 Task: Add the contact support form component in the site builder.
Action: Mouse moved to (1322, 99)
Screenshot: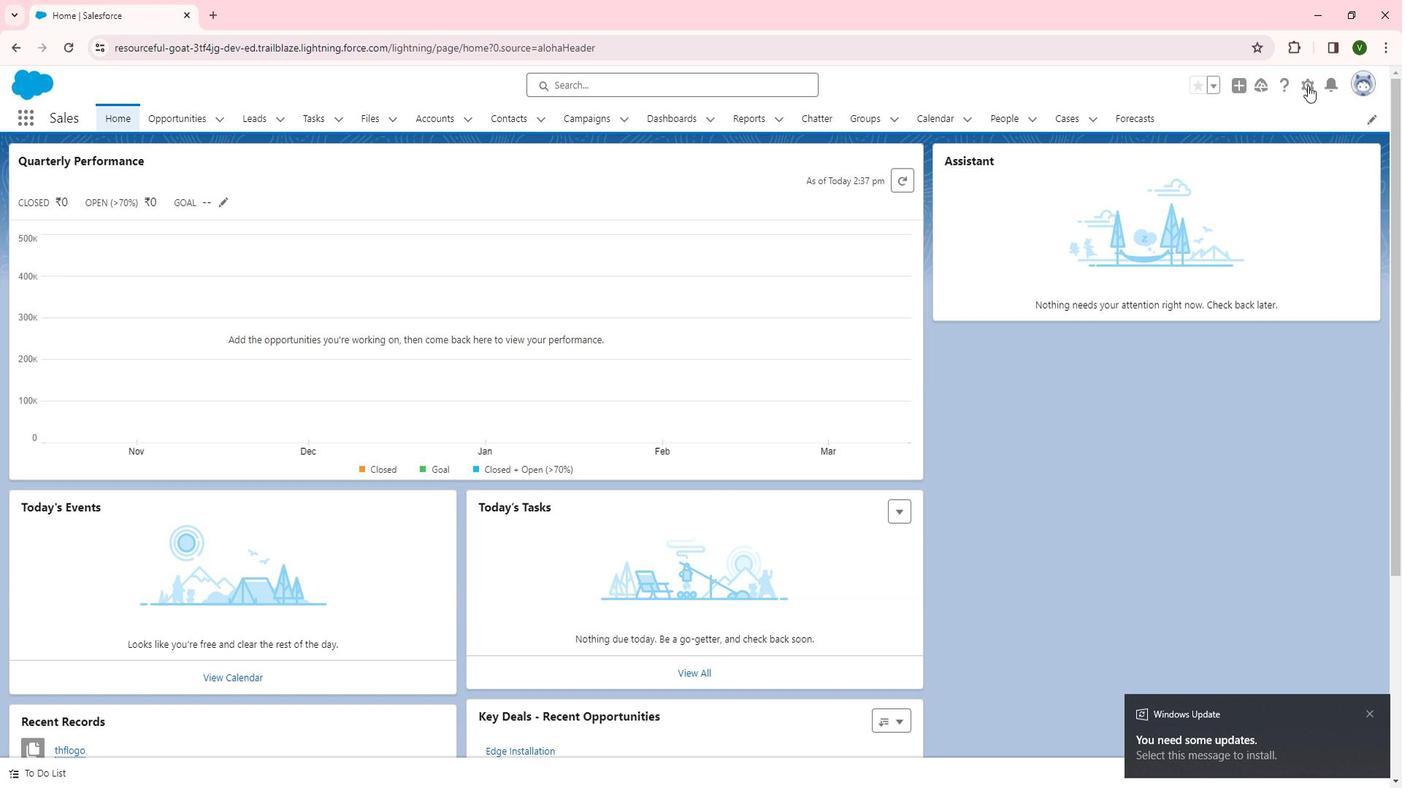 
Action: Mouse pressed left at (1322, 99)
Screenshot: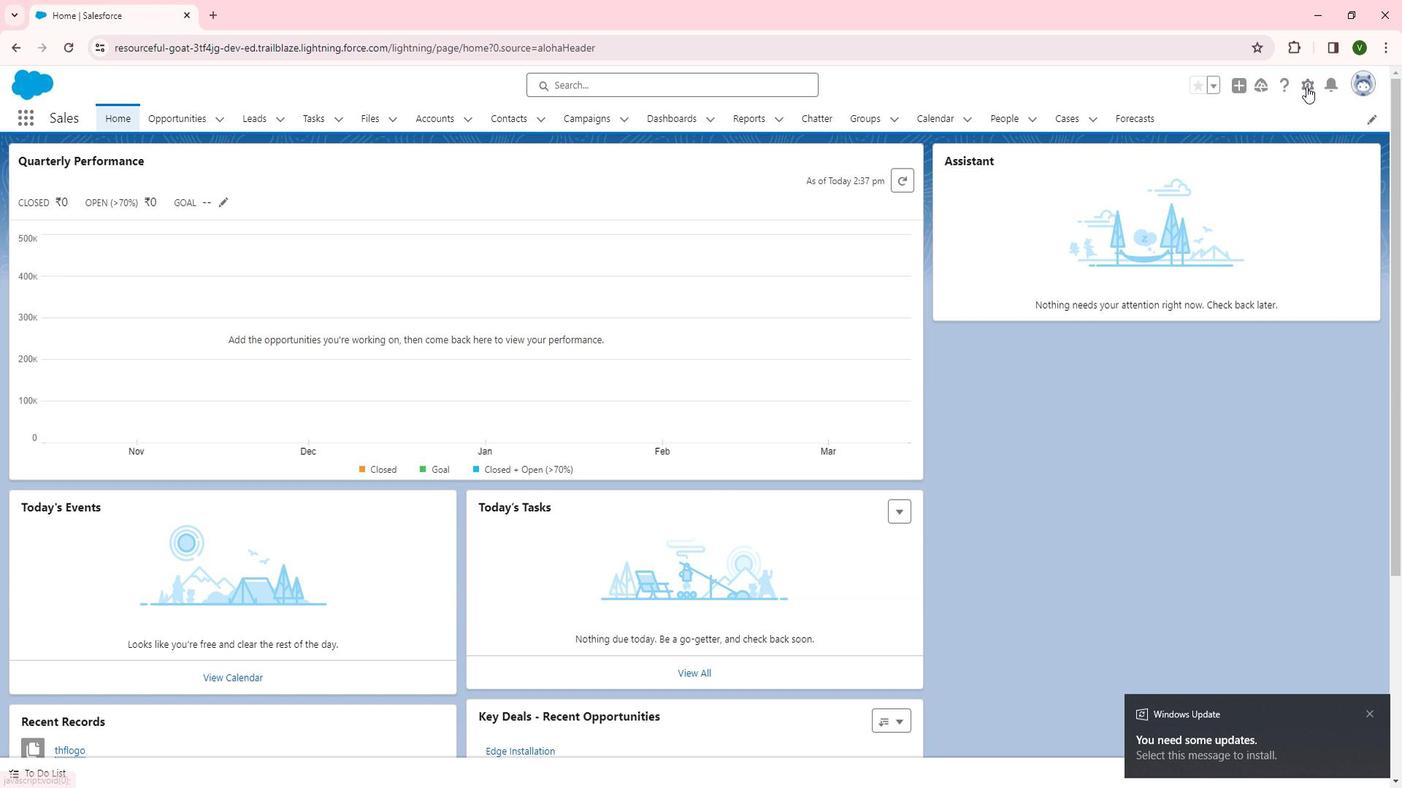 
Action: Mouse moved to (1271, 150)
Screenshot: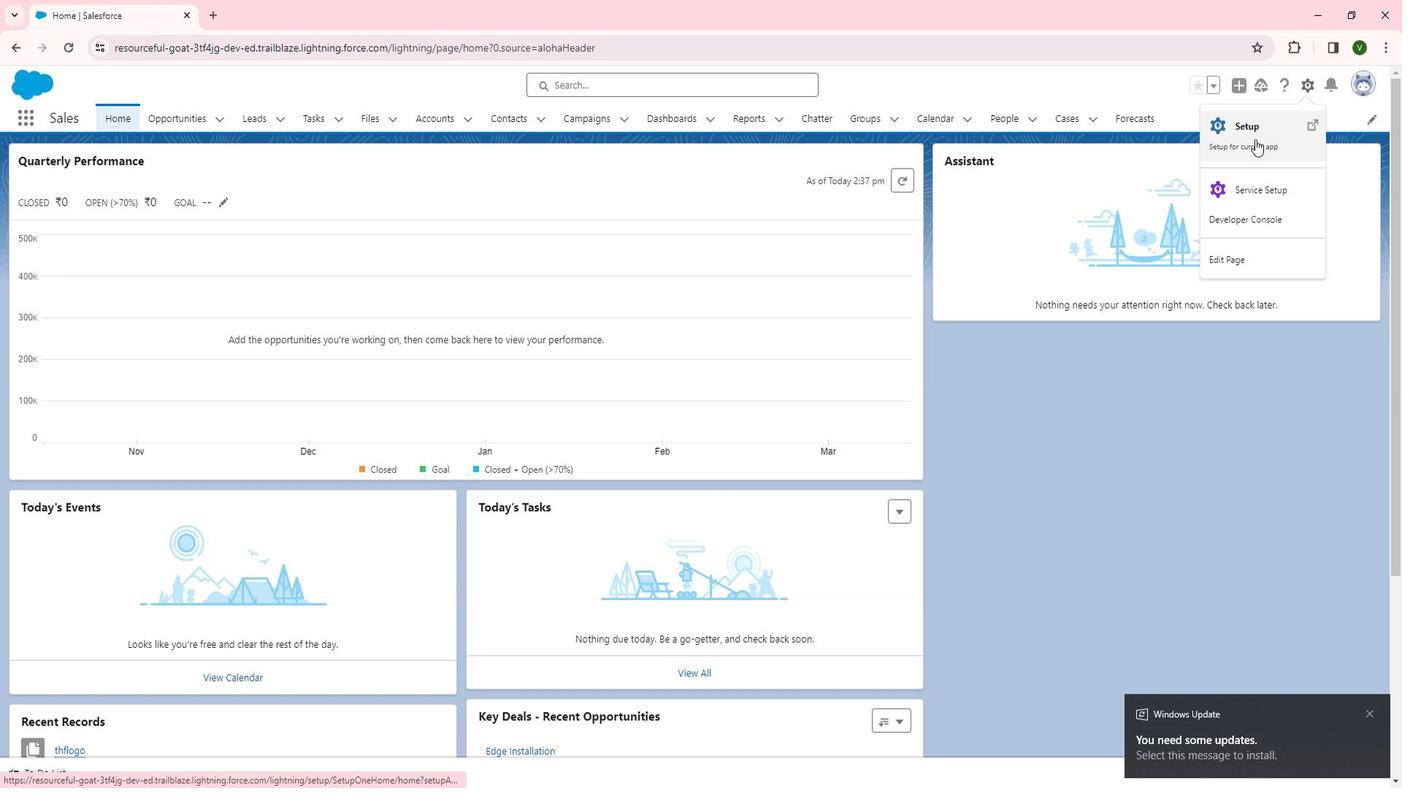 
Action: Mouse pressed left at (1271, 150)
Screenshot: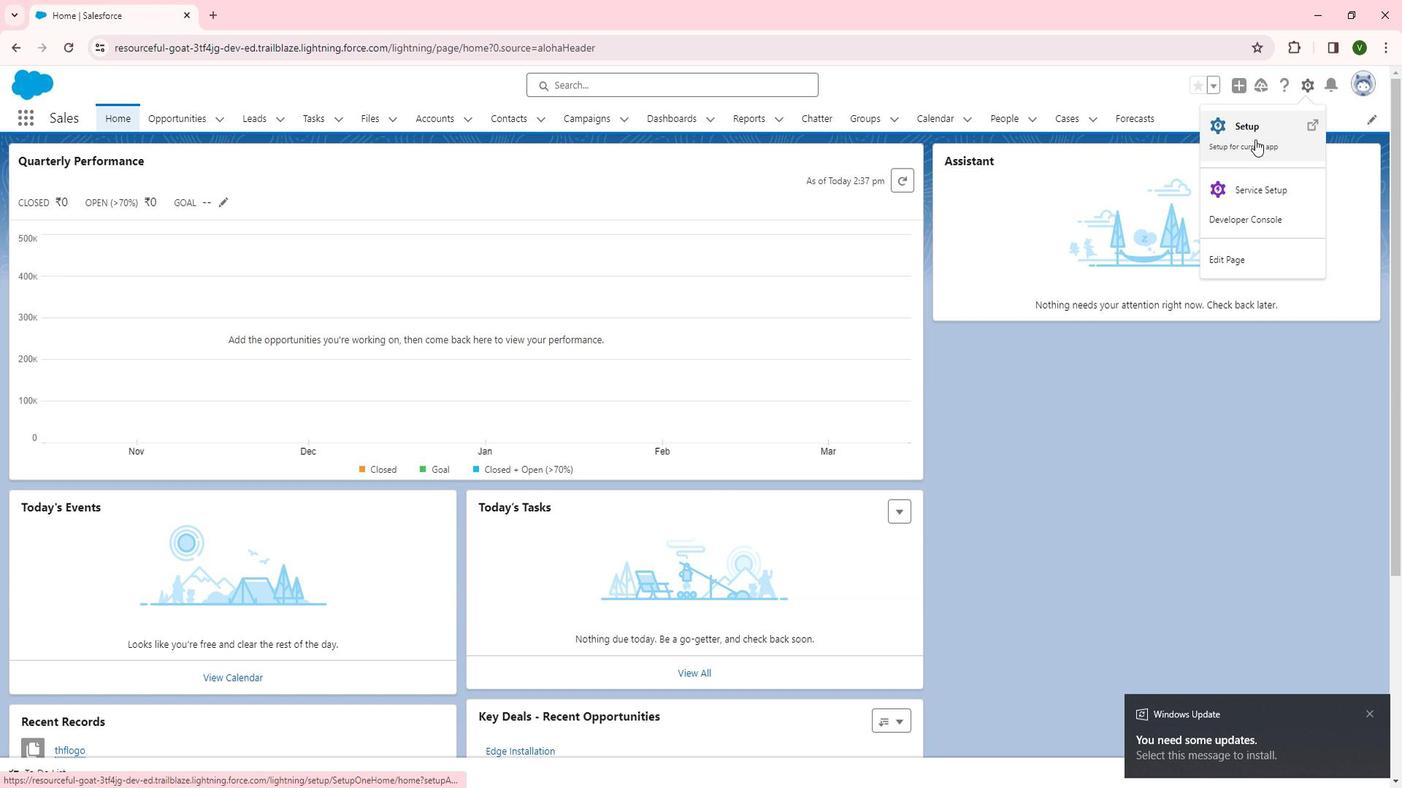 
Action: Mouse moved to (142, 522)
Screenshot: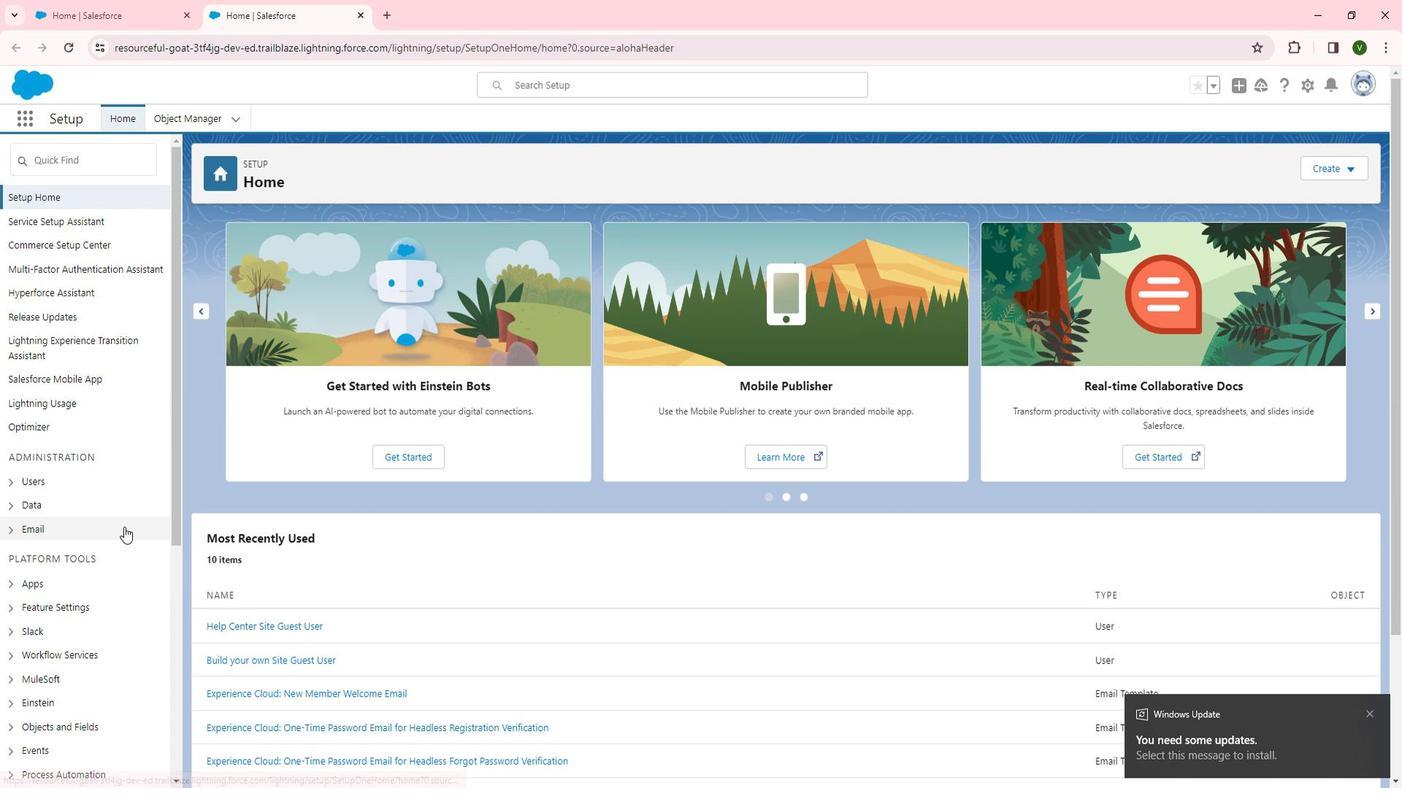 
Action: Mouse scrolled (142, 521) with delta (0, 0)
Screenshot: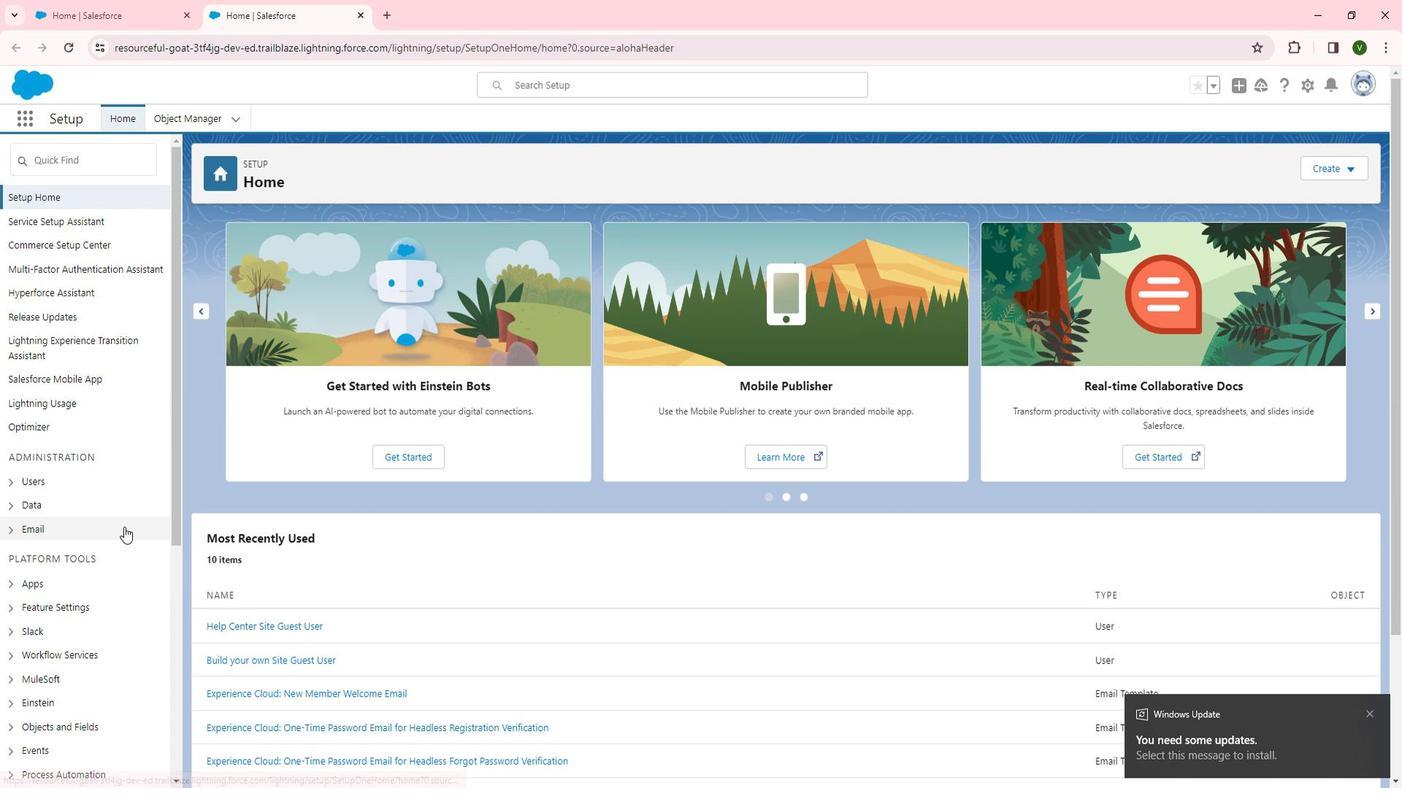 
Action: Mouse moved to (138, 524)
Screenshot: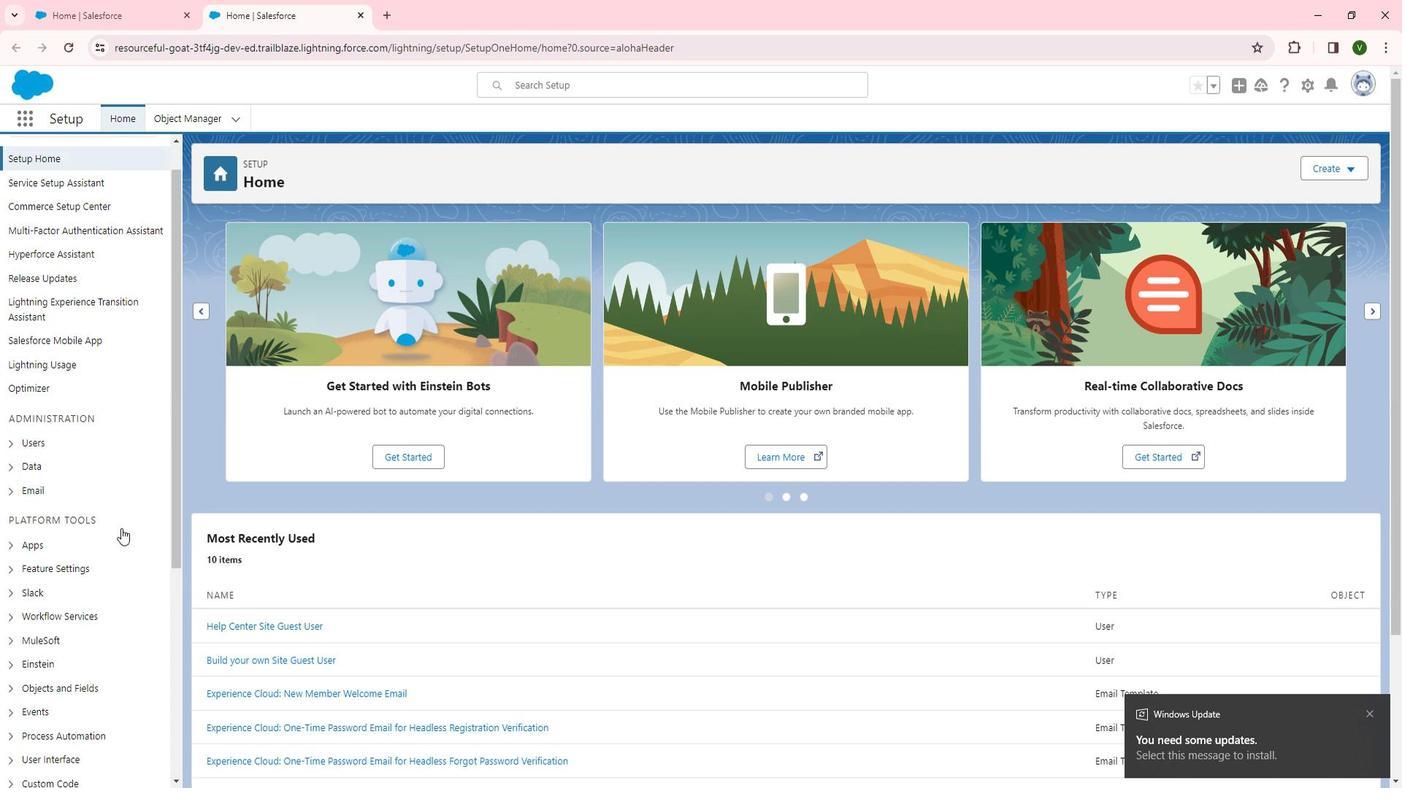 
Action: Mouse scrolled (138, 523) with delta (0, 0)
Screenshot: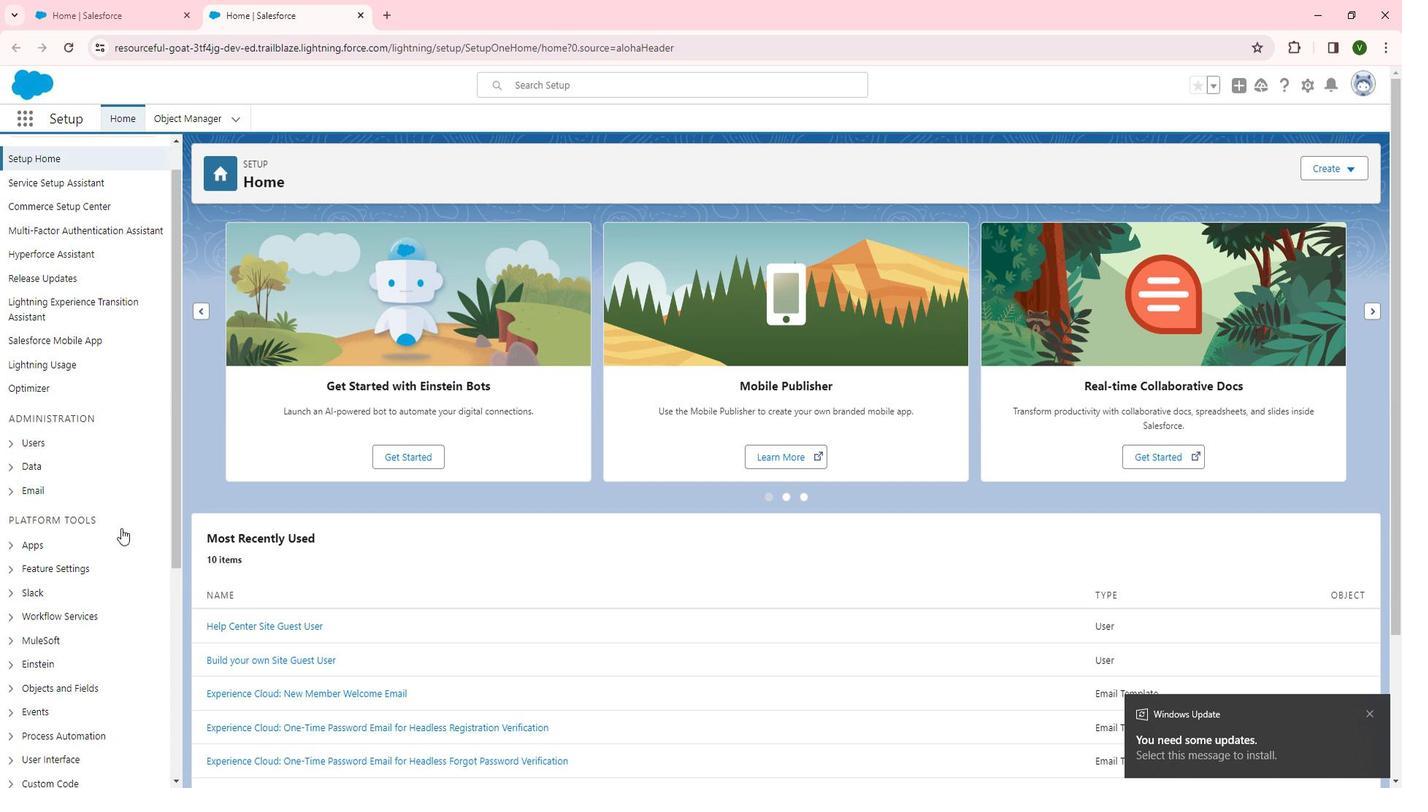 
Action: Mouse moved to (69, 453)
Screenshot: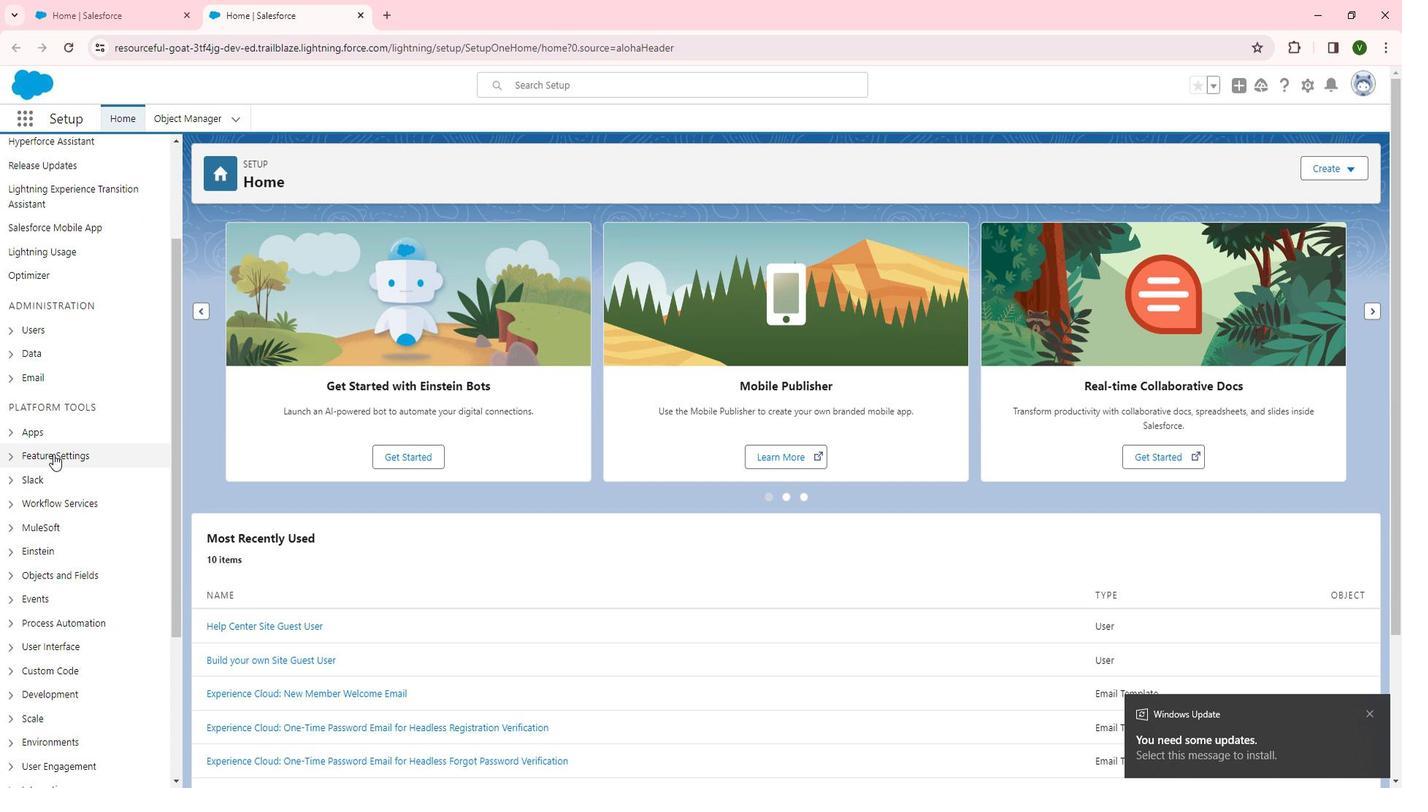 
Action: Mouse pressed left at (69, 453)
Screenshot: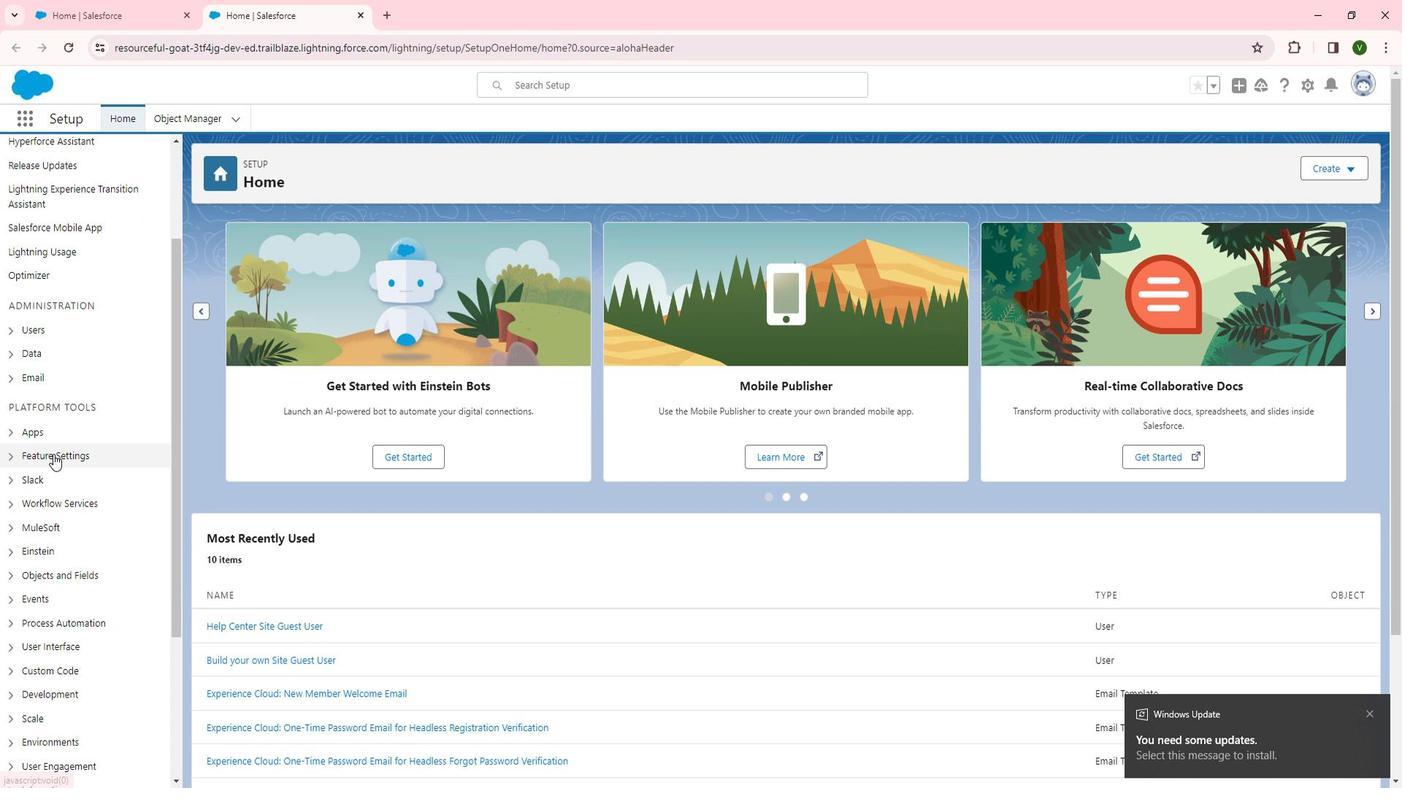 
Action: Mouse moved to (86, 468)
Screenshot: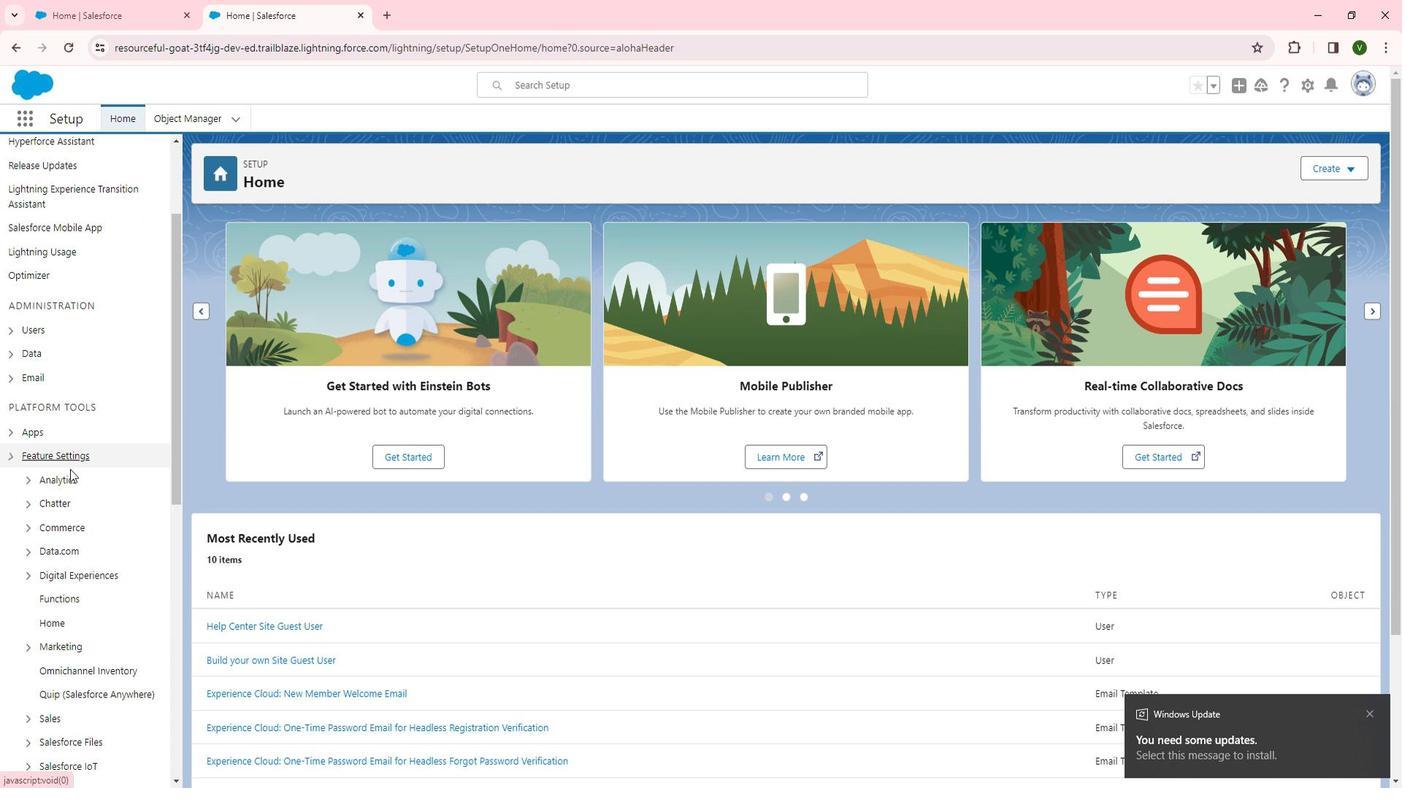 
Action: Mouse scrolled (86, 467) with delta (0, 0)
Screenshot: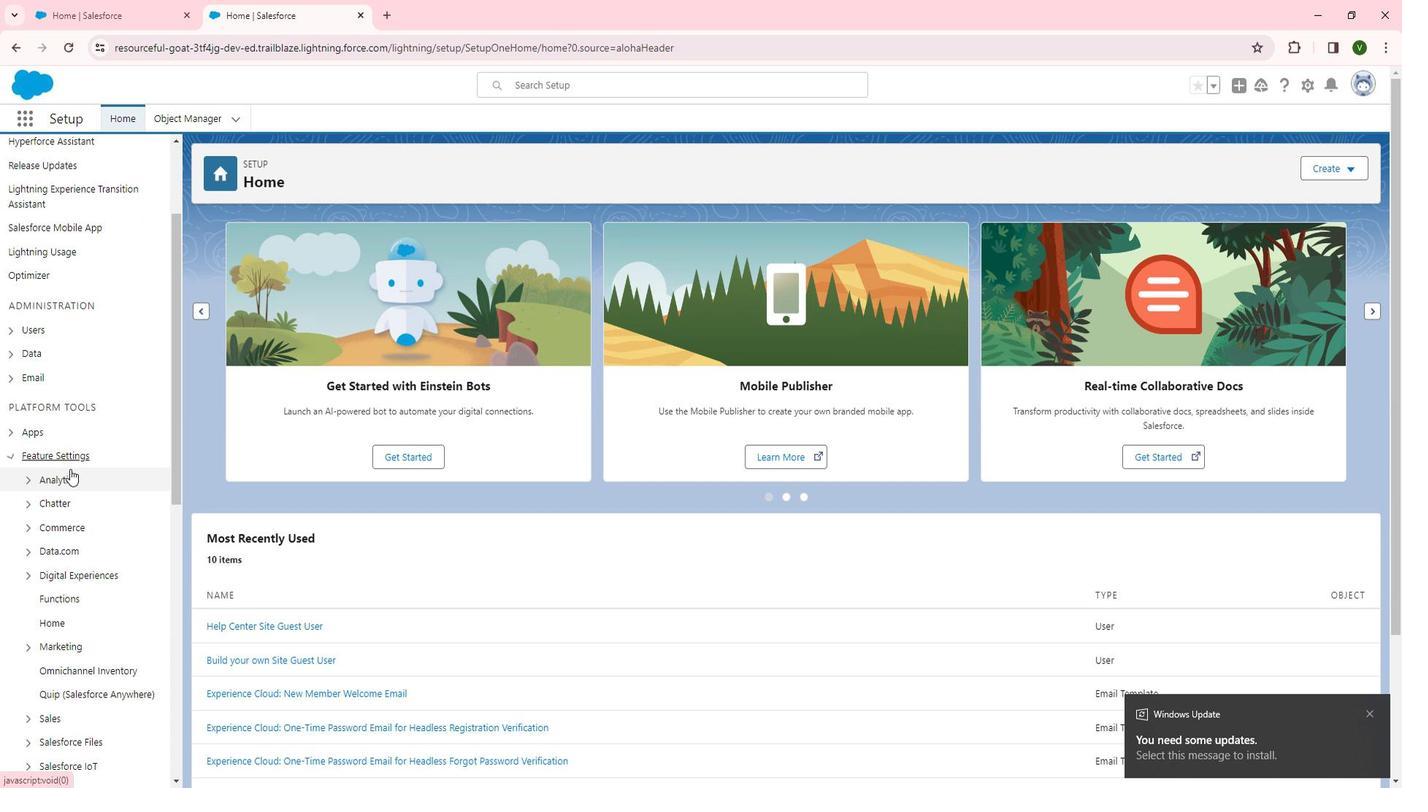 
Action: Mouse scrolled (86, 467) with delta (0, 0)
Screenshot: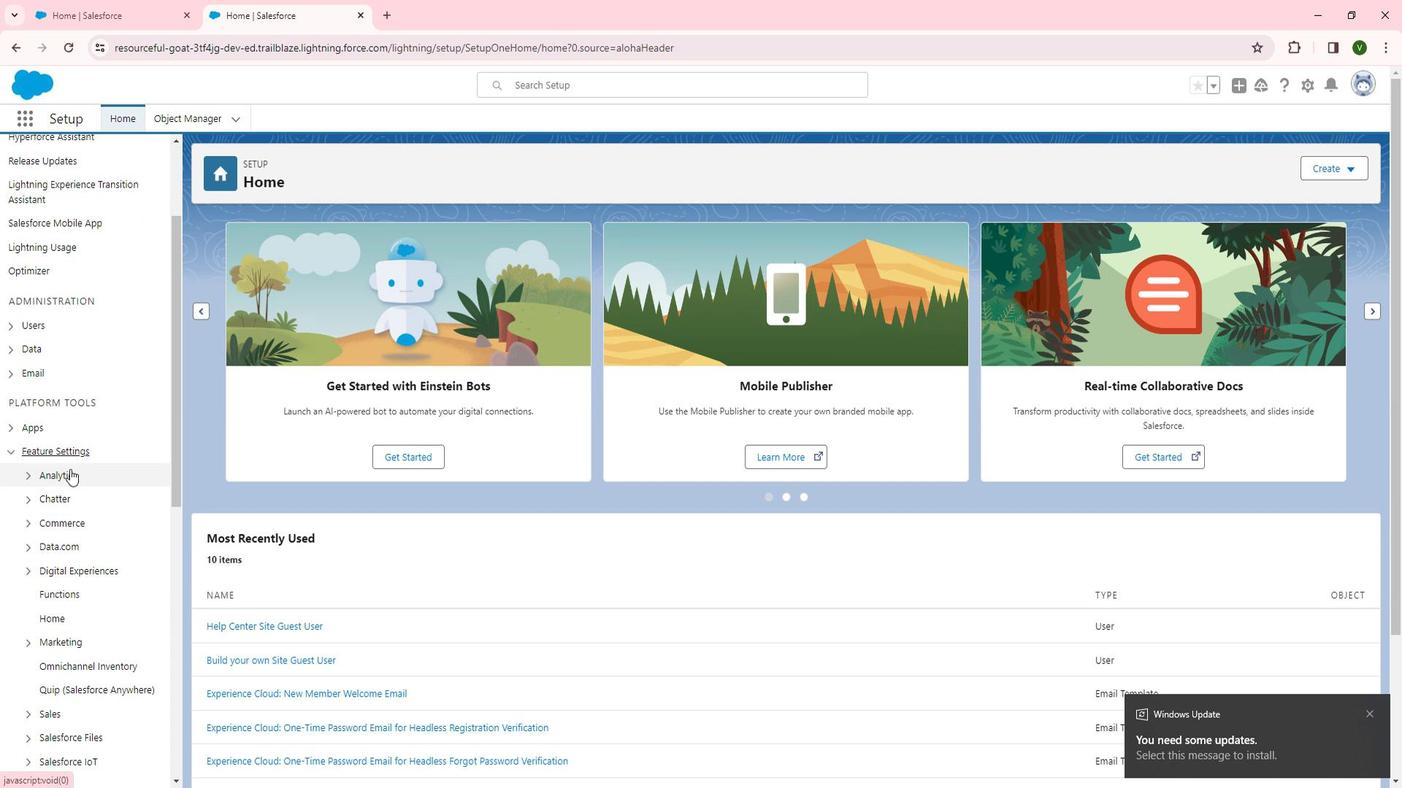 
Action: Mouse moved to (94, 427)
Screenshot: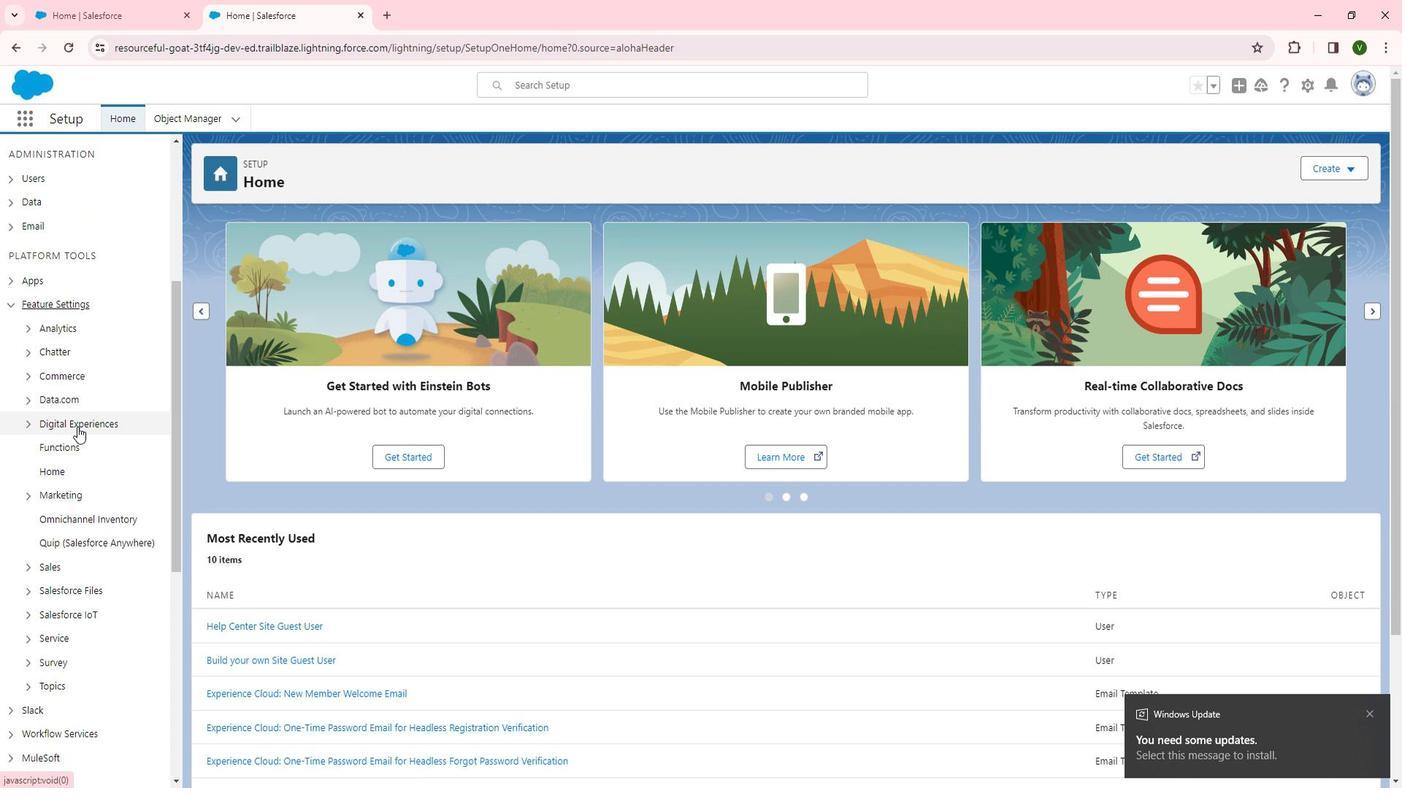 
Action: Mouse pressed left at (94, 427)
Screenshot: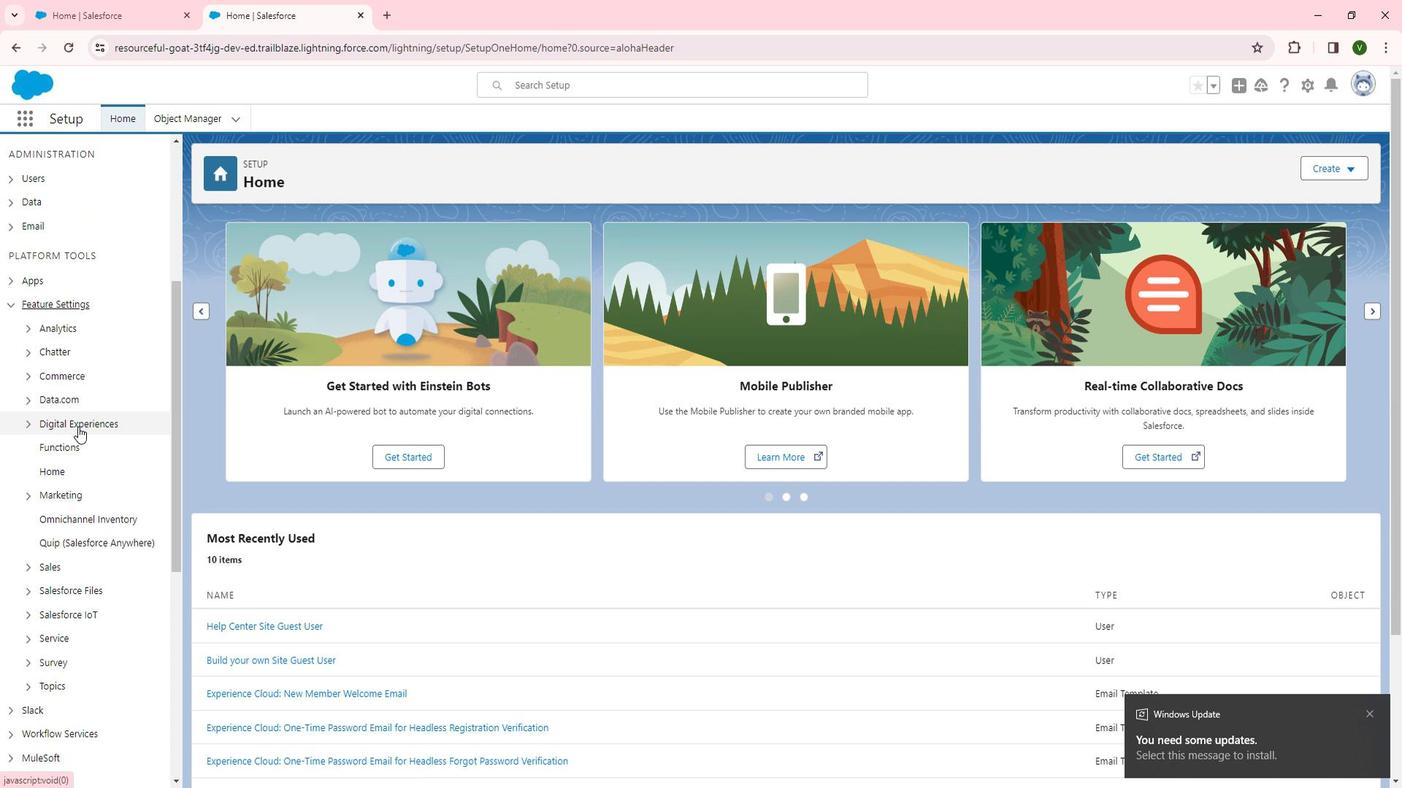 
Action: Mouse moved to (84, 445)
Screenshot: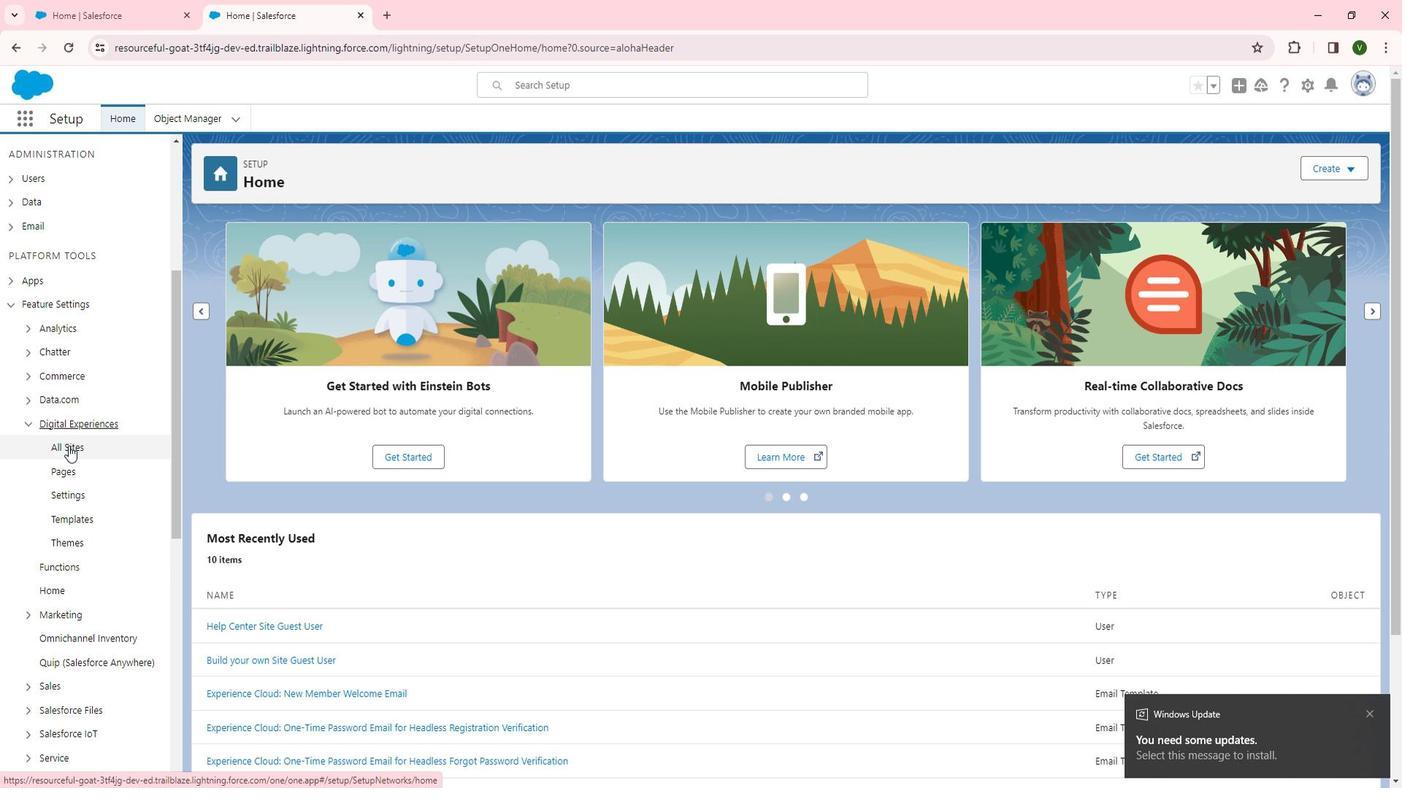 
Action: Mouse pressed left at (84, 445)
Screenshot: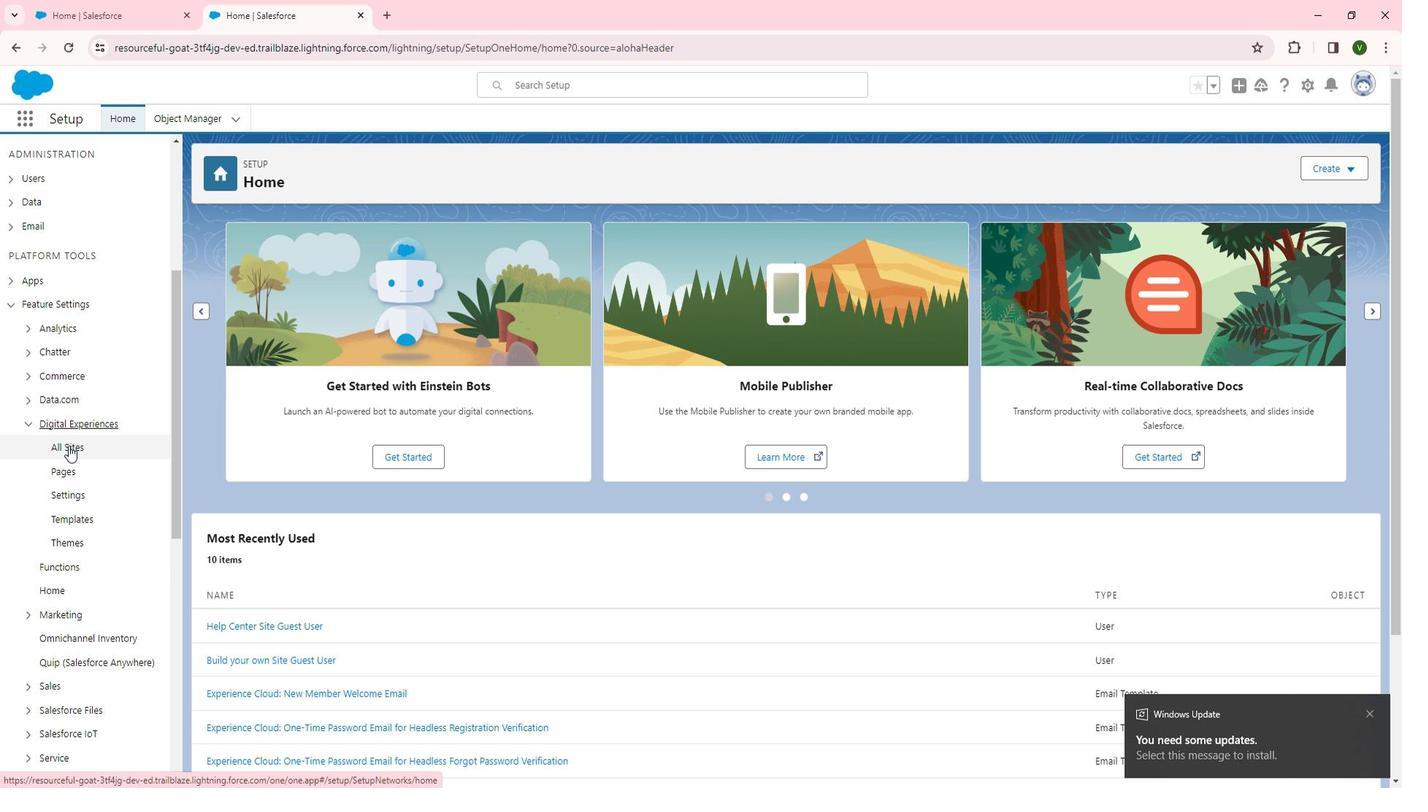 
Action: Mouse moved to (257, 387)
Screenshot: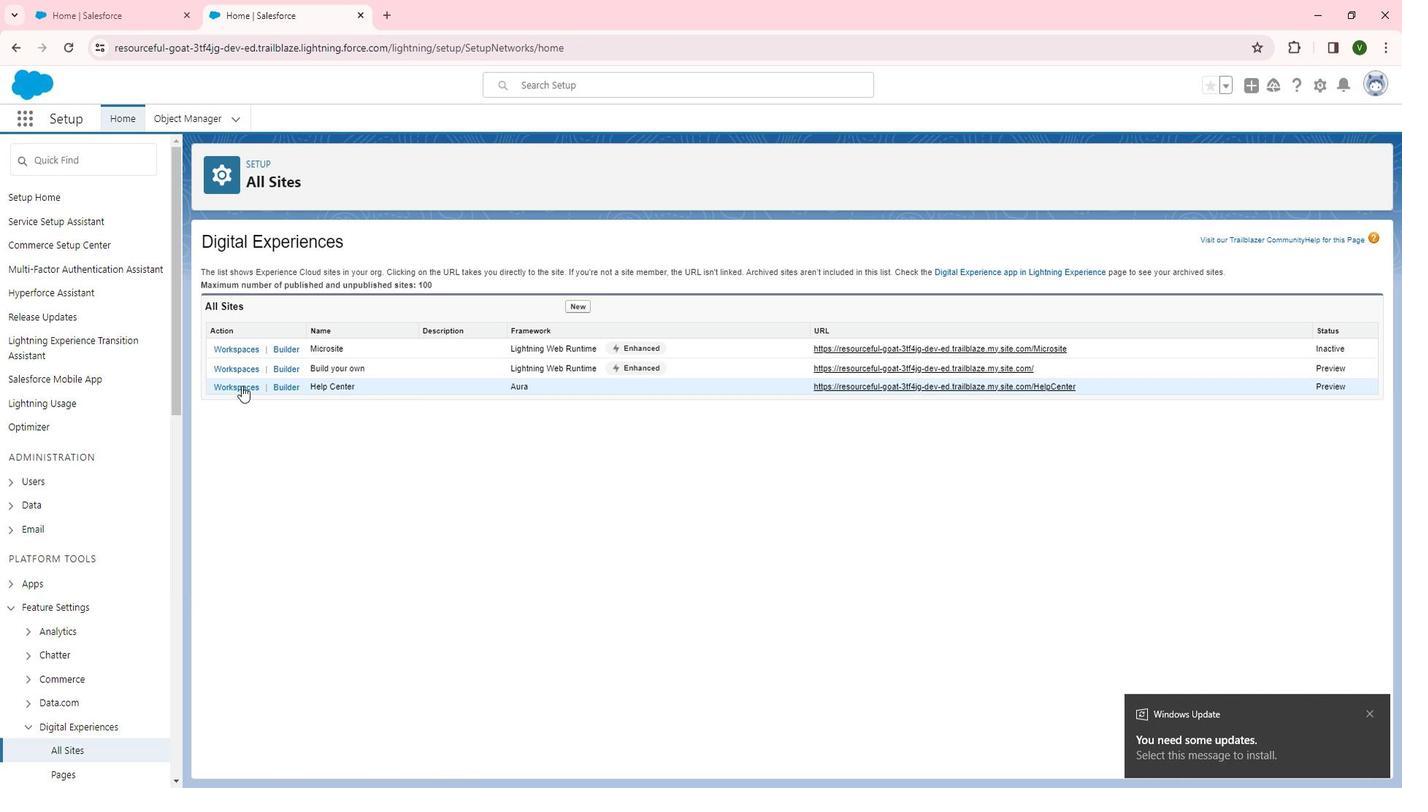 
Action: Mouse pressed left at (257, 387)
Screenshot: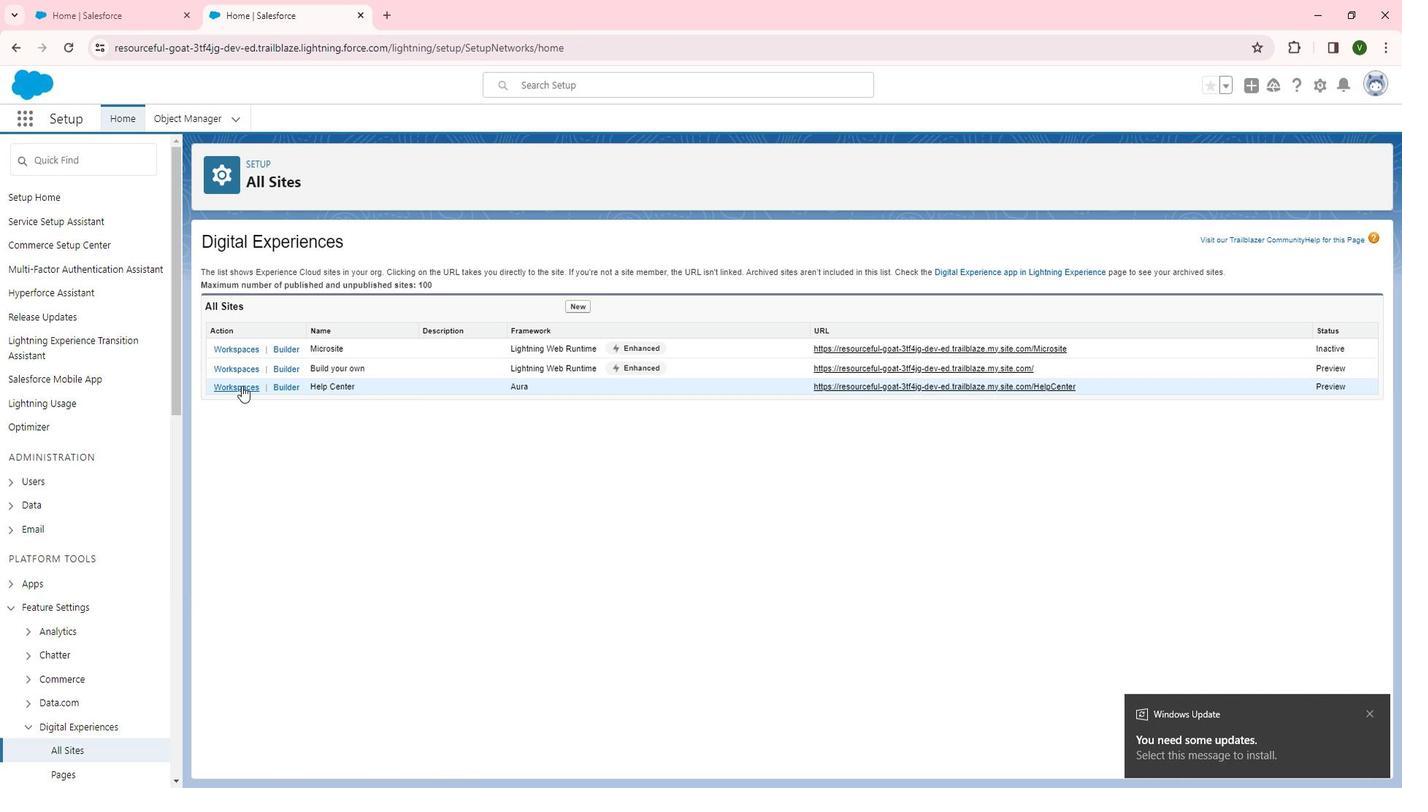 
Action: Mouse moved to (237, 368)
Screenshot: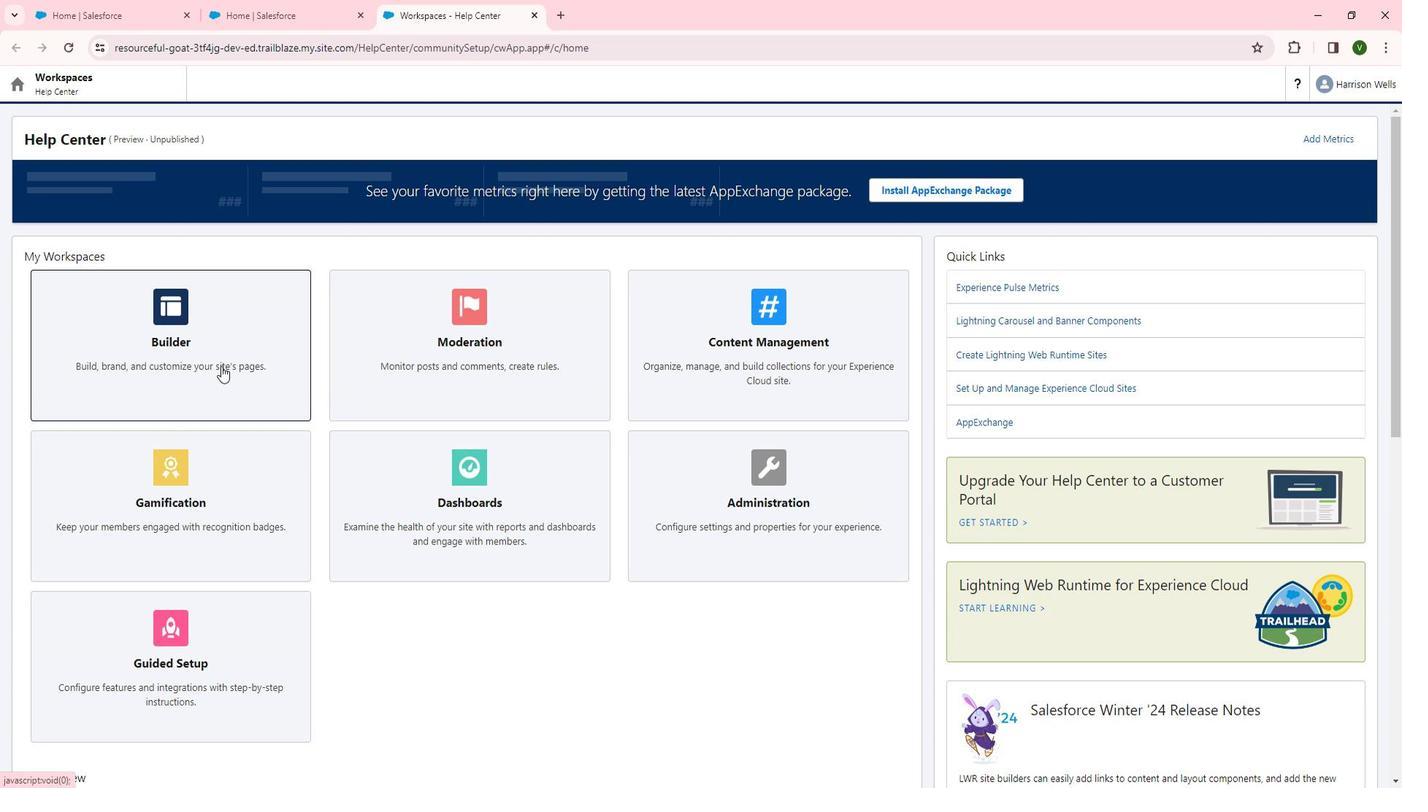 
Action: Mouse pressed left at (237, 368)
Screenshot: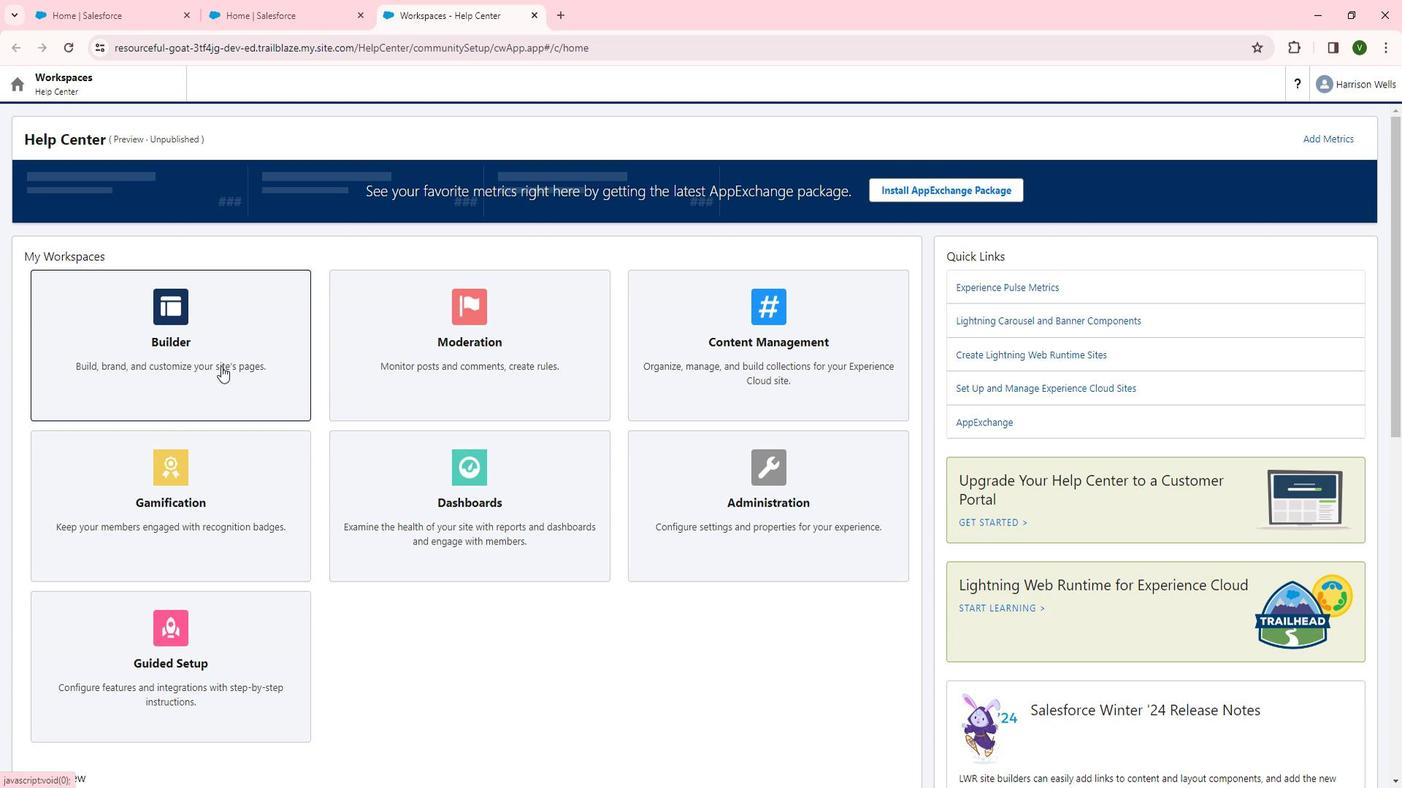 
Action: Mouse moved to (238, 486)
Screenshot: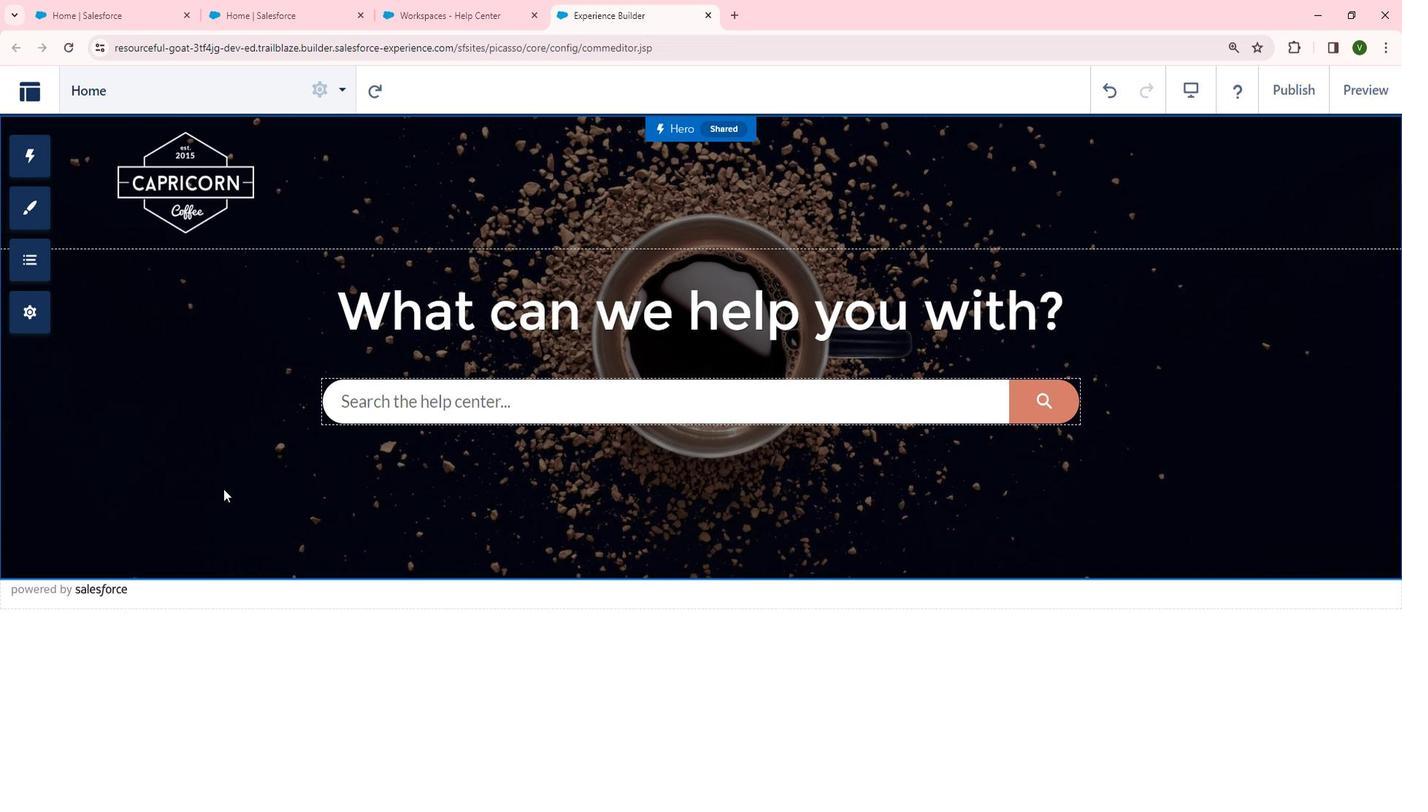 
Action: Mouse scrolled (238, 485) with delta (0, 0)
Screenshot: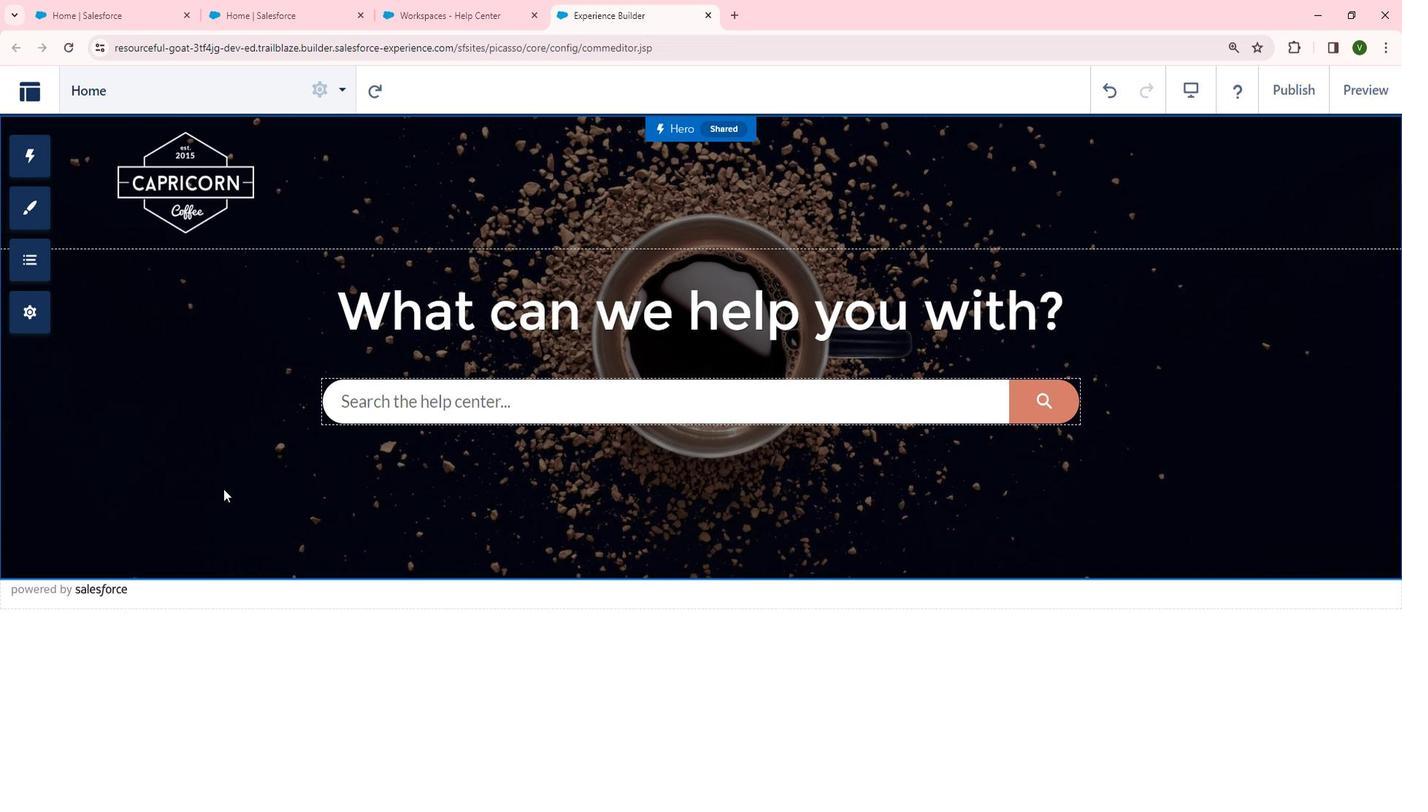 
Action: Mouse moved to (239, 487)
Screenshot: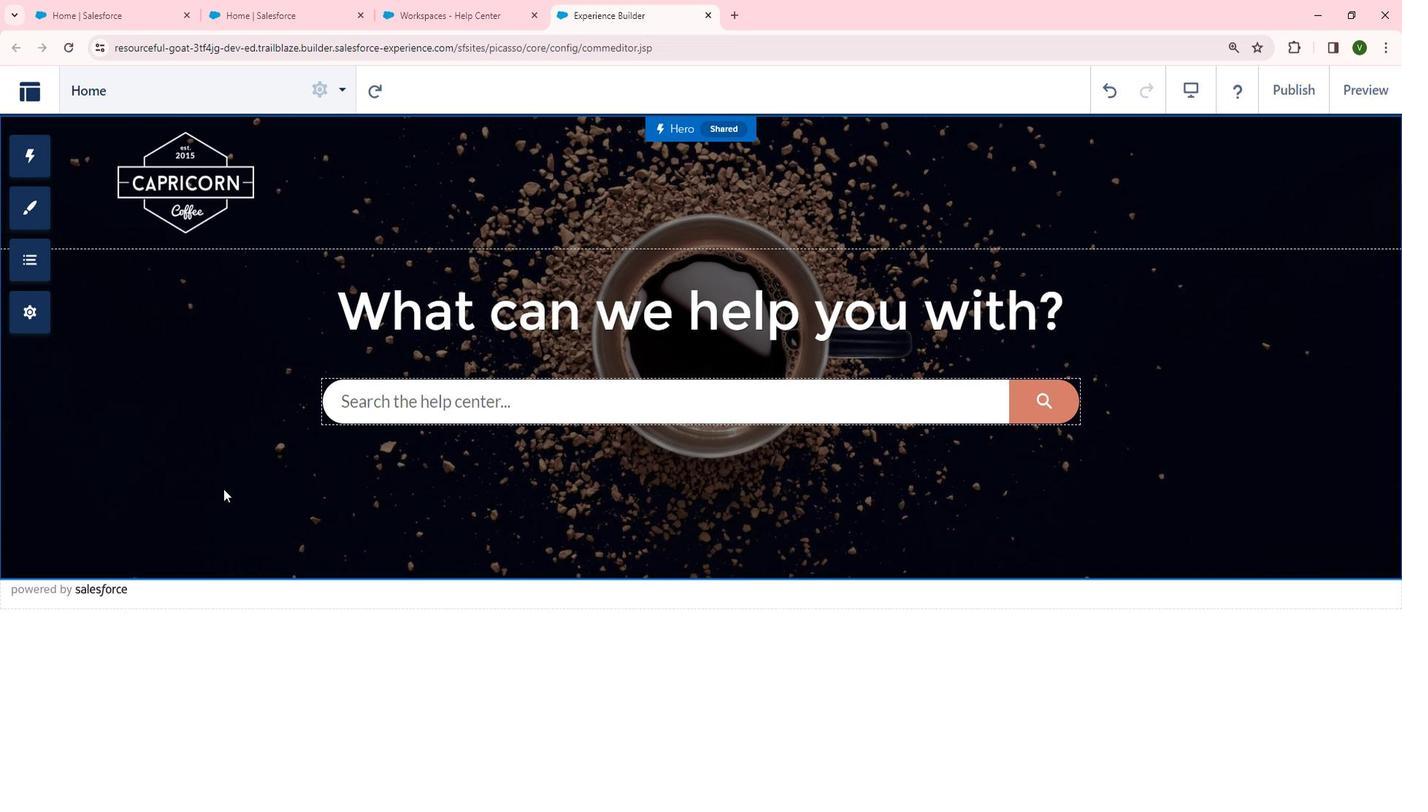 
Action: Mouse scrolled (239, 486) with delta (0, 0)
Screenshot: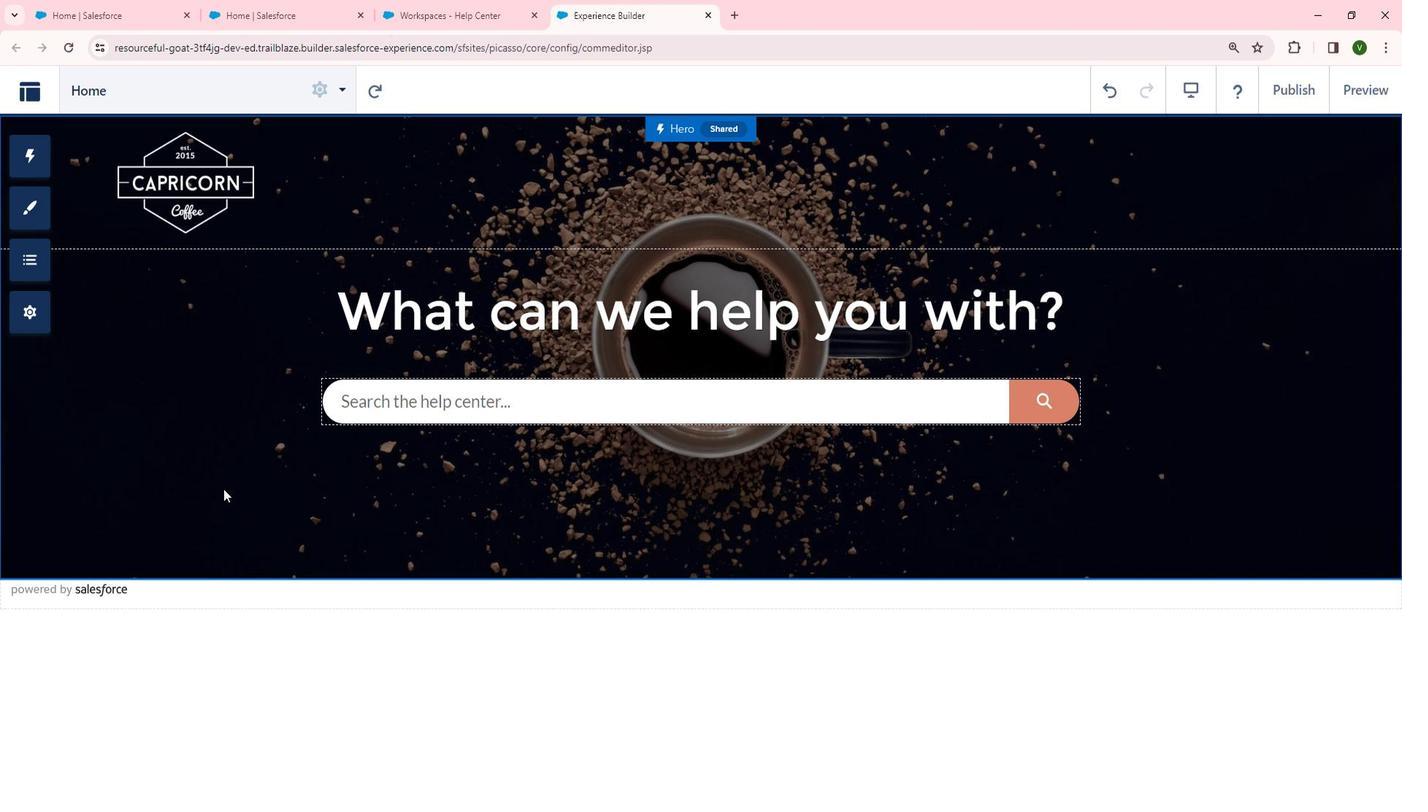 
Action: Mouse moved to (49, 174)
Screenshot: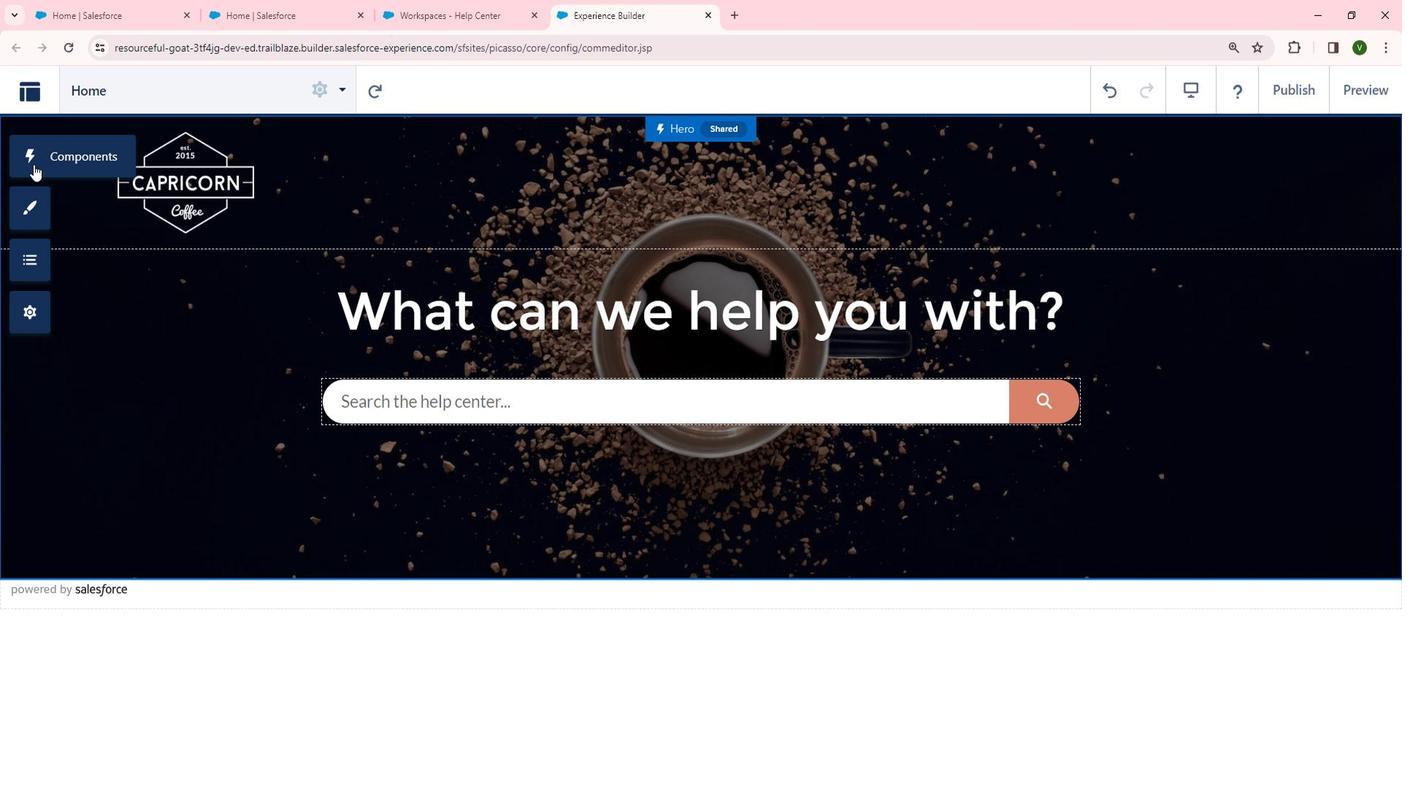 
Action: Mouse pressed left at (49, 174)
Screenshot: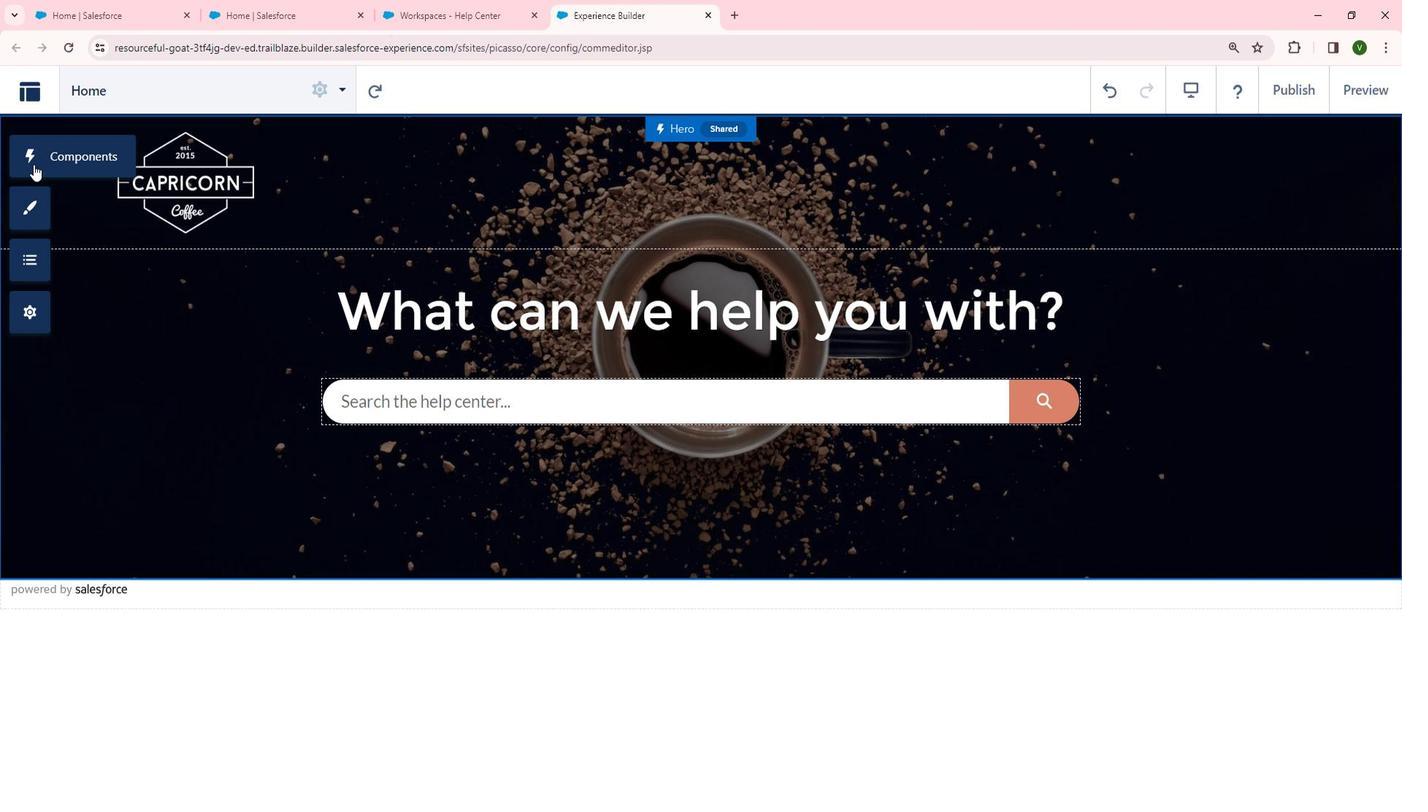 
Action: Mouse moved to (251, 452)
Screenshot: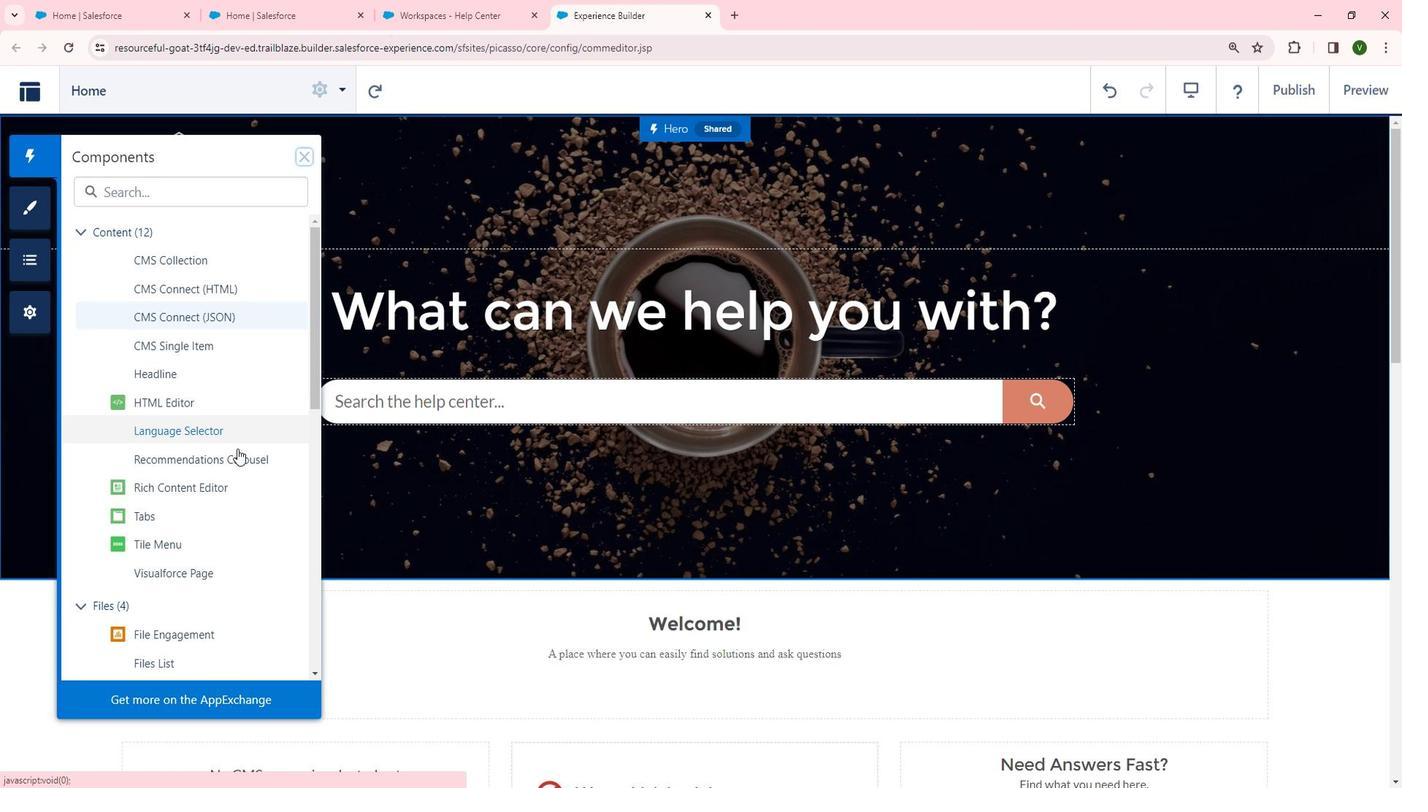 
Action: Mouse scrolled (251, 452) with delta (0, 0)
Screenshot: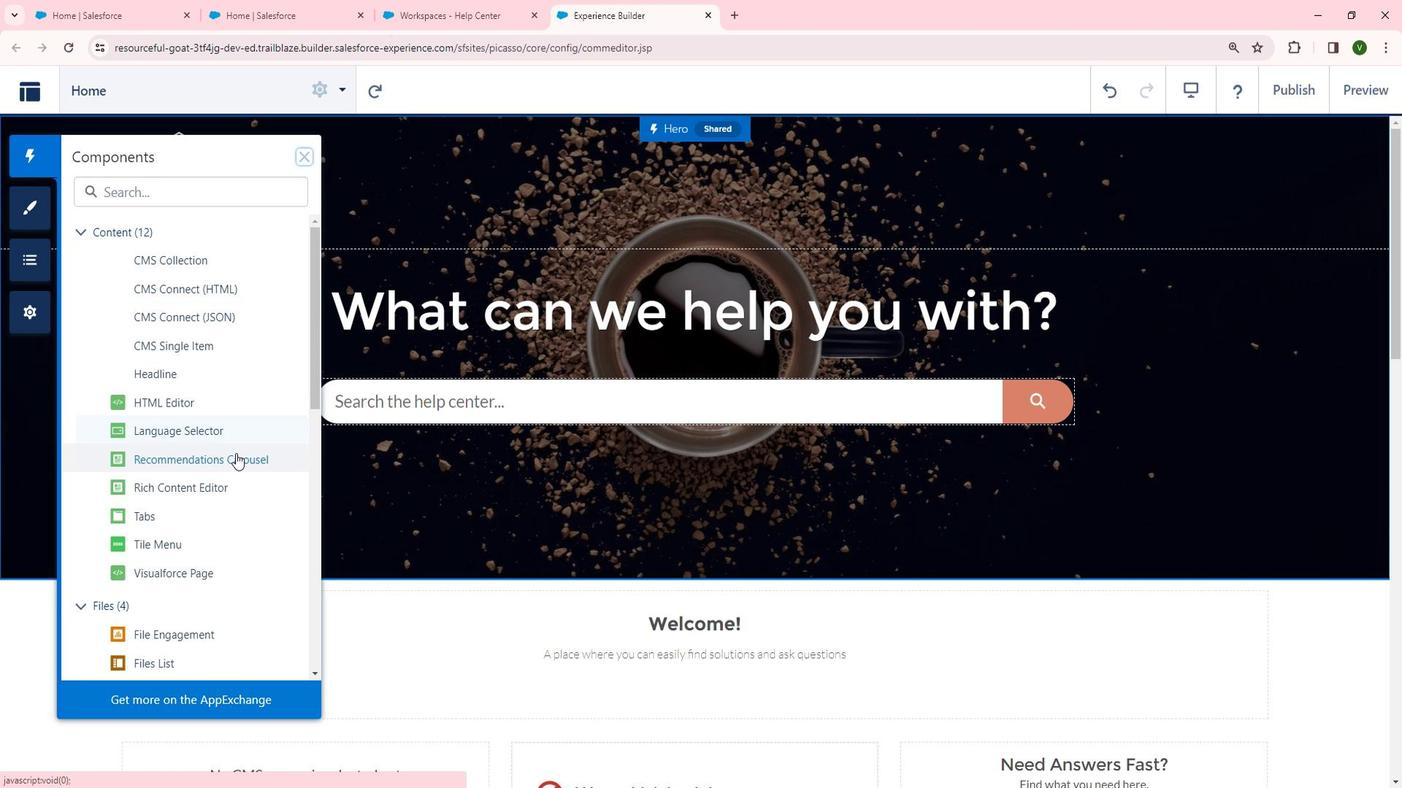 
Action: Mouse moved to (251, 452)
Screenshot: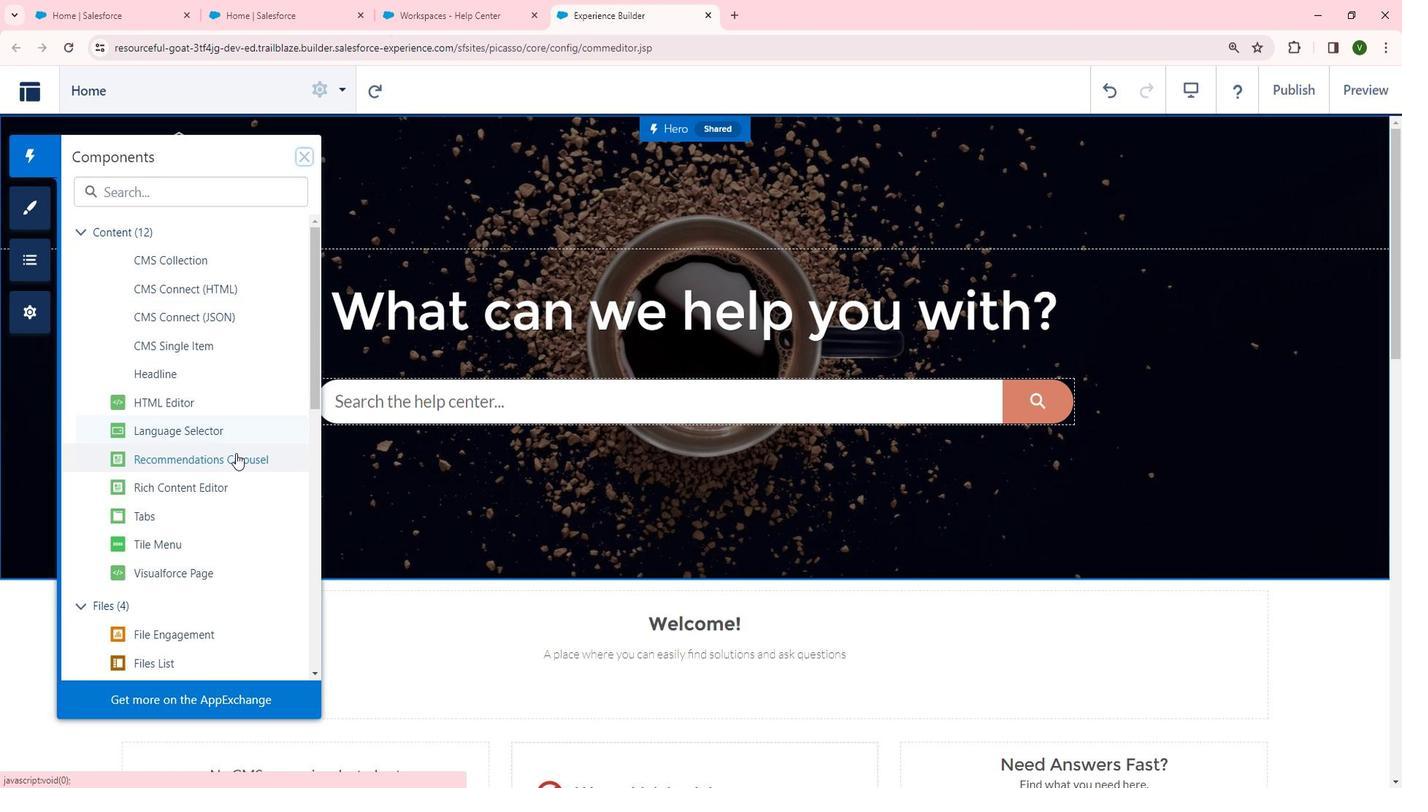 
Action: Mouse scrolled (251, 452) with delta (0, 0)
Screenshot: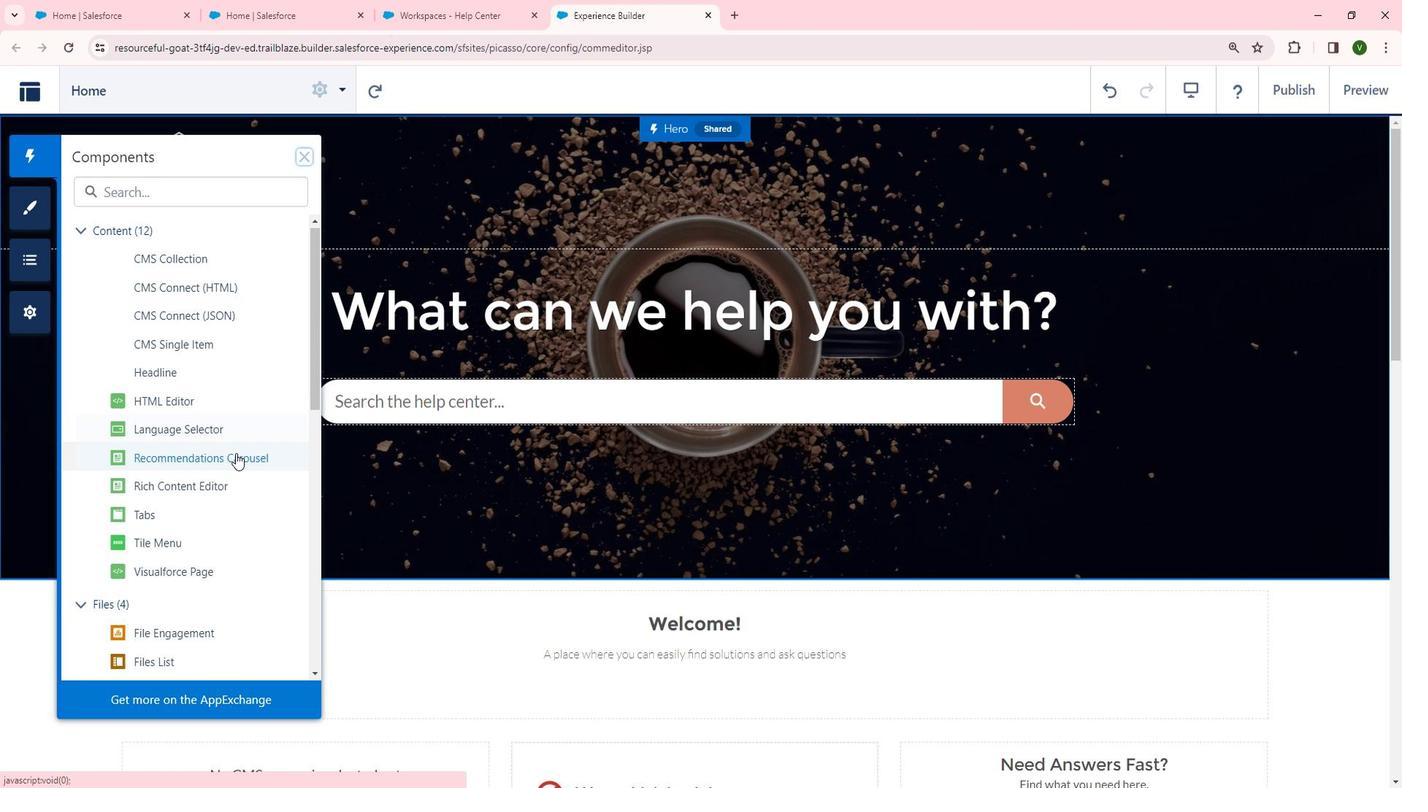 
Action: Mouse scrolled (251, 452) with delta (0, 0)
Screenshot: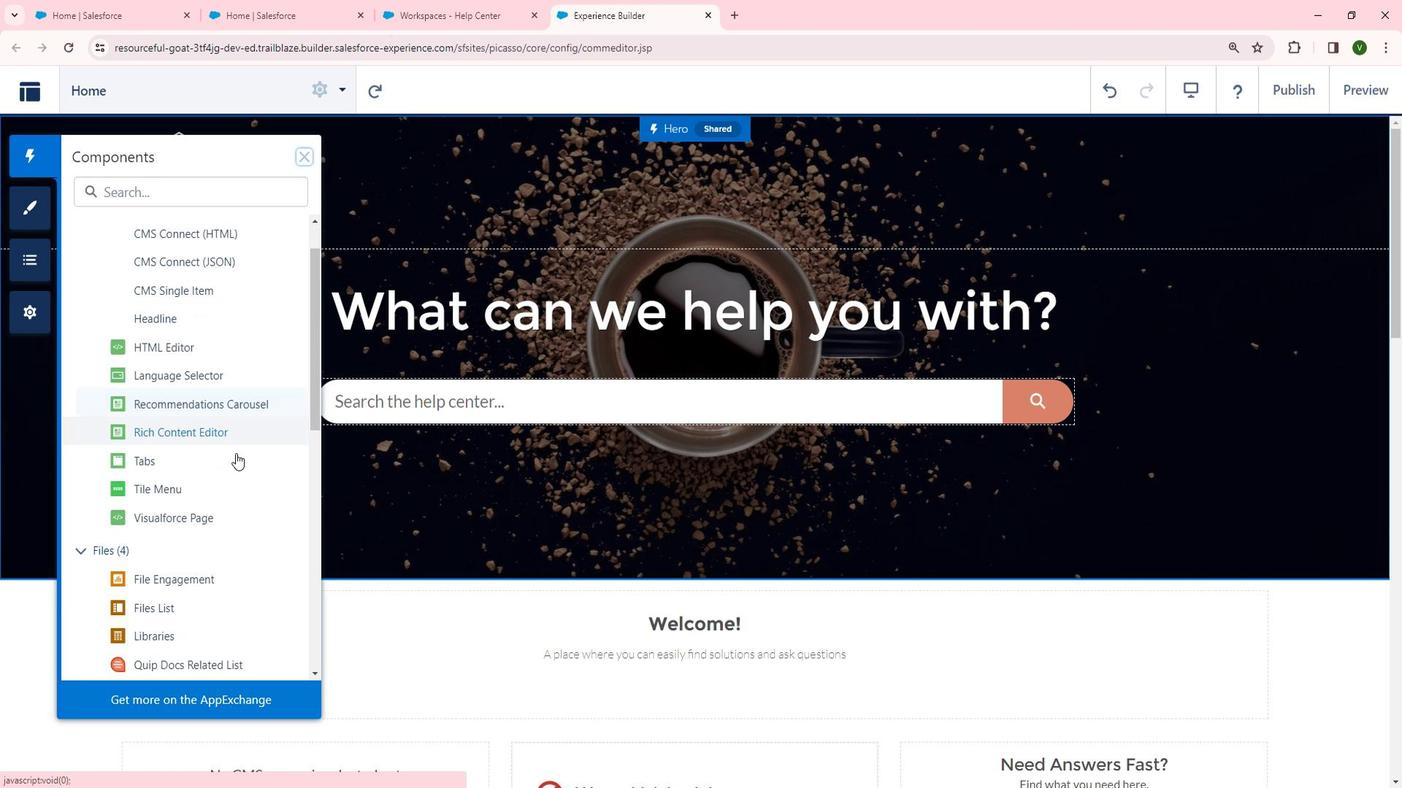 
Action: Mouse scrolled (251, 452) with delta (0, 0)
Screenshot: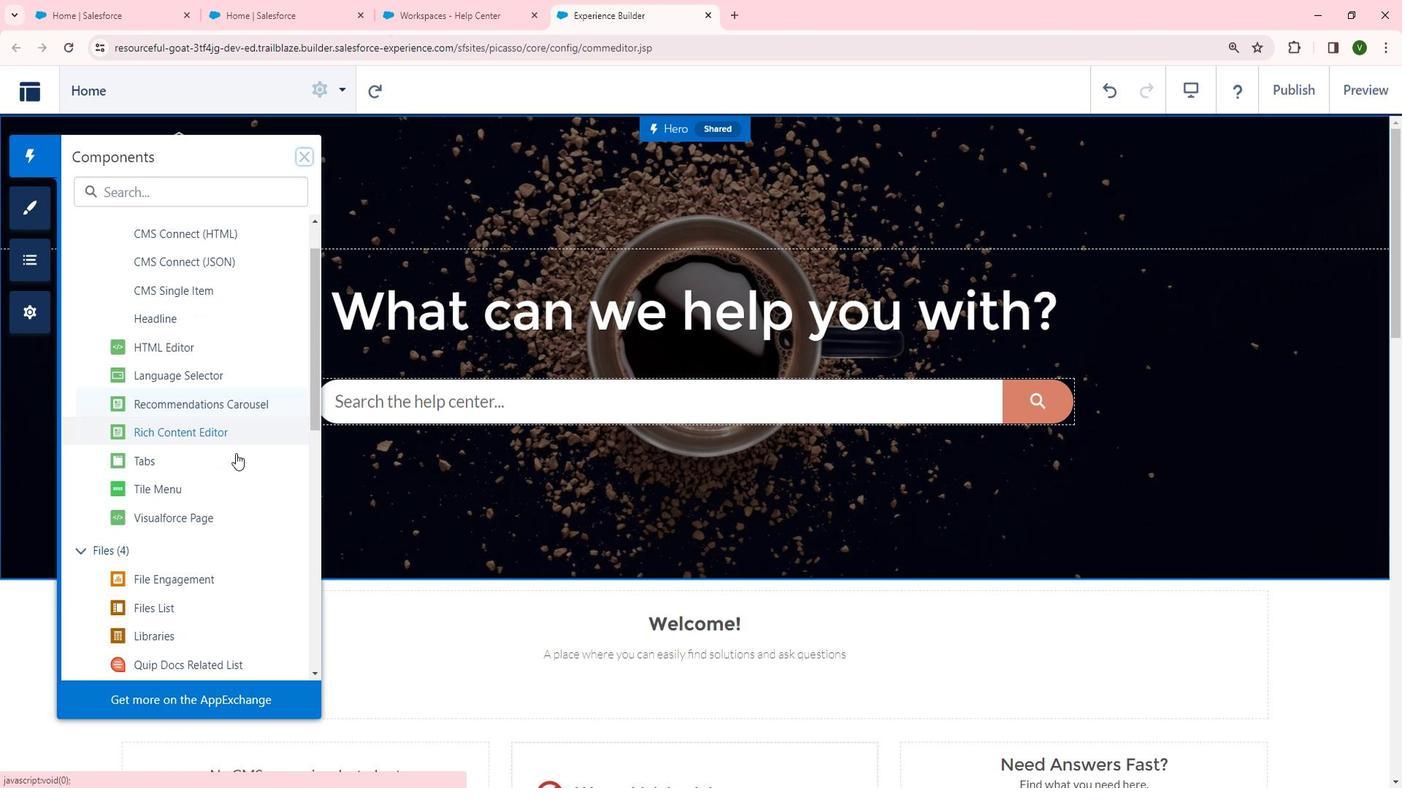 
Action: Mouse moved to (249, 455)
Screenshot: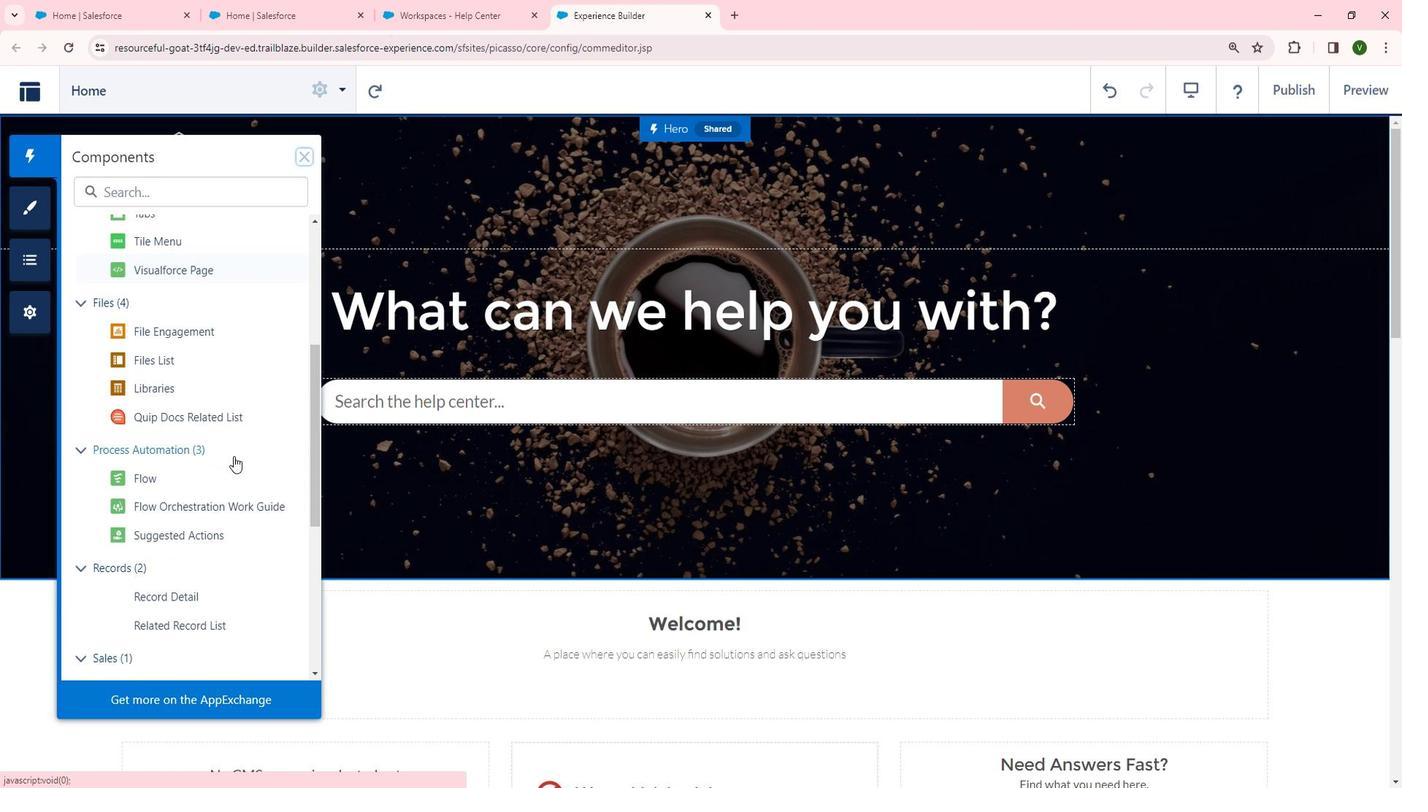 
Action: Mouse scrolled (249, 455) with delta (0, 0)
Screenshot: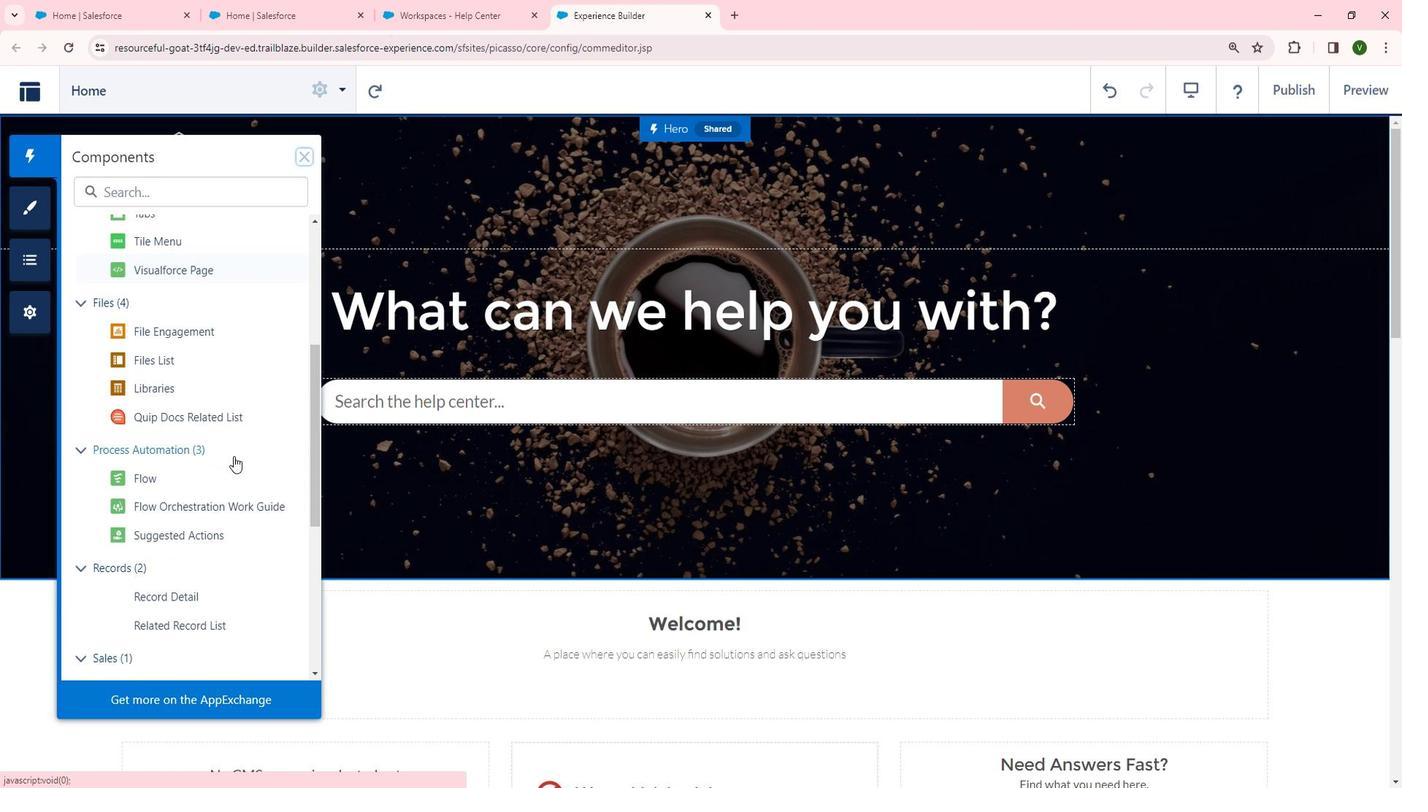 
Action: Mouse moved to (497, 606)
Screenshot: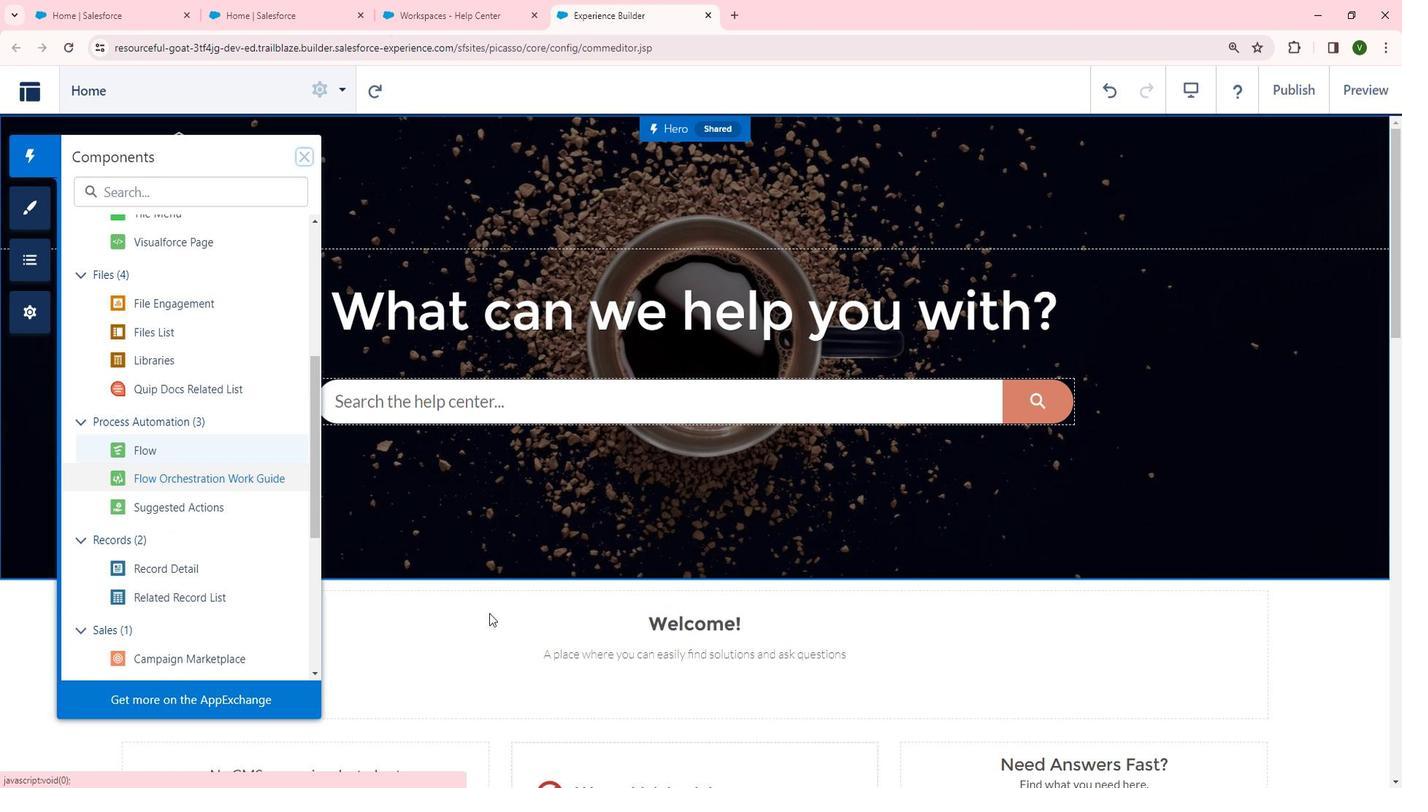 
Action: Mouse scrolled (497, 606) with delta (0, 0)
Screenshot: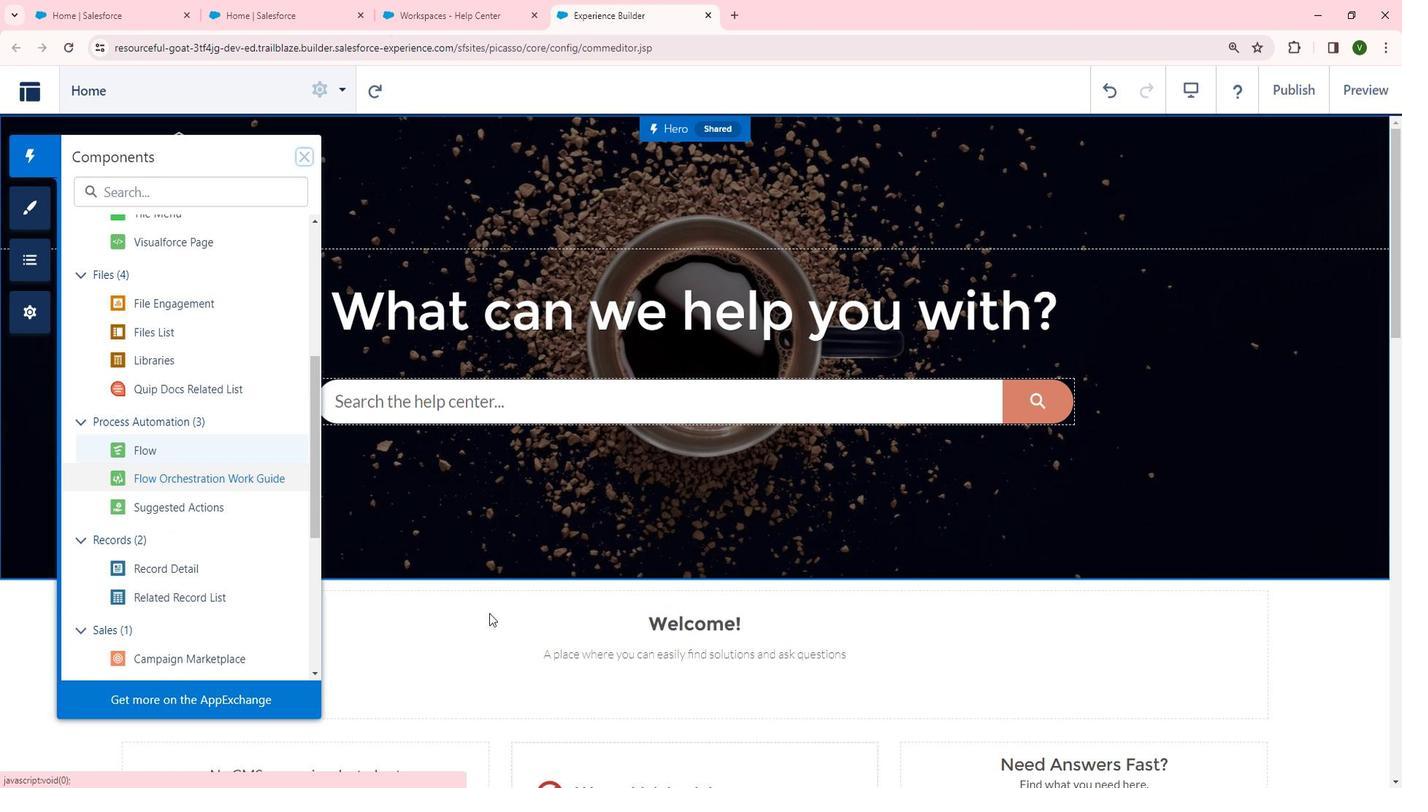 
Action: Mouse moved to (506, 606)
Screenshot: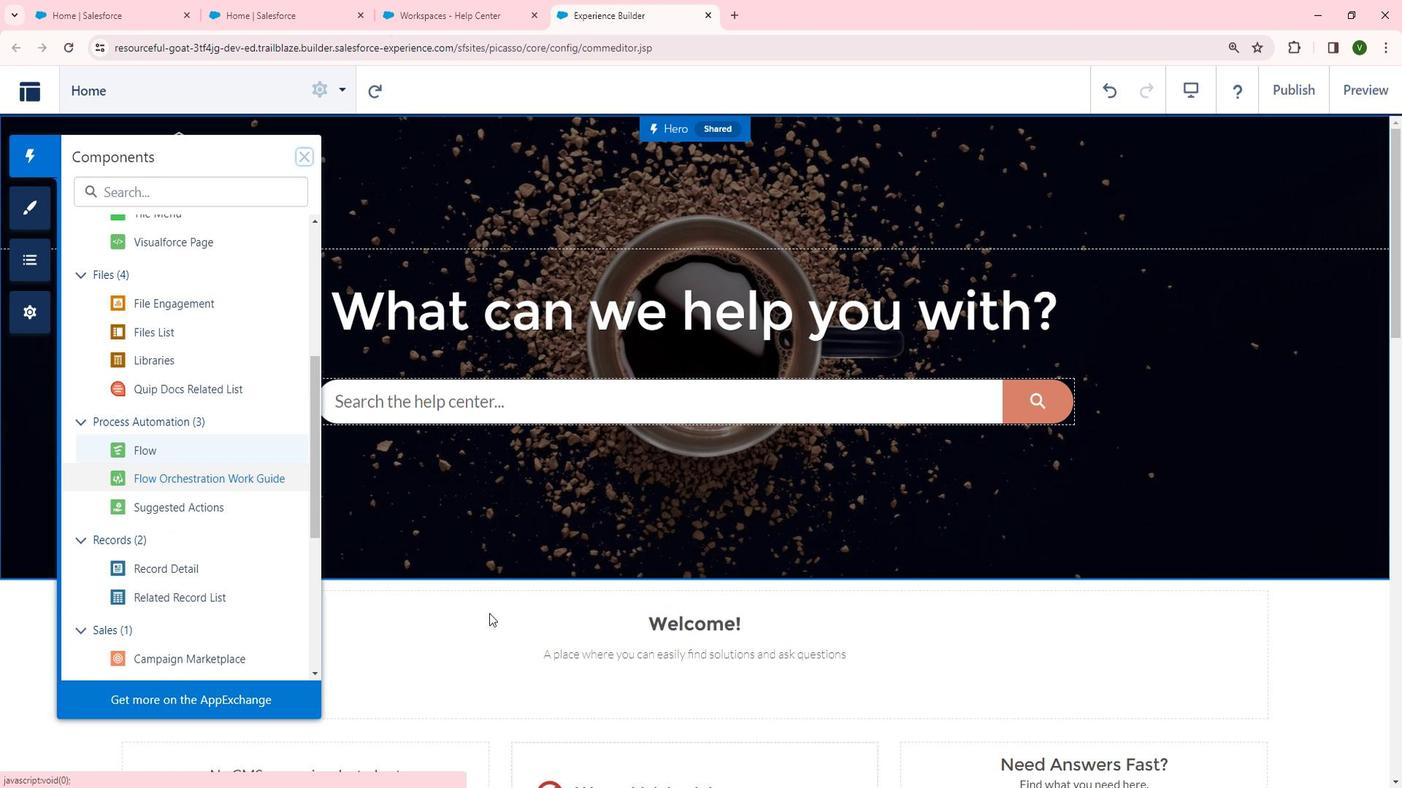 
Action: Mouse scrolled (506, 606) with delta (0, 0)
Screenshot: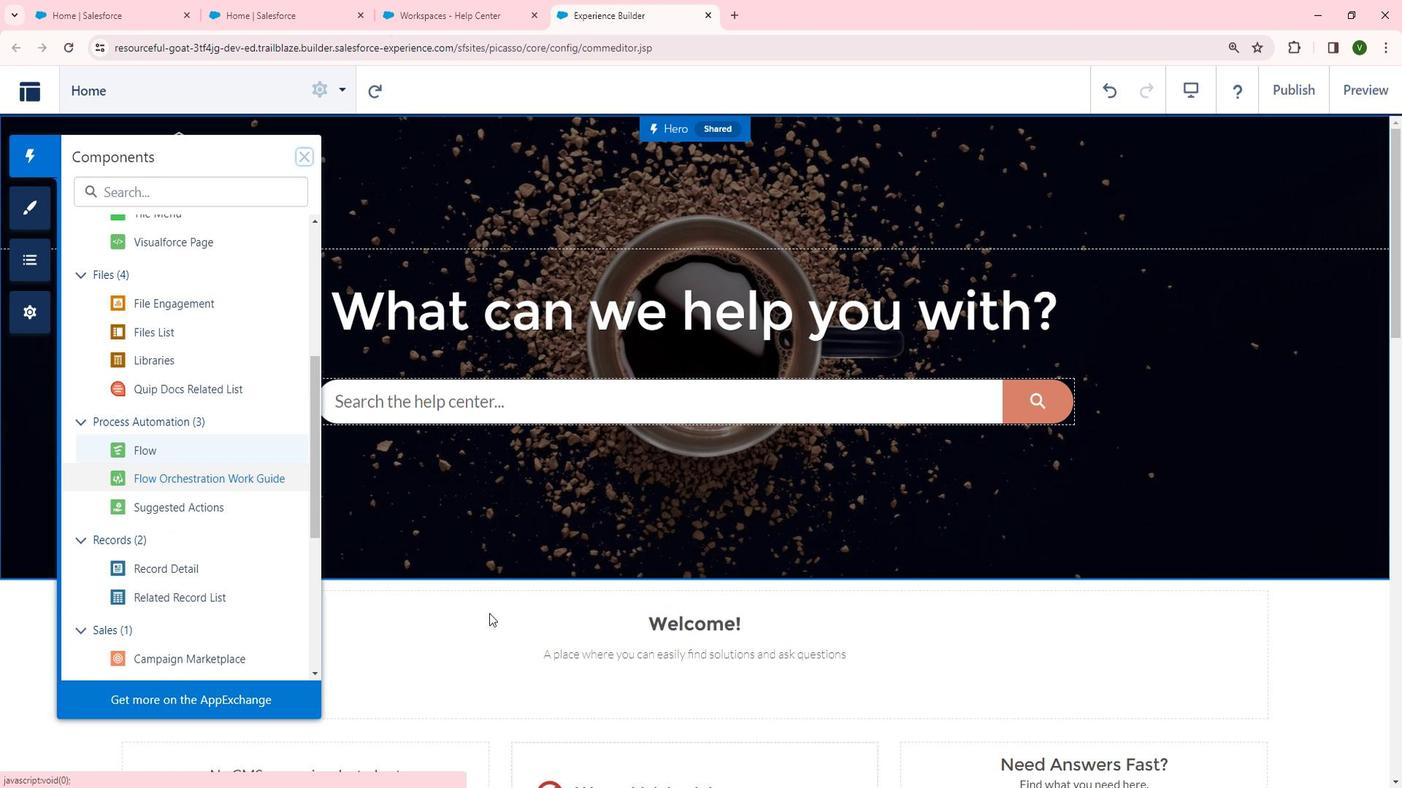 
Action: Mouse moved to (507, 606)
Screenshot: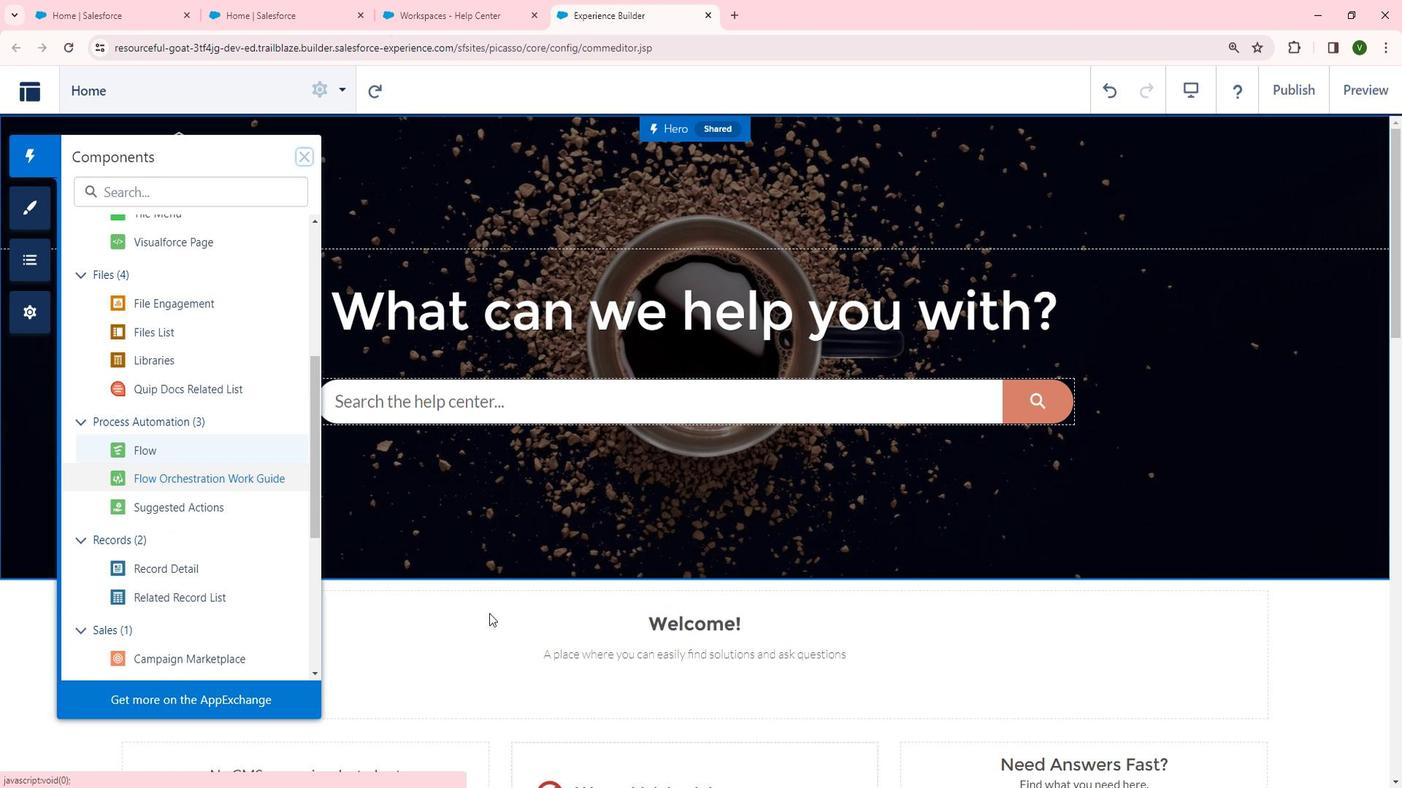 
Action: Mouse scrolled (507, 605) with delta (0, 0)
Screenshot: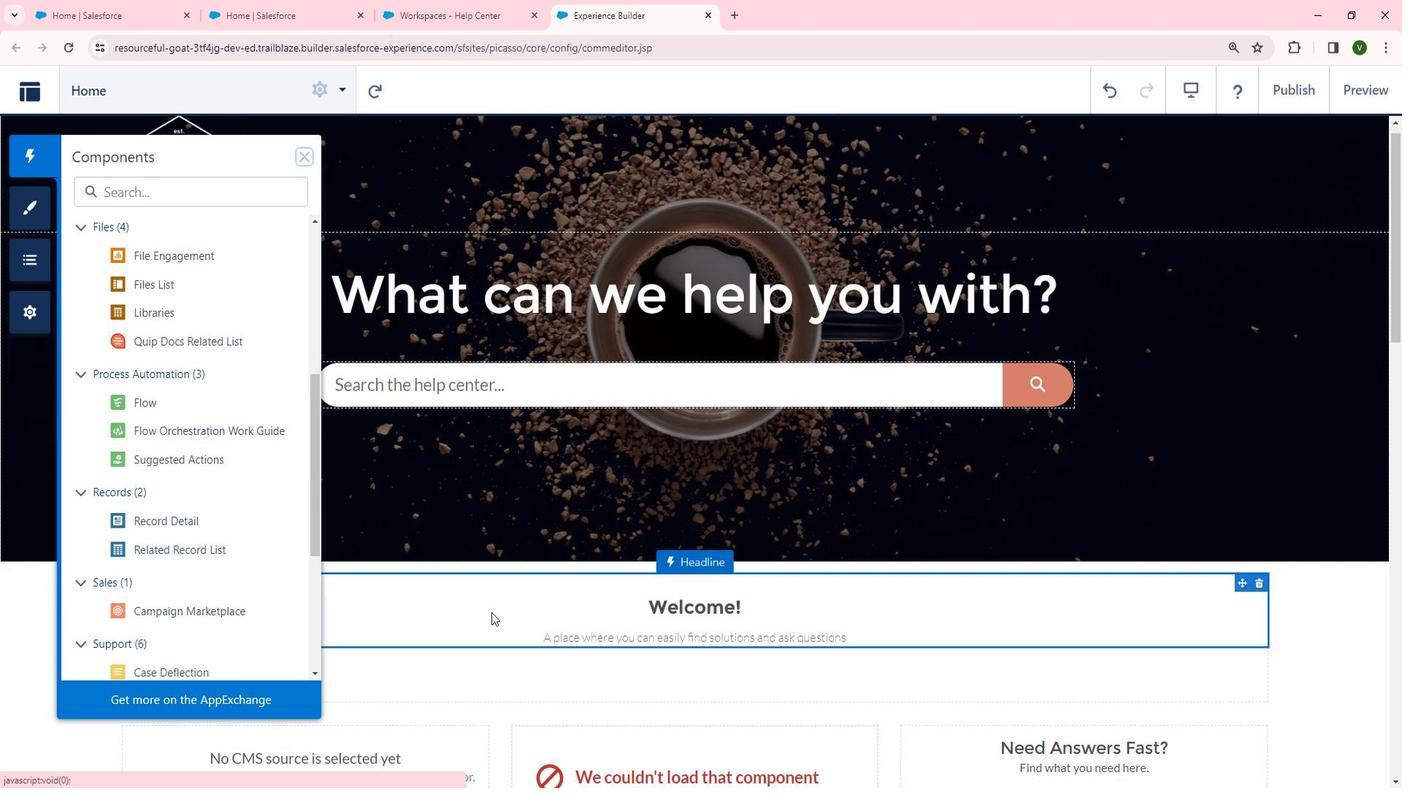 
Action: Mouse scrolled (507, 605) with delta (0, 0)
Screenshot: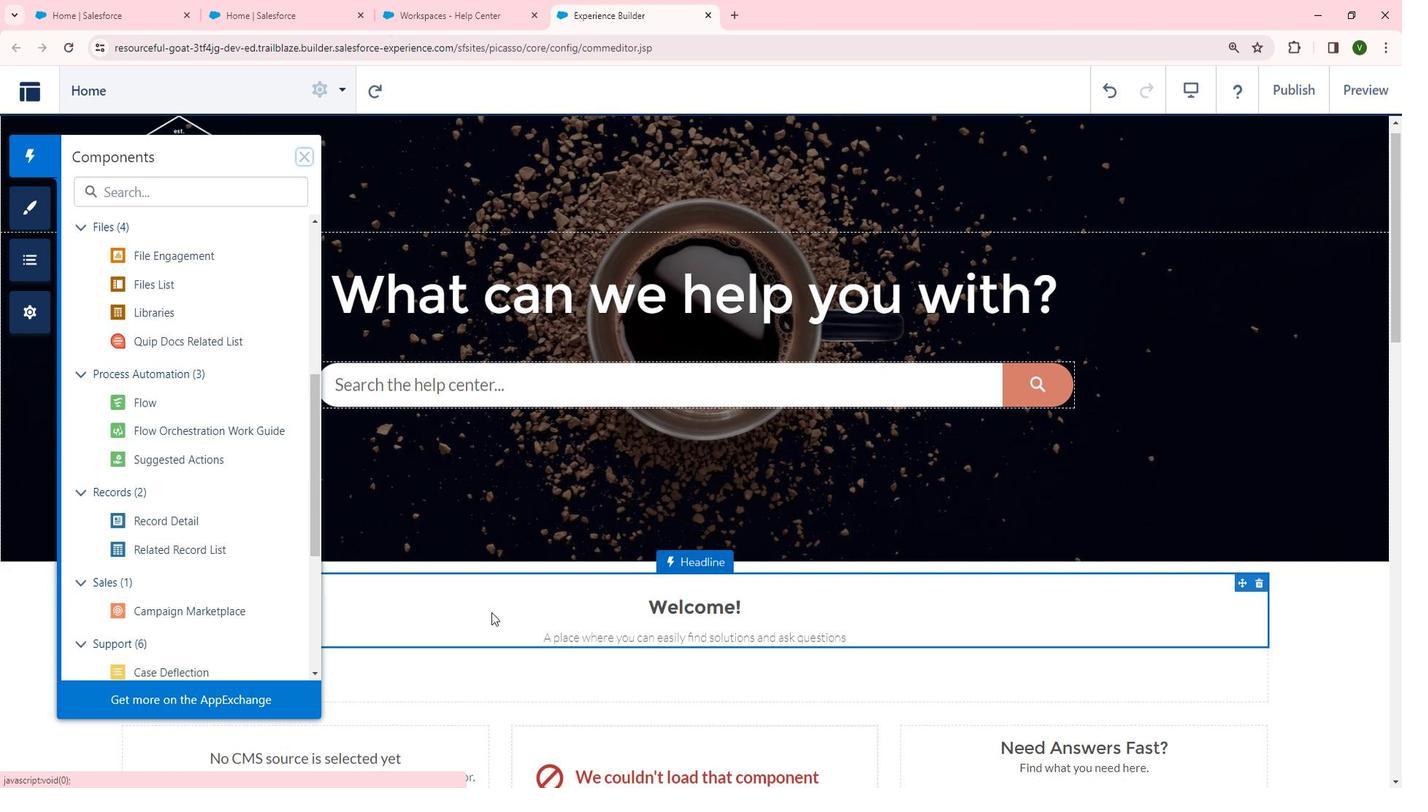 
Action: Mouse moved to (351, 563)
Screenshot: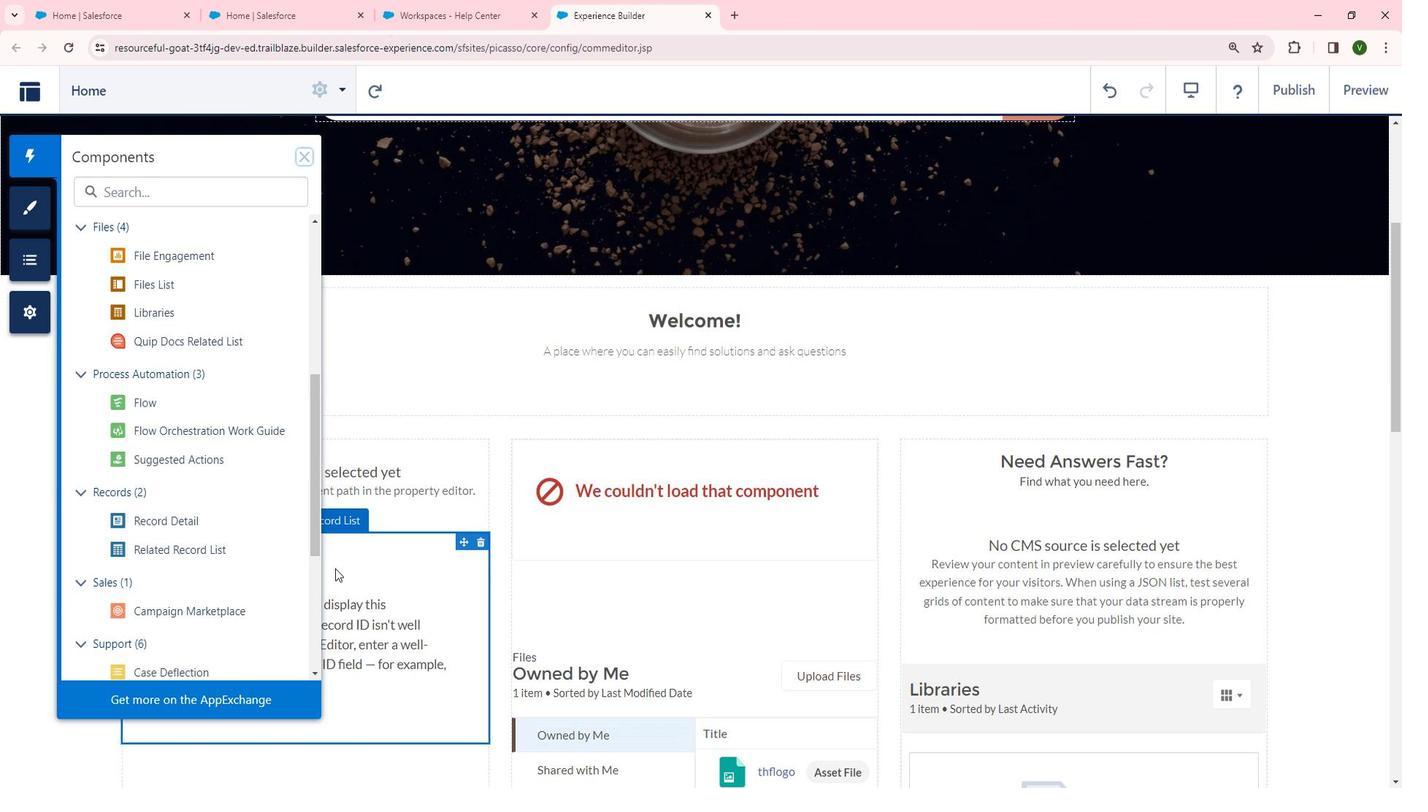 
Action: Mouse scrolled (351, 563) with delta (0, 0)
Screenshot: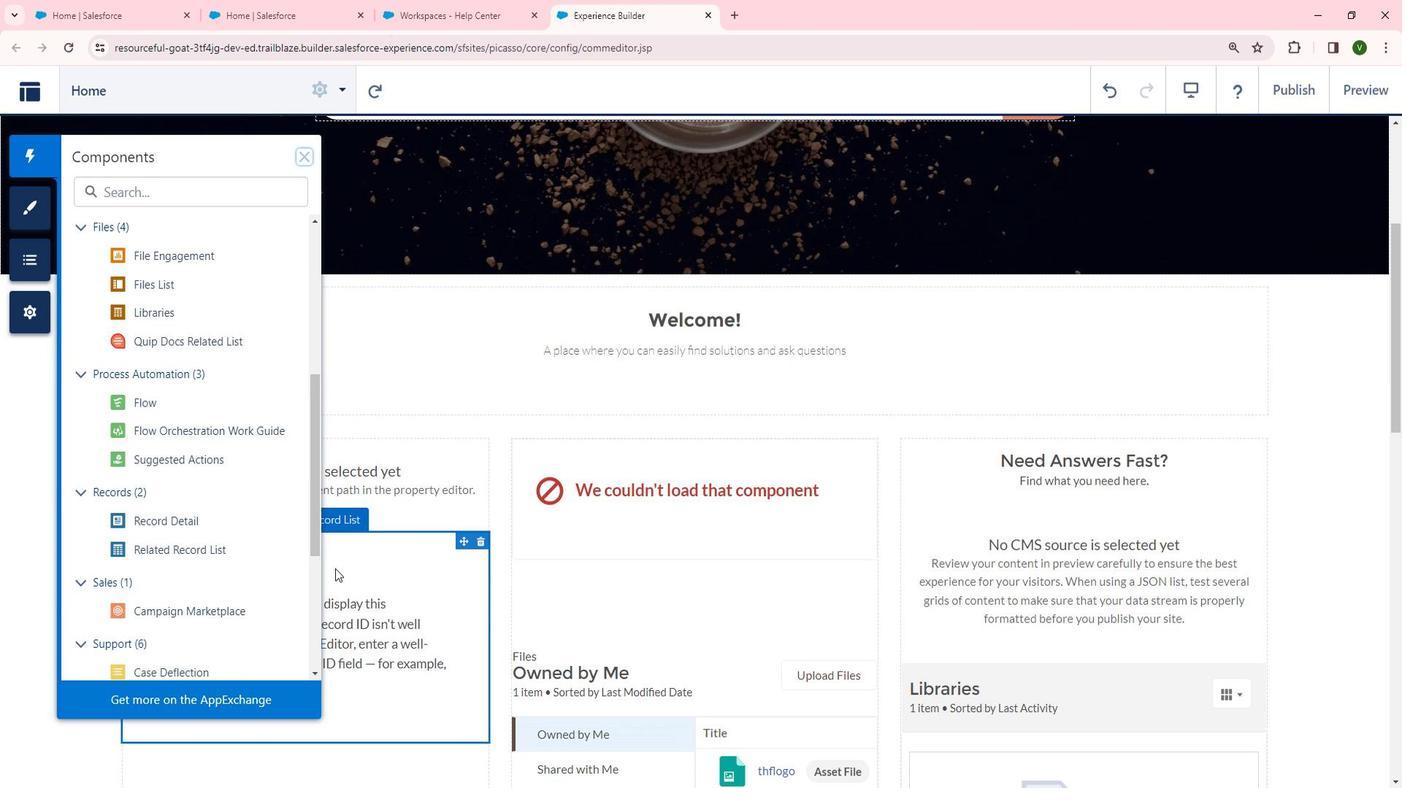 
Action: Mouse scrolled (351, 563) with delta (0, 0)
Screenshot: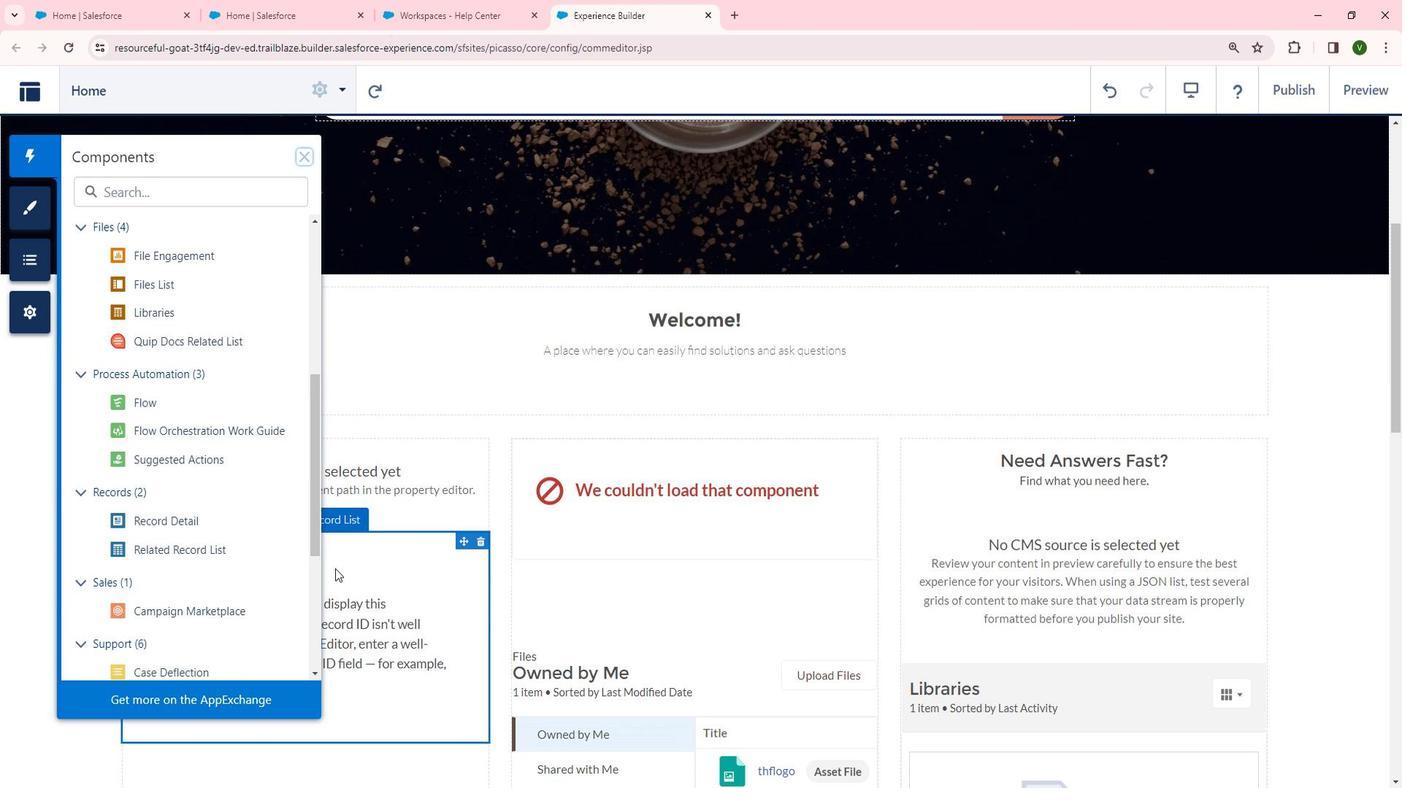 
Action: Mouse scrolled (351, 563) with delta (0, 0)
Screenshot: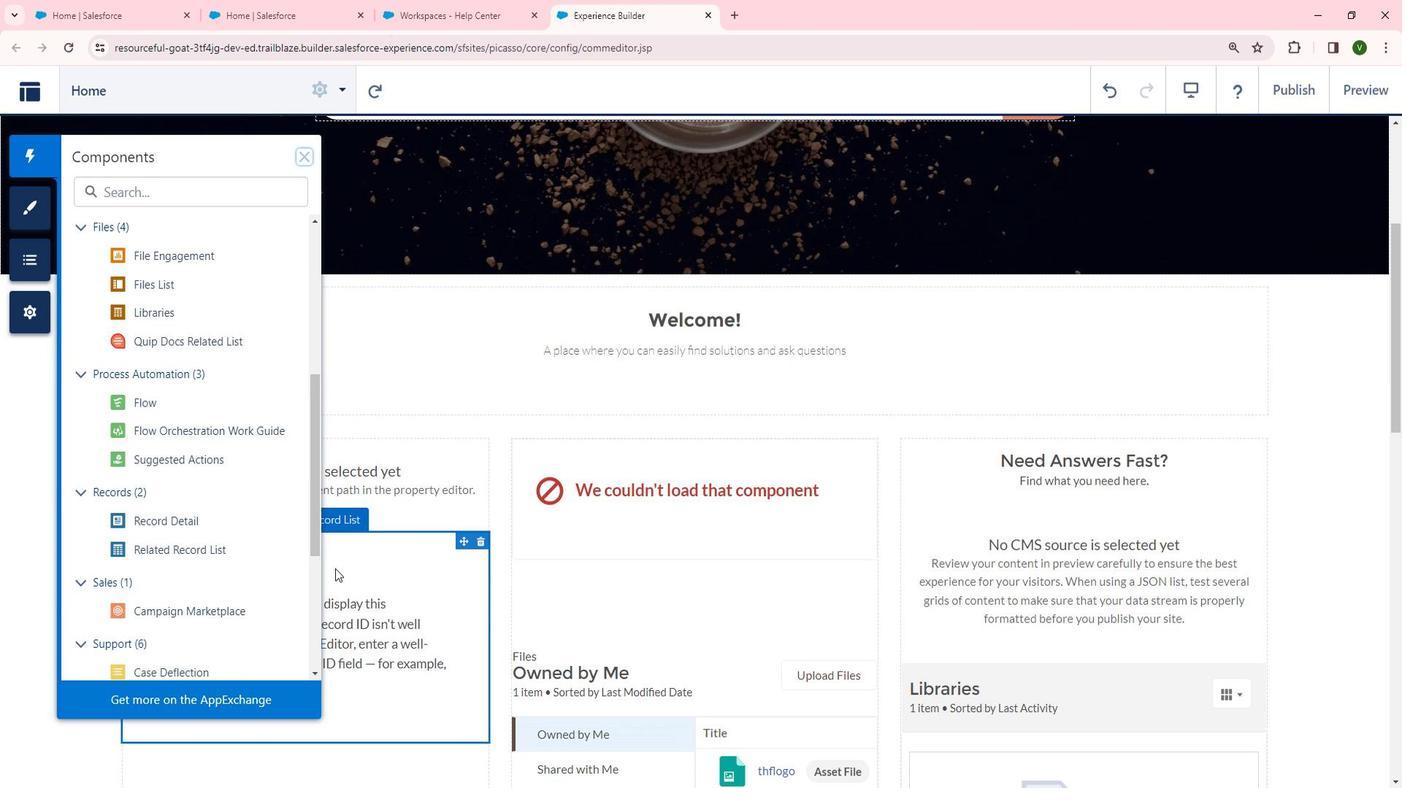 
Action: Mouse scrolled (351, 563) with delta (0, 0)
Screenshot: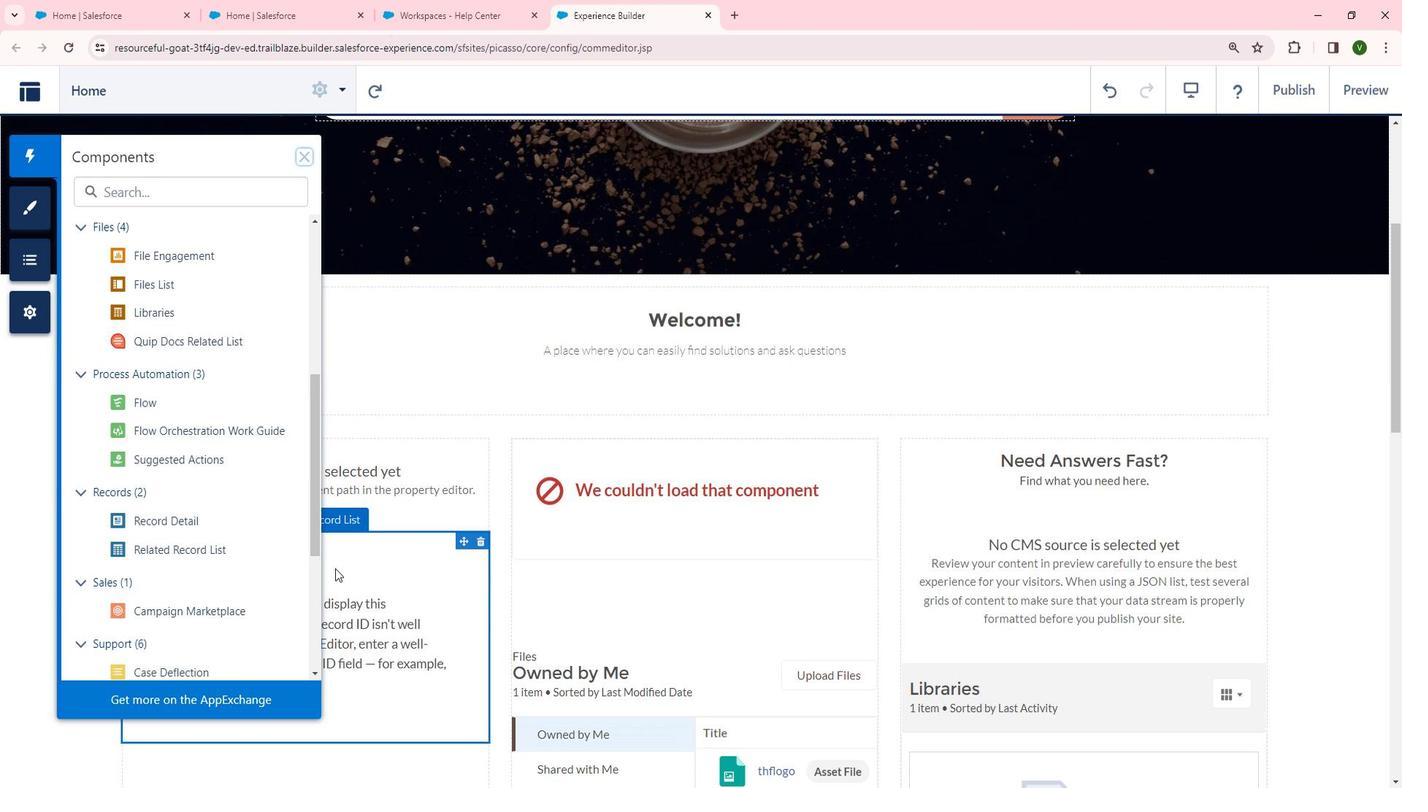 
Action: Mouse scrolled (351, 563) with delta (0, 0)
Screenshot: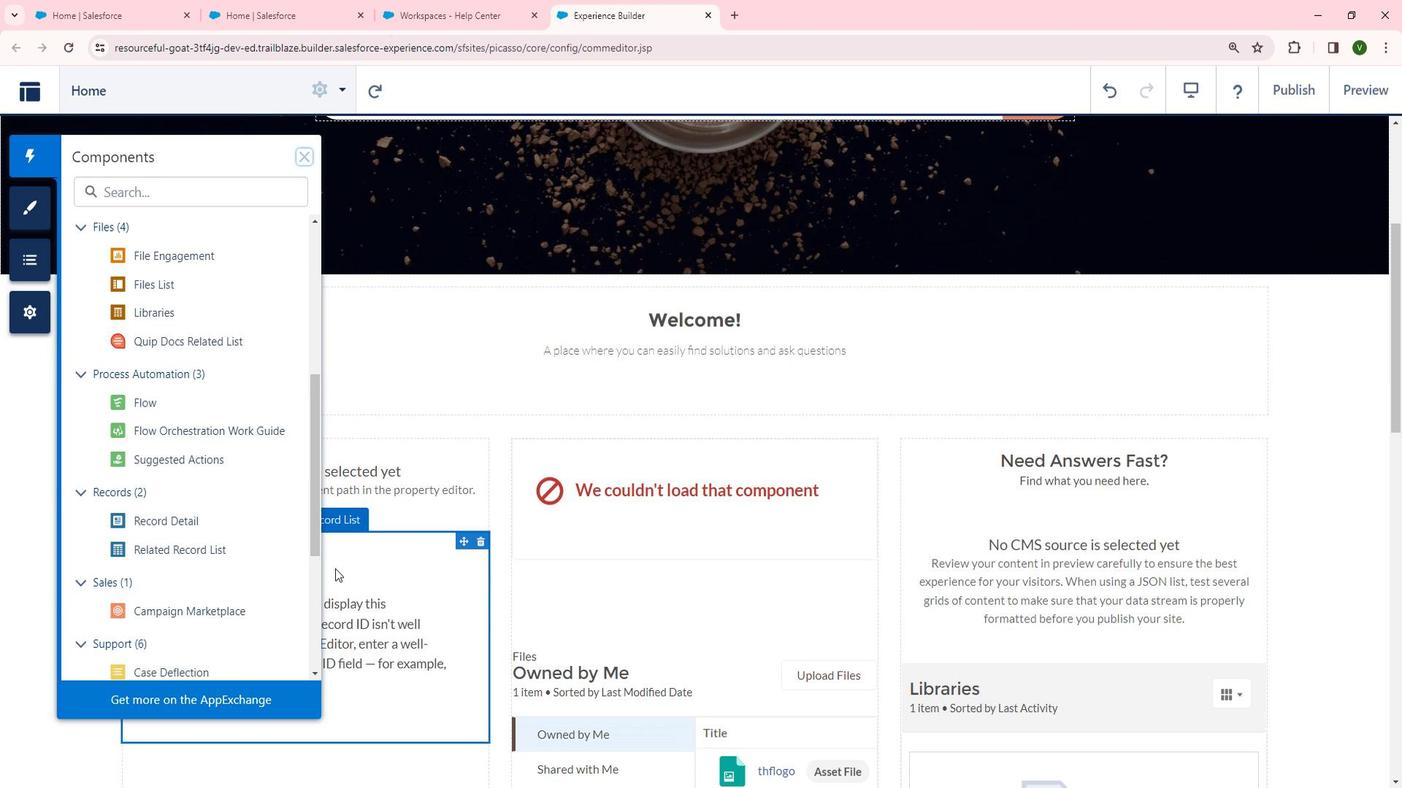
Action: Mouse scrolled (351, 563) with delta (0, 0)
Screenshot: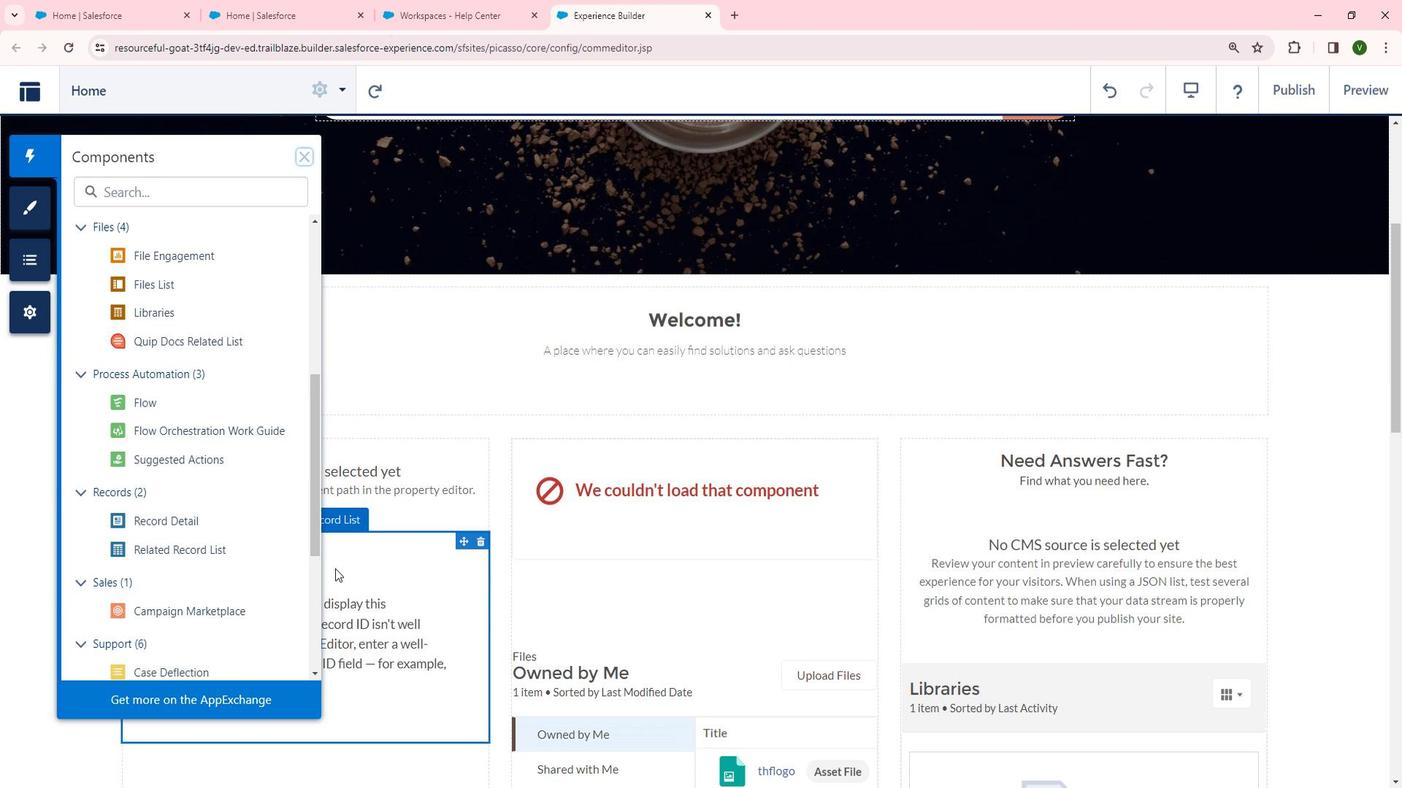 
Action: Mouse moved to (351, 563)
Screenshot: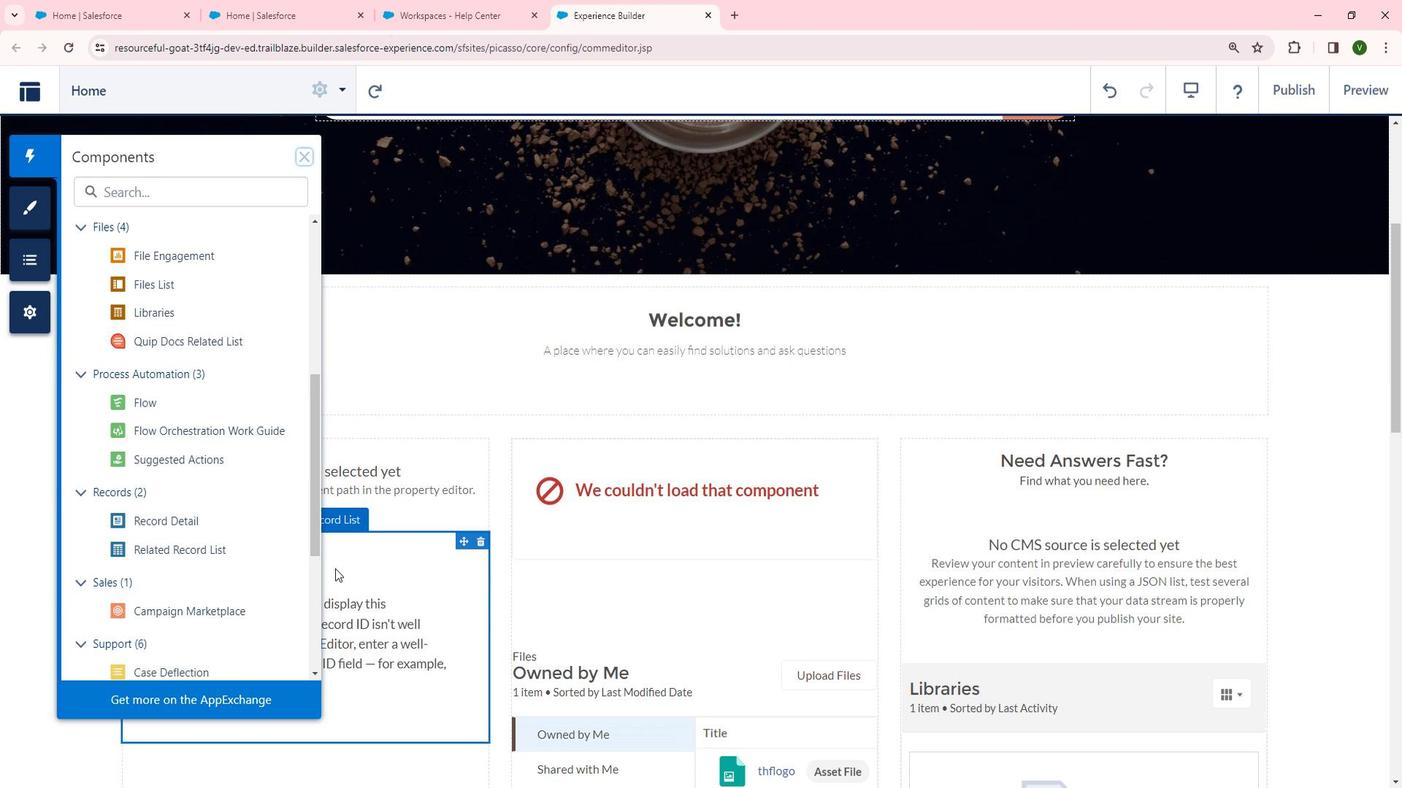 
Action: Mouse scrolled (351, 563) with delta (0, 0)
Screenshot: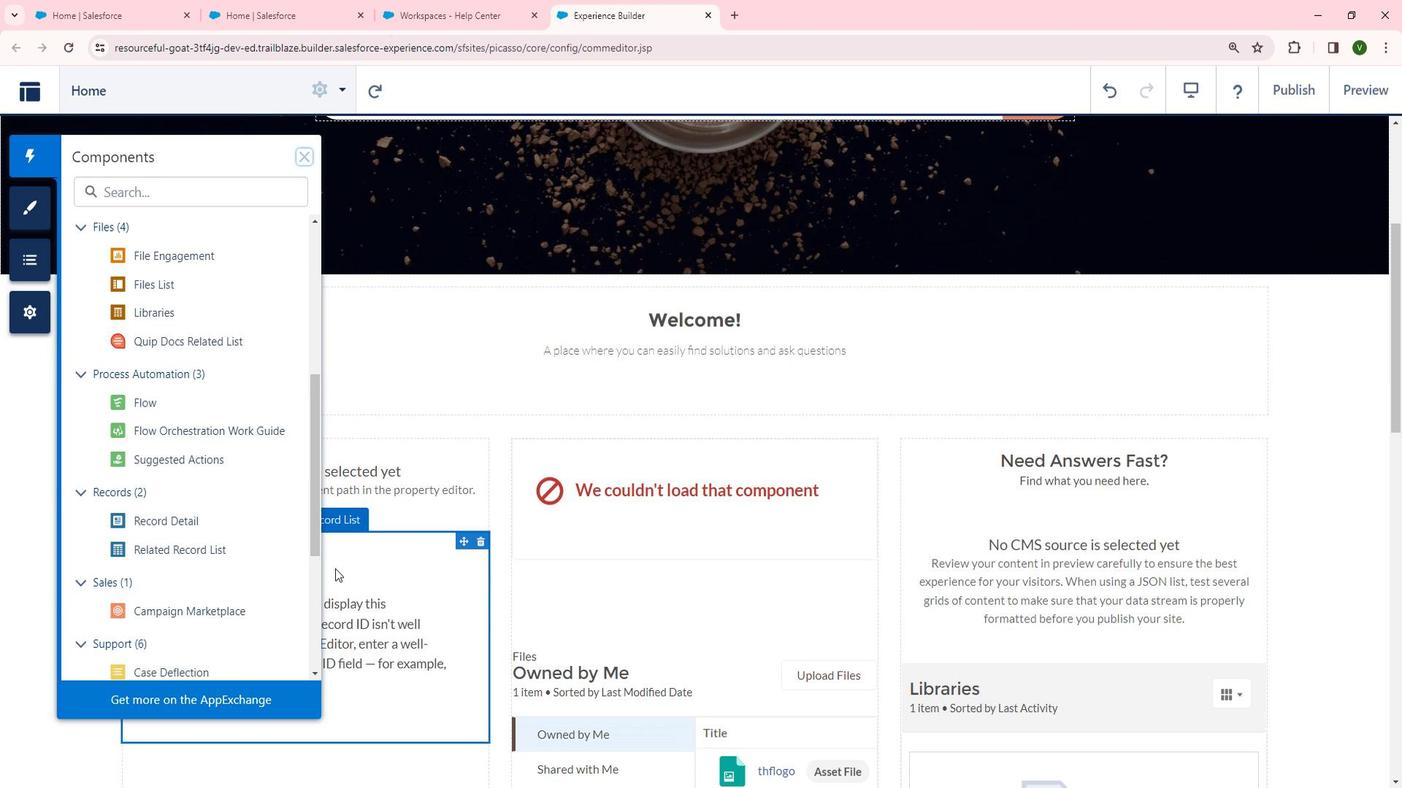 
Action: Mouse moved to (254, 588)
Screenshot: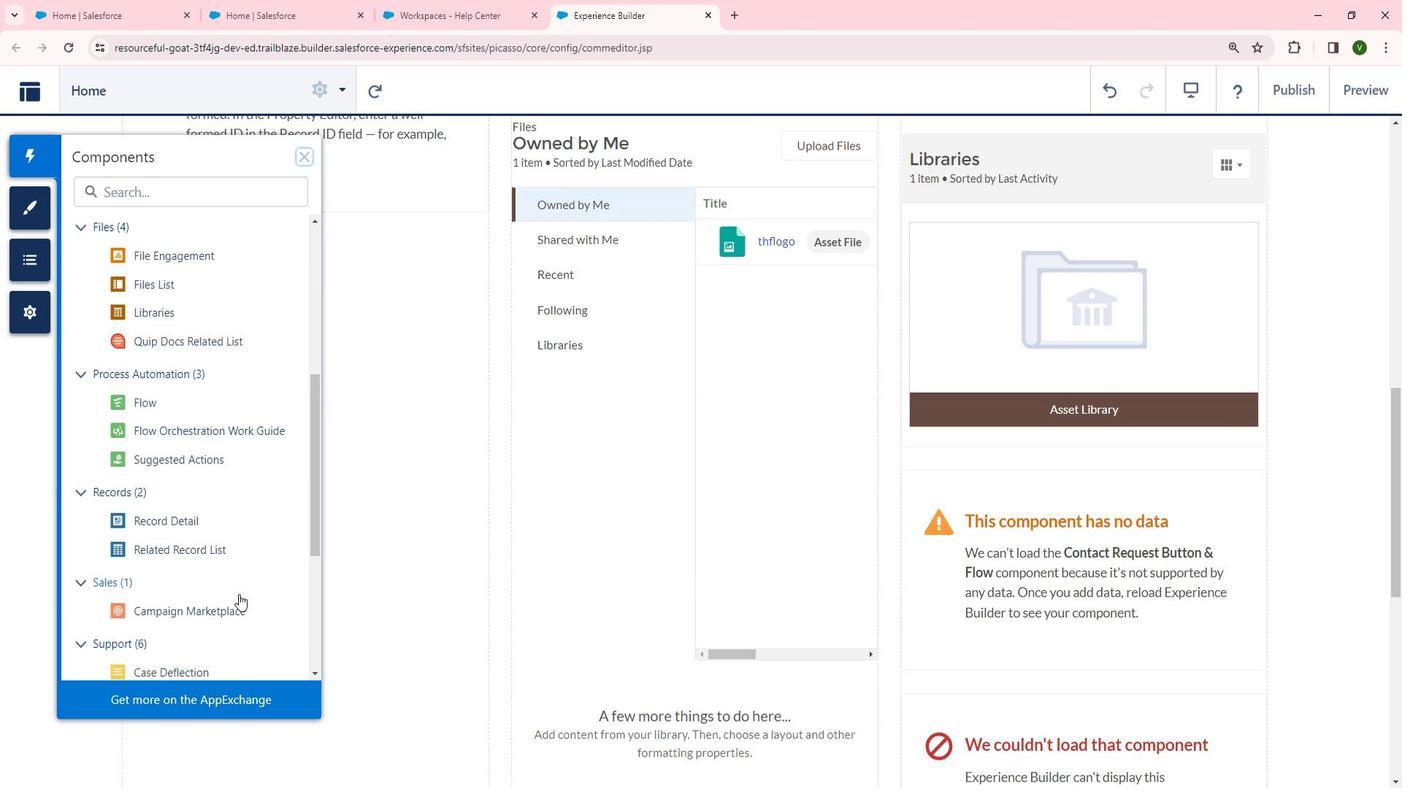 
Action: Mouse scrolled (254, 587) with delta (0, 0)
Screenshot: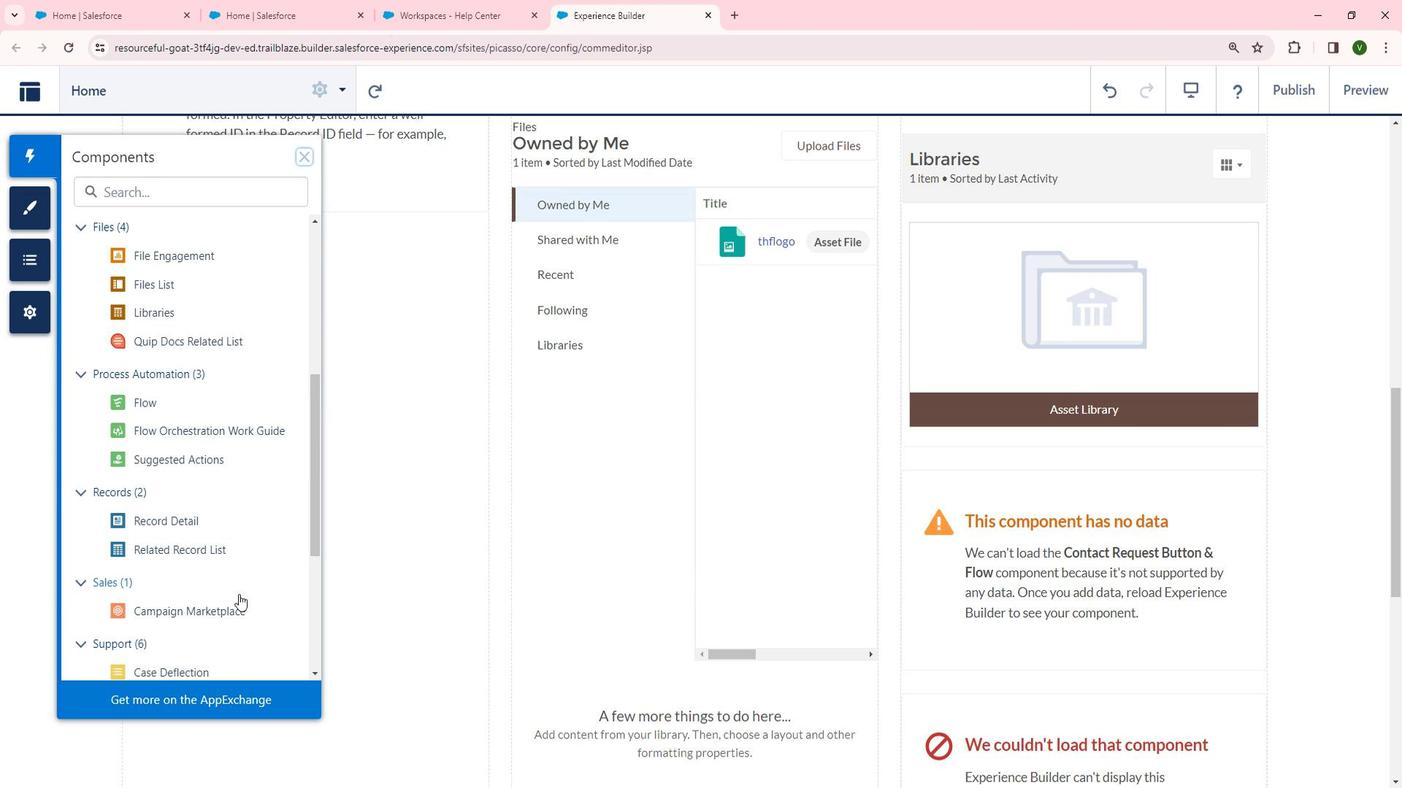 
Action: Mouse scrolled (254, 587) with delta (0, 0)
Screenshot: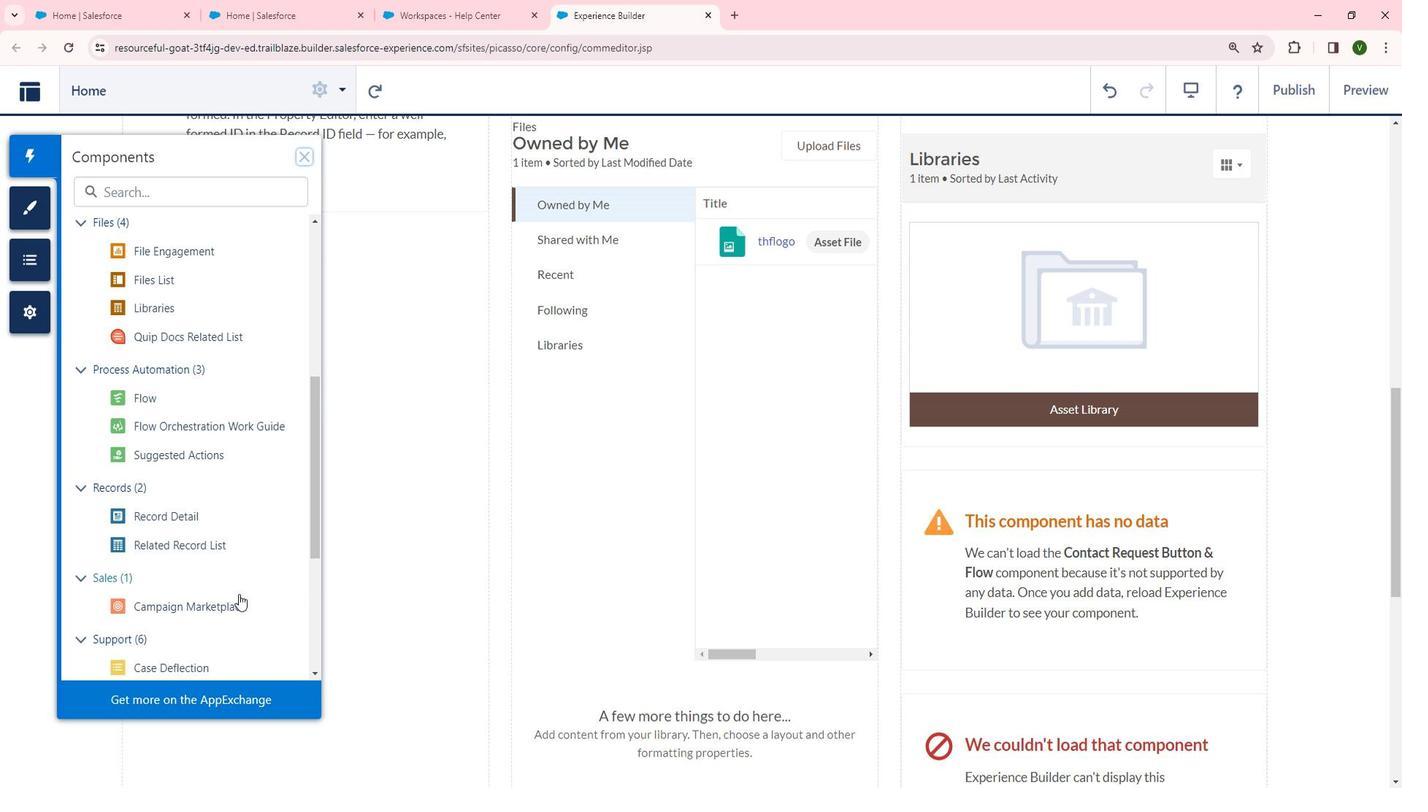 
Action: Mouse scrolled (254, 587) with delta (0, 0)
Screenshot: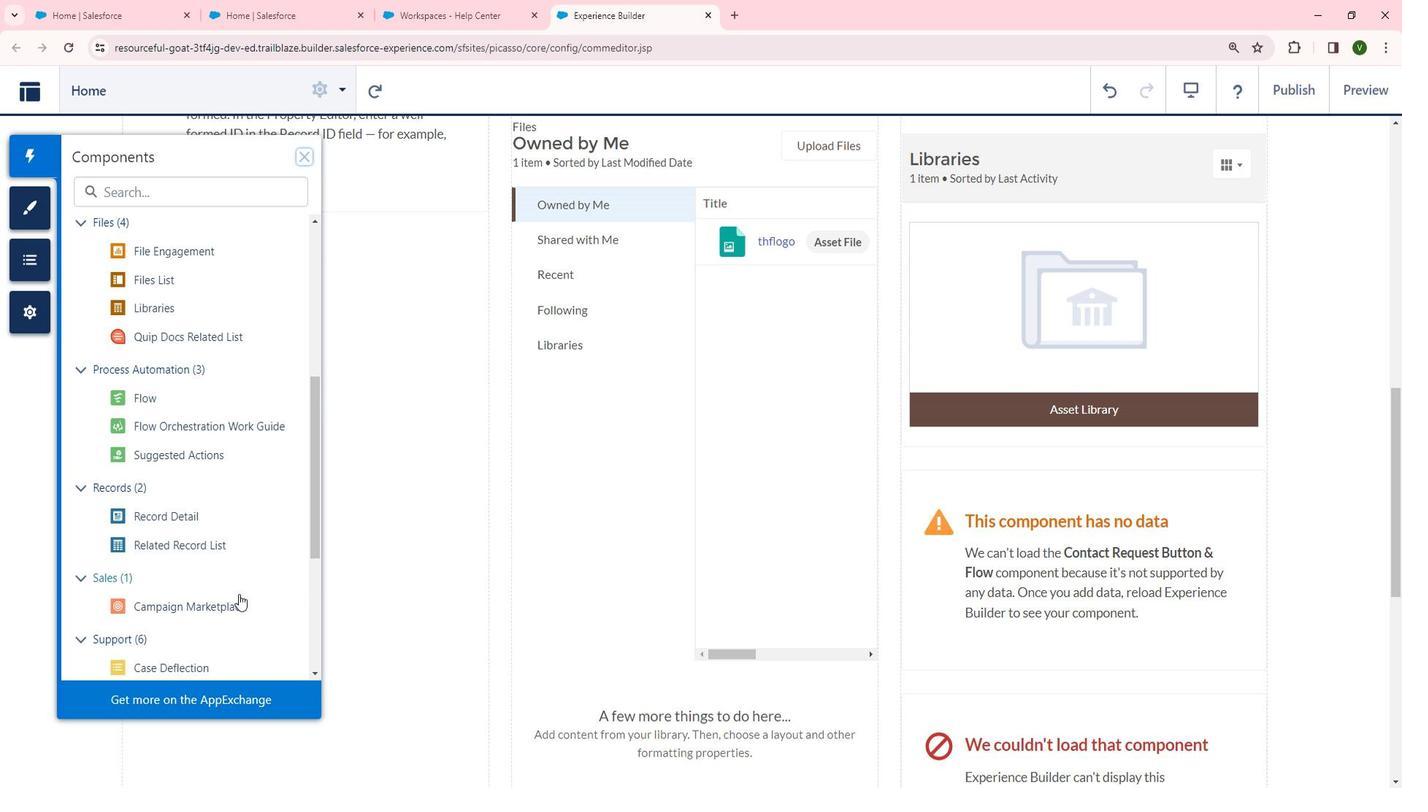 
Action: Mouse moved to (253, 588)
Screenshot: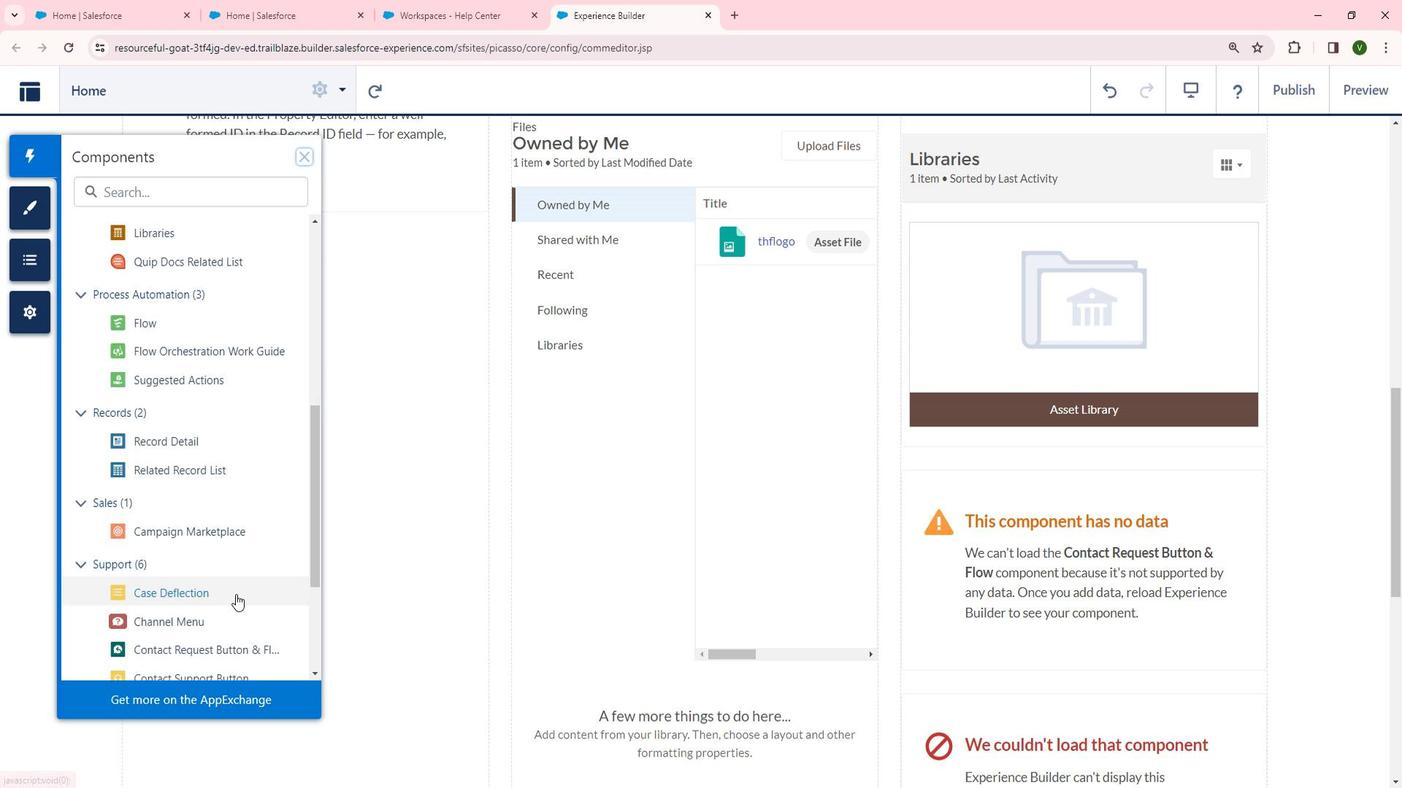 
Action: Mouse scrolled (253, 587) with delta (0, 0)
Screenshot: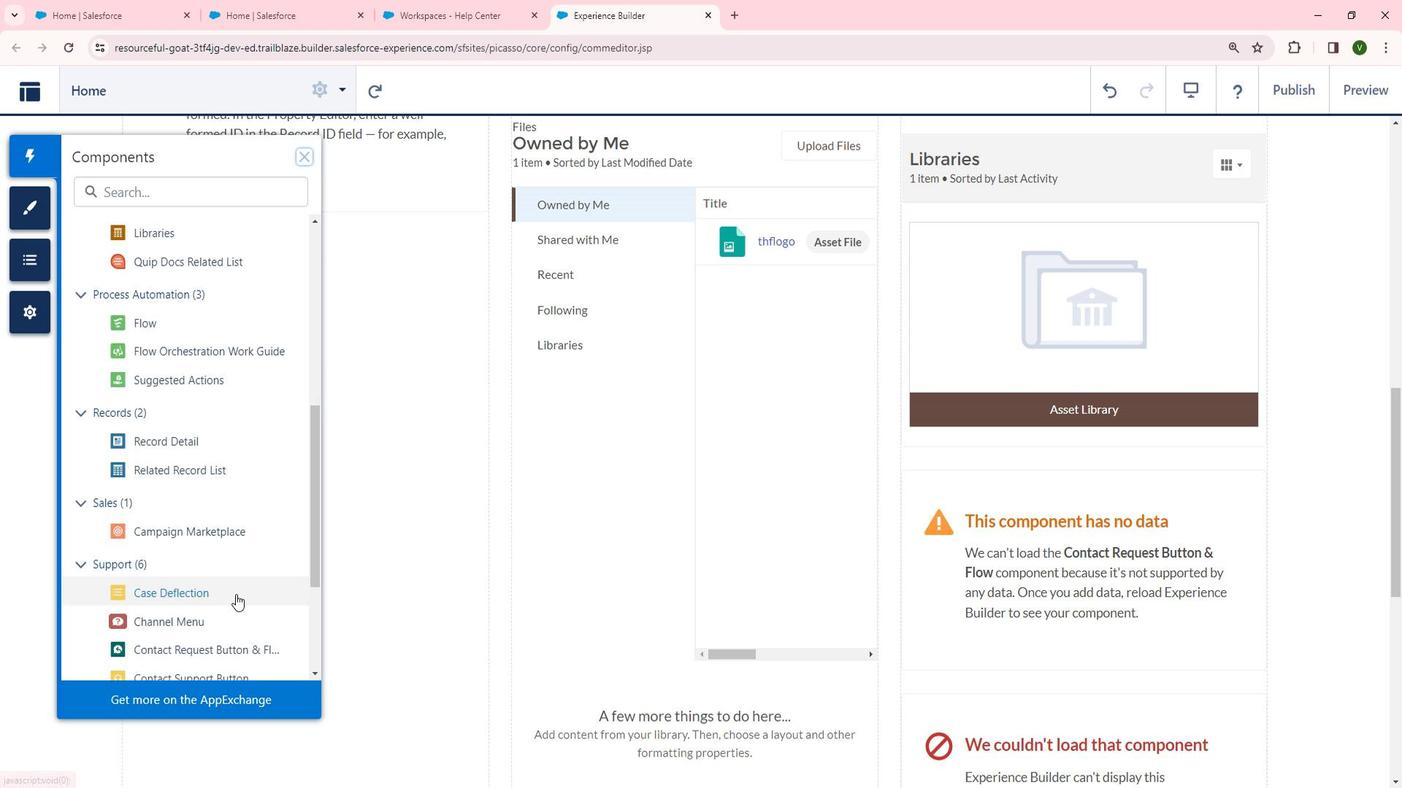 
Action: Mouse moved to (251, 588)
Screenshot: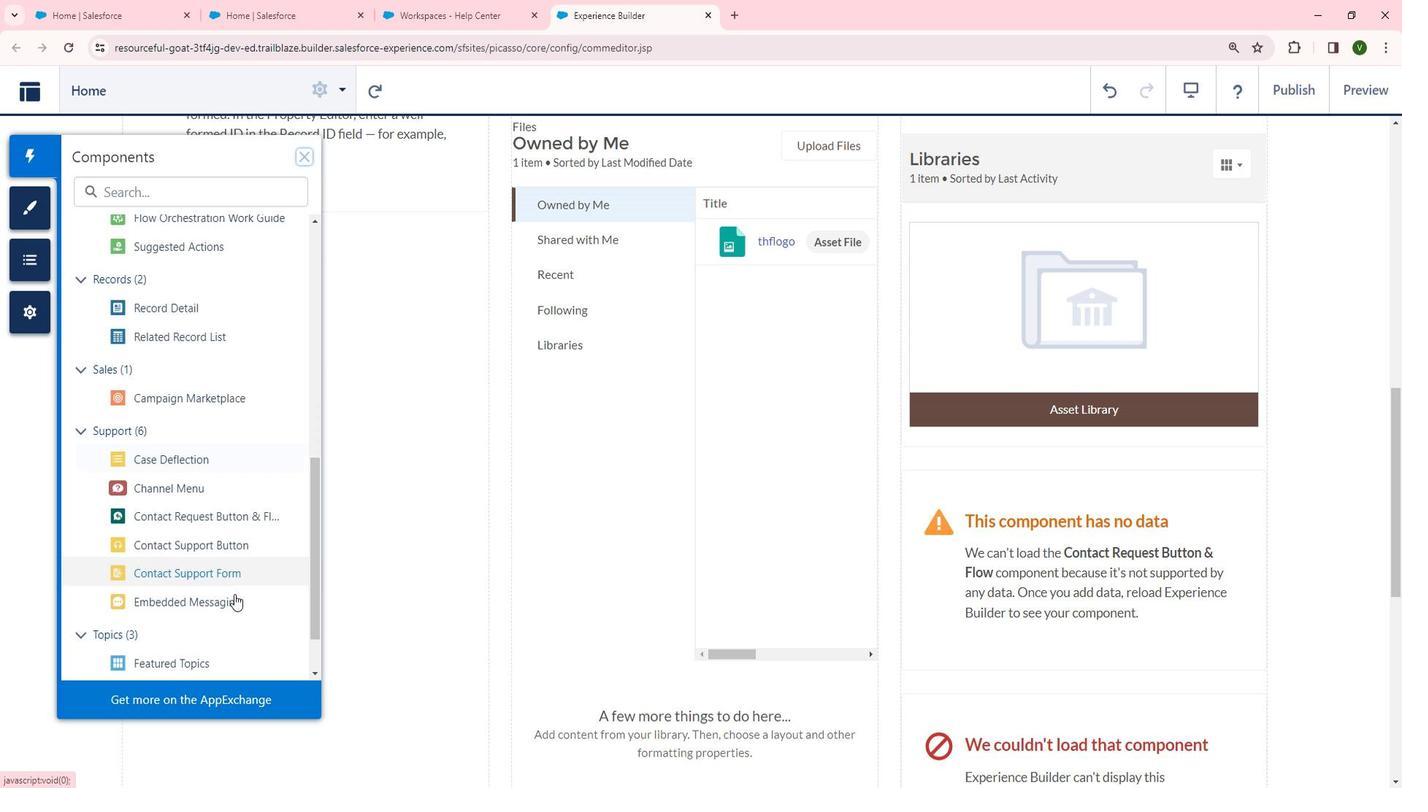 
Action: Mouse scrolled (251, 587) with delta (0, 0)
Screenshot: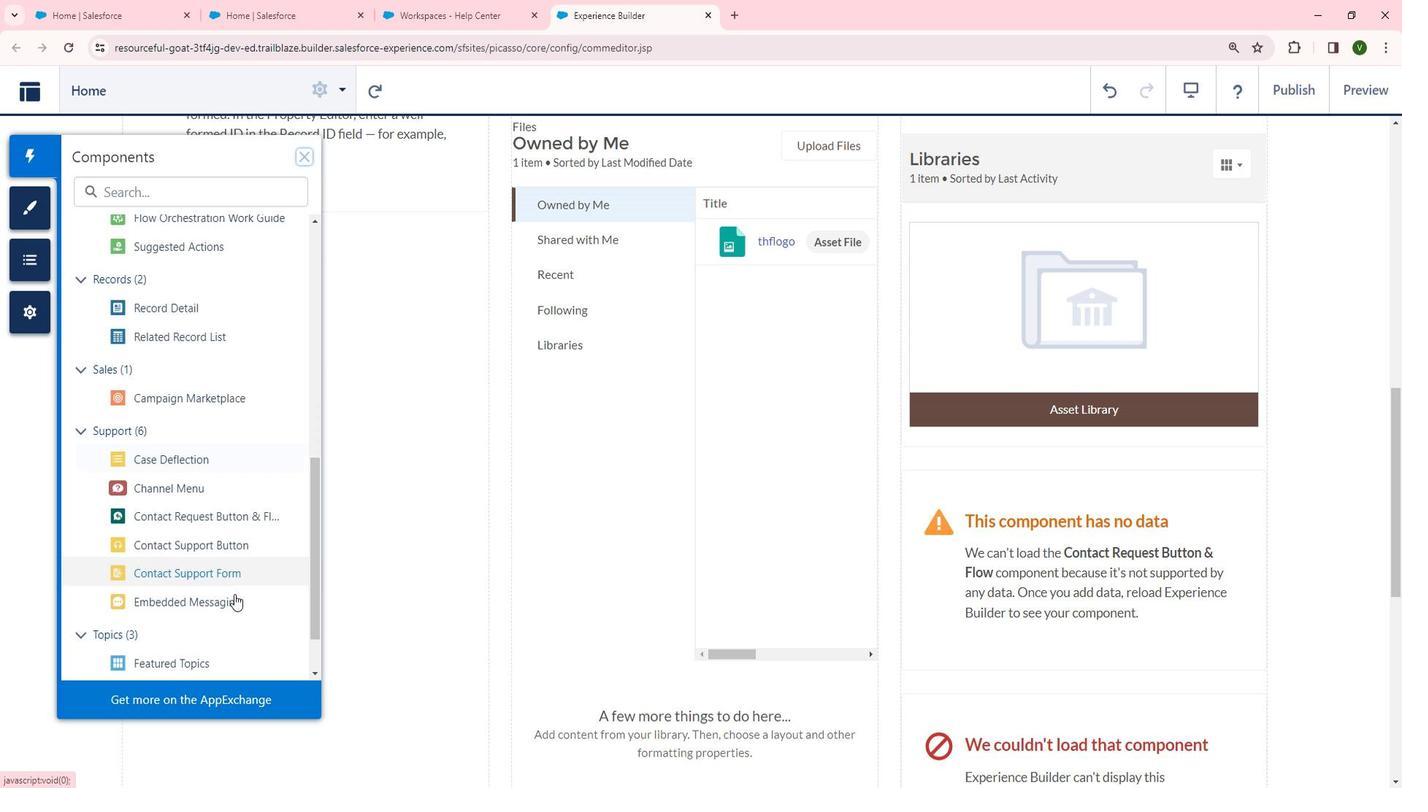 
Action: Mouse moved to (231, 501)
Screenshot: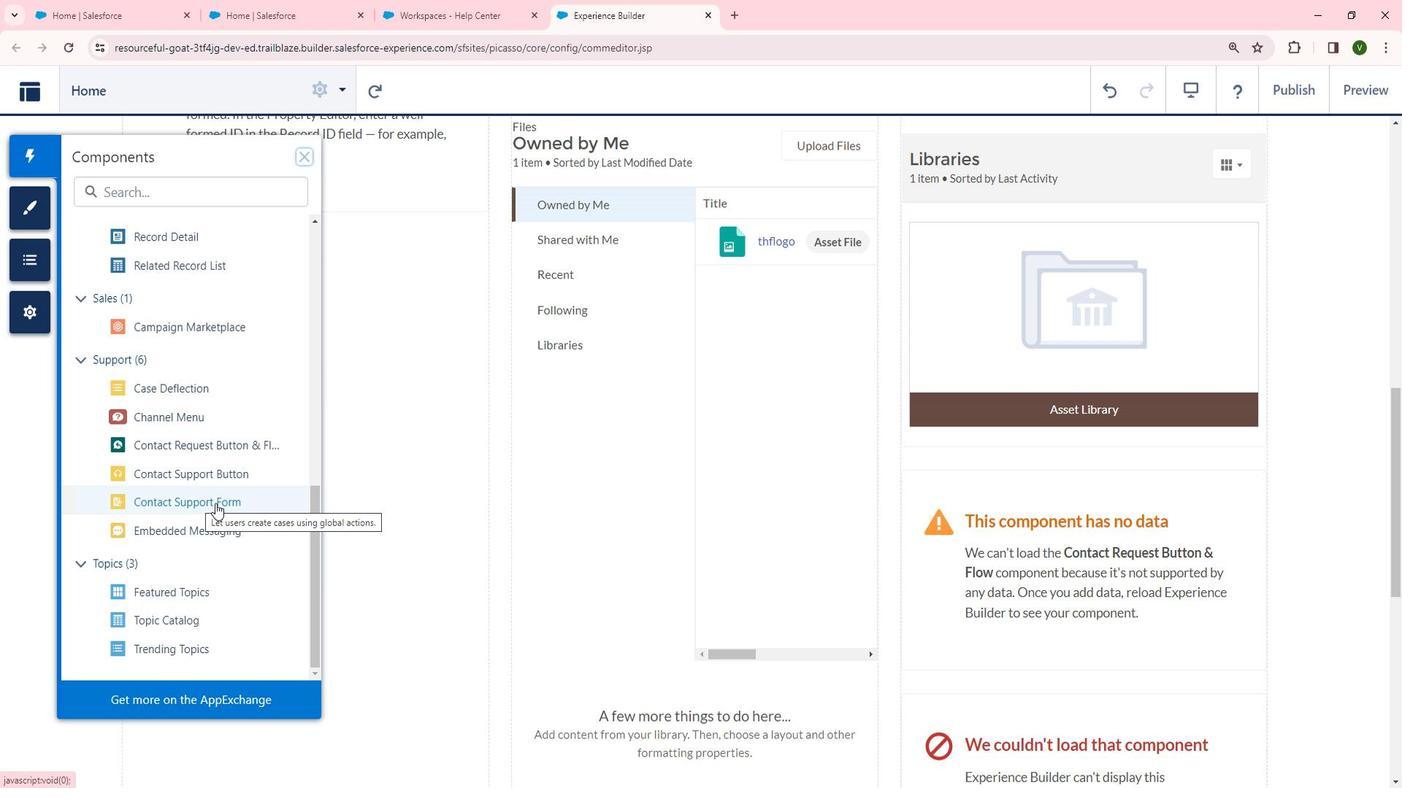 
Action: Mouse pressed left at (231, 501)
Screenshot: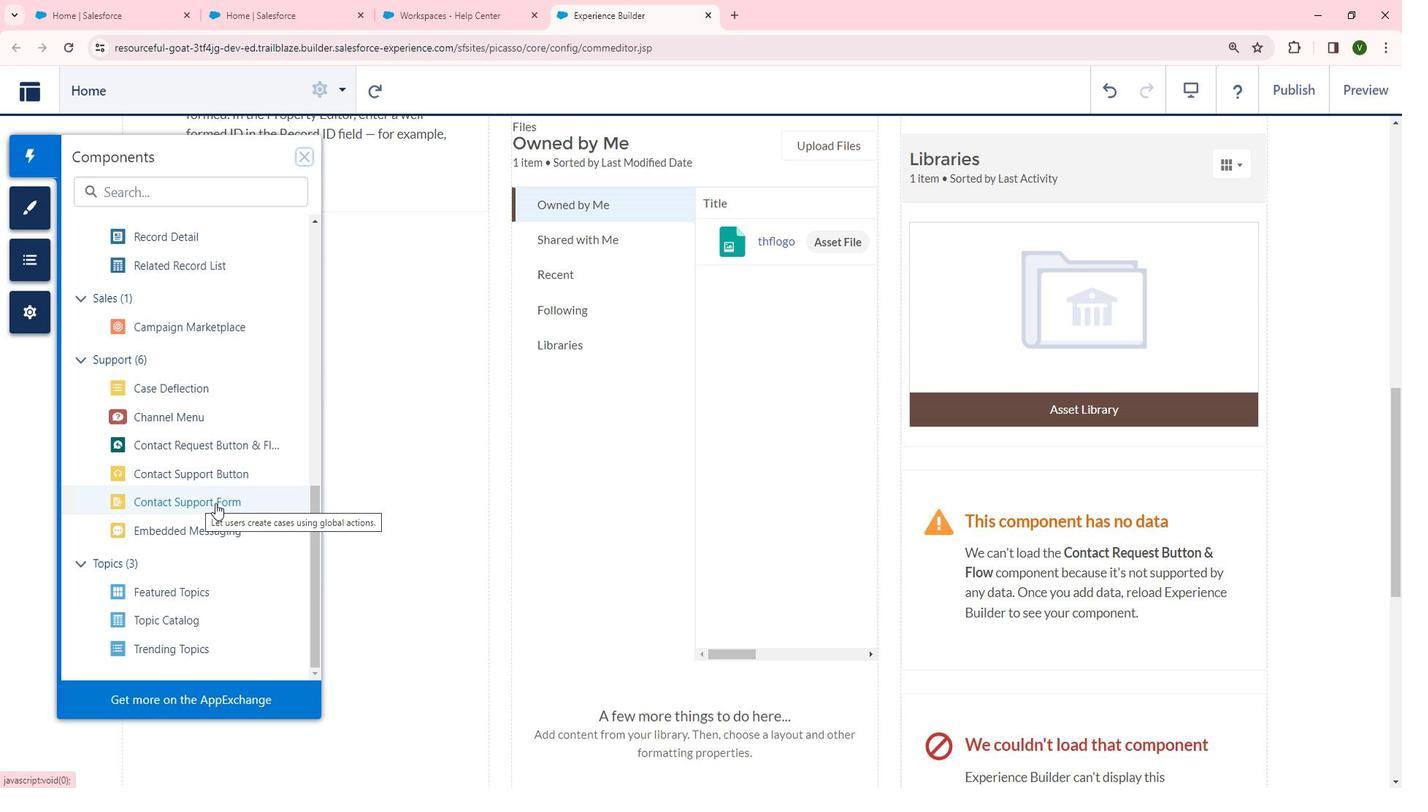 
Action: Mouse moved to (462, 525)
Screenshot: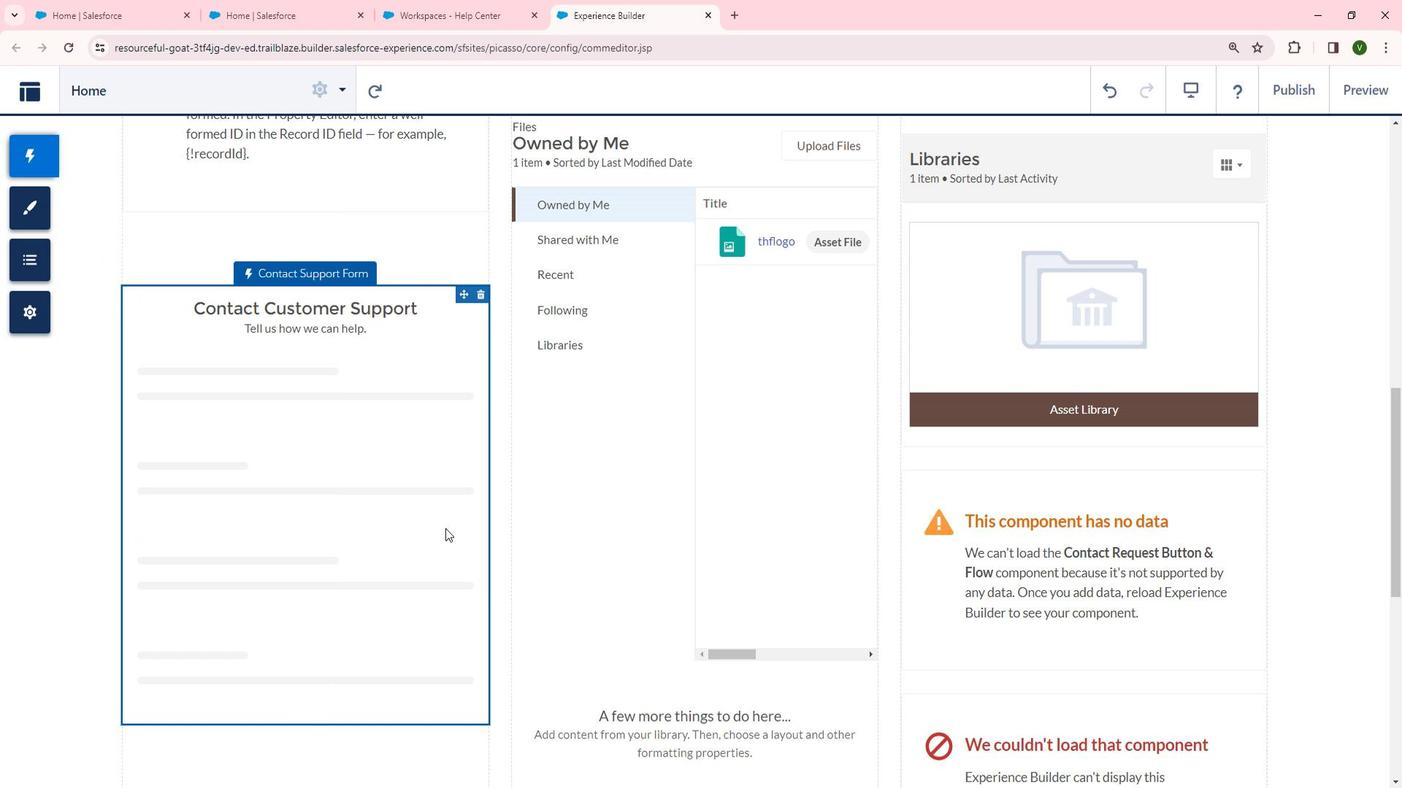 
